 Task: Look for space in Maun, Botswana from 5th June, 2023 to 16th June, 2023 for 2 adults in price range Rs.14000 to Rs.18000. Place can be entire place with 1  bedroom having 1 bed and 1 bathroom. Property type can be house, flat, guest house, hotel. Amenities needed are: wifi, washing machine. Booking option can be shelf check-in. Required host language is English.
Action: Mouse moved to (539, 117)
Screenshot: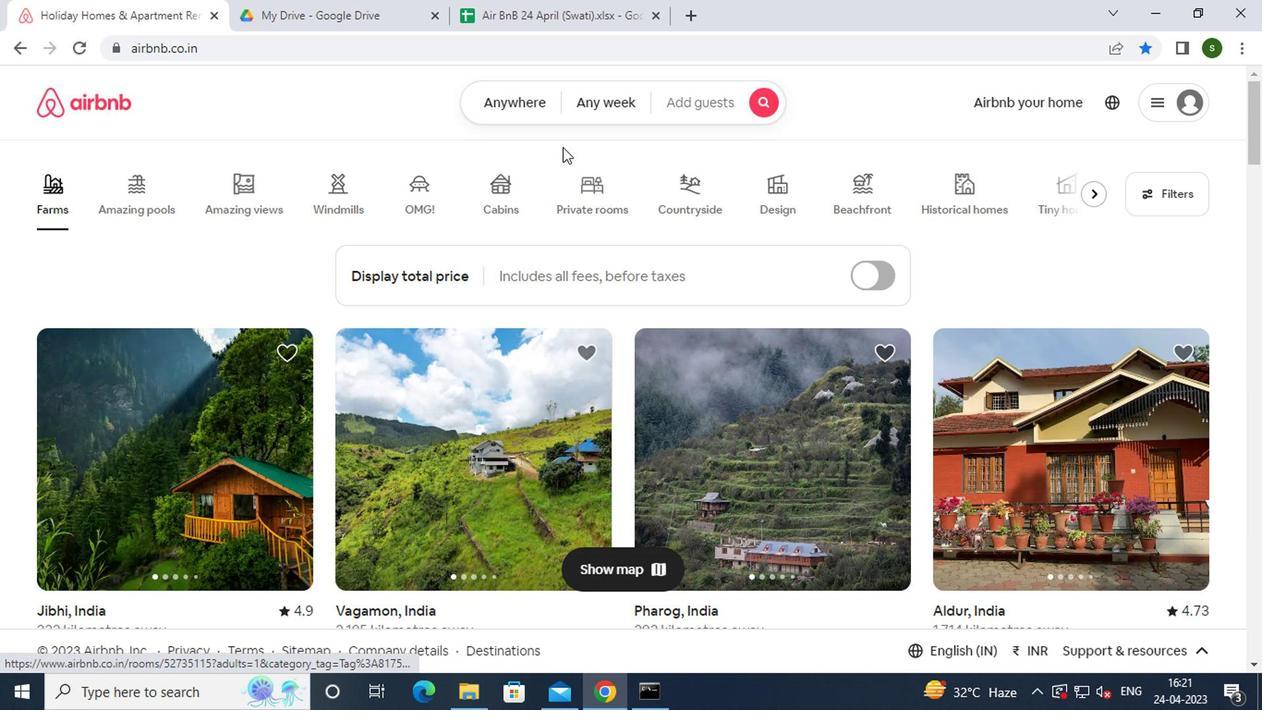 
Action: Mouse pressed left at (539, 117)
Screenshot: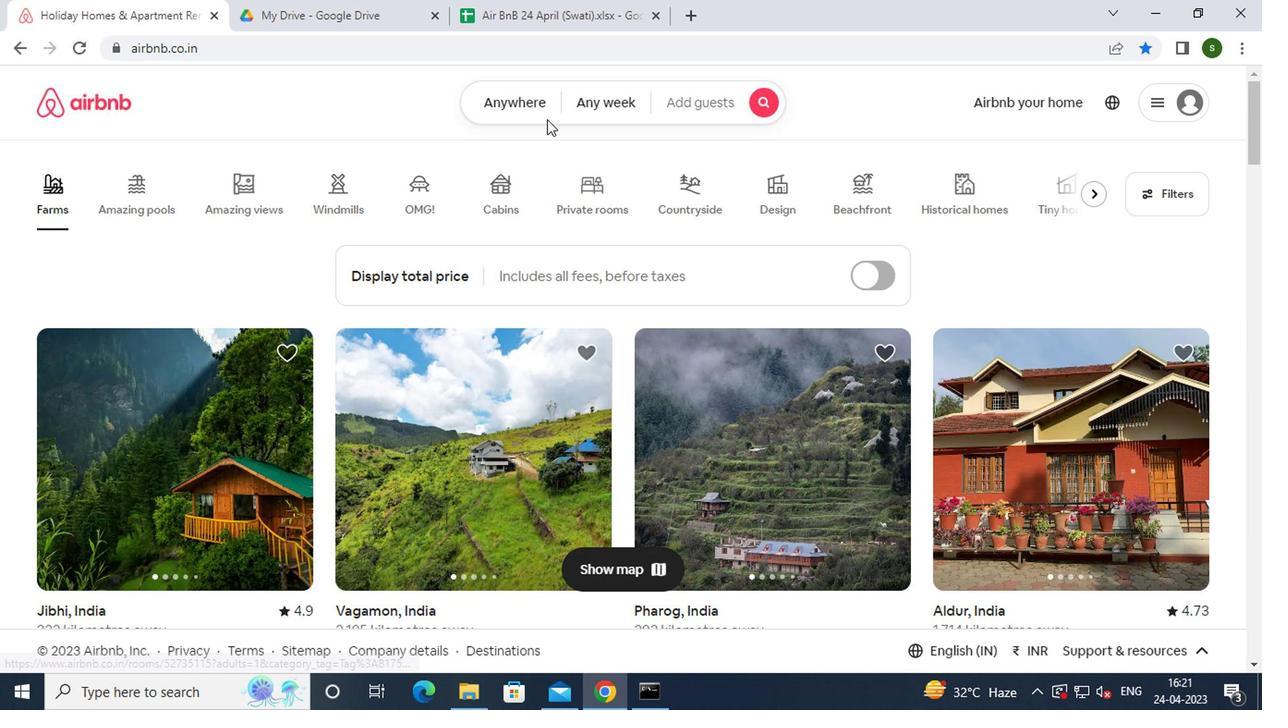 
Action: Mouse moved to (367, 187)
Screenshot: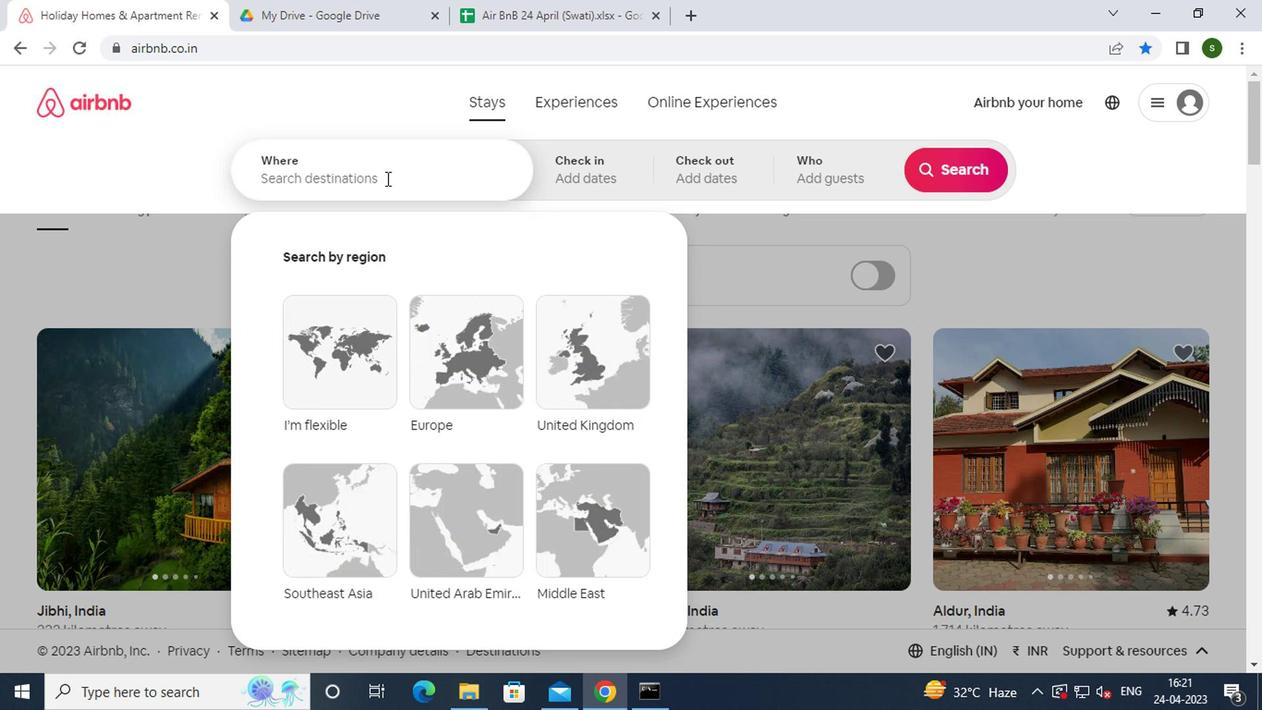 
Action: Mouse pressed left at (367, 187)
Screenshot: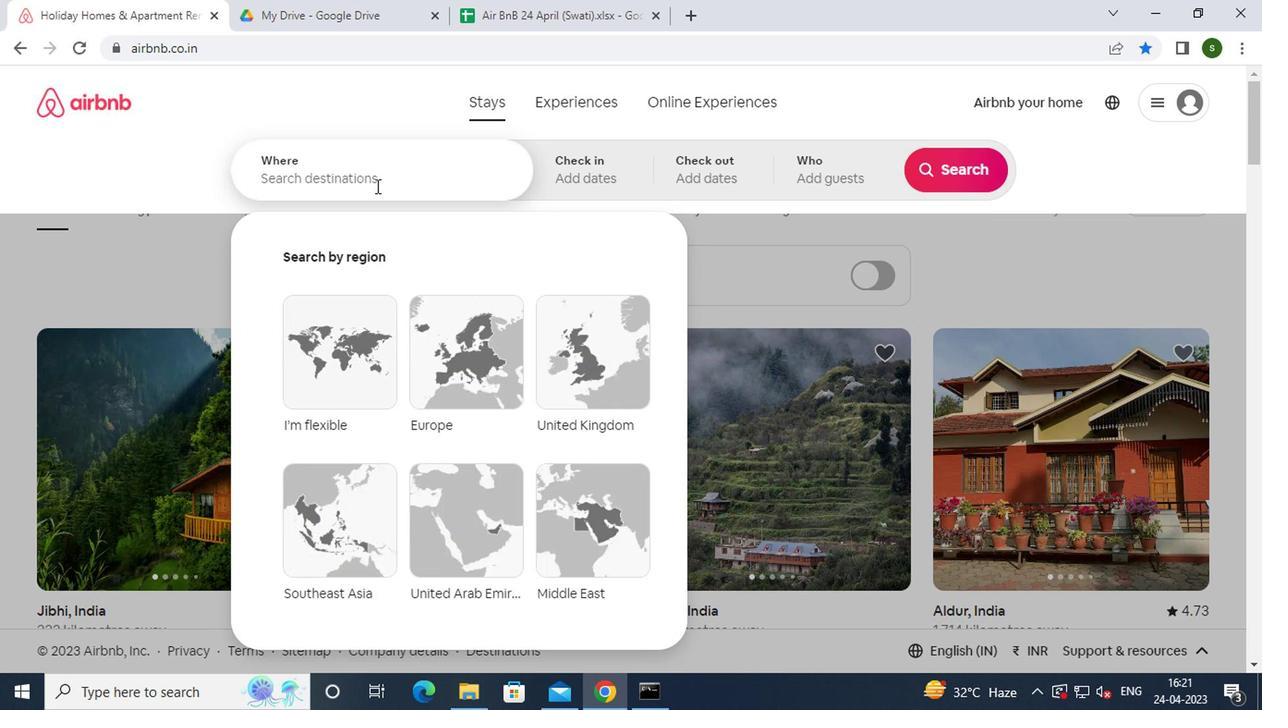 
Action: Key pressed m<Key.caps_lock>aun,
Screenshot: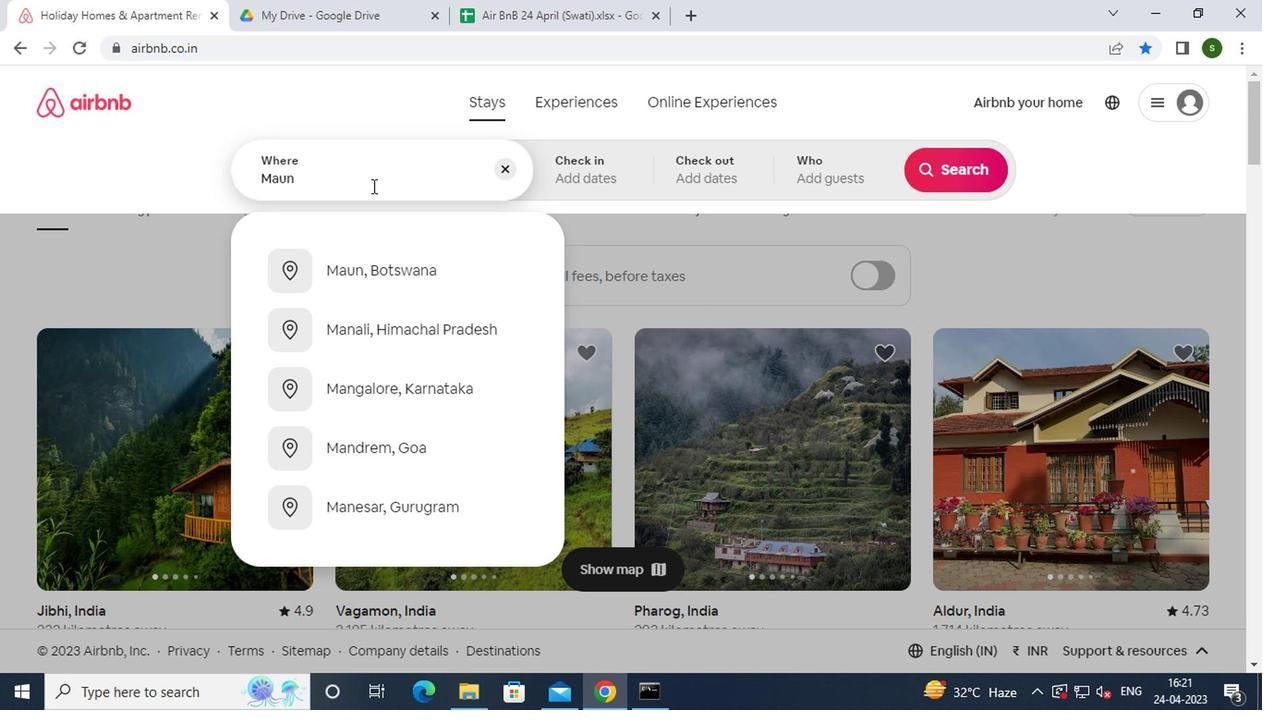 
Action: Mouse moved to (387, 328)
Screenshot: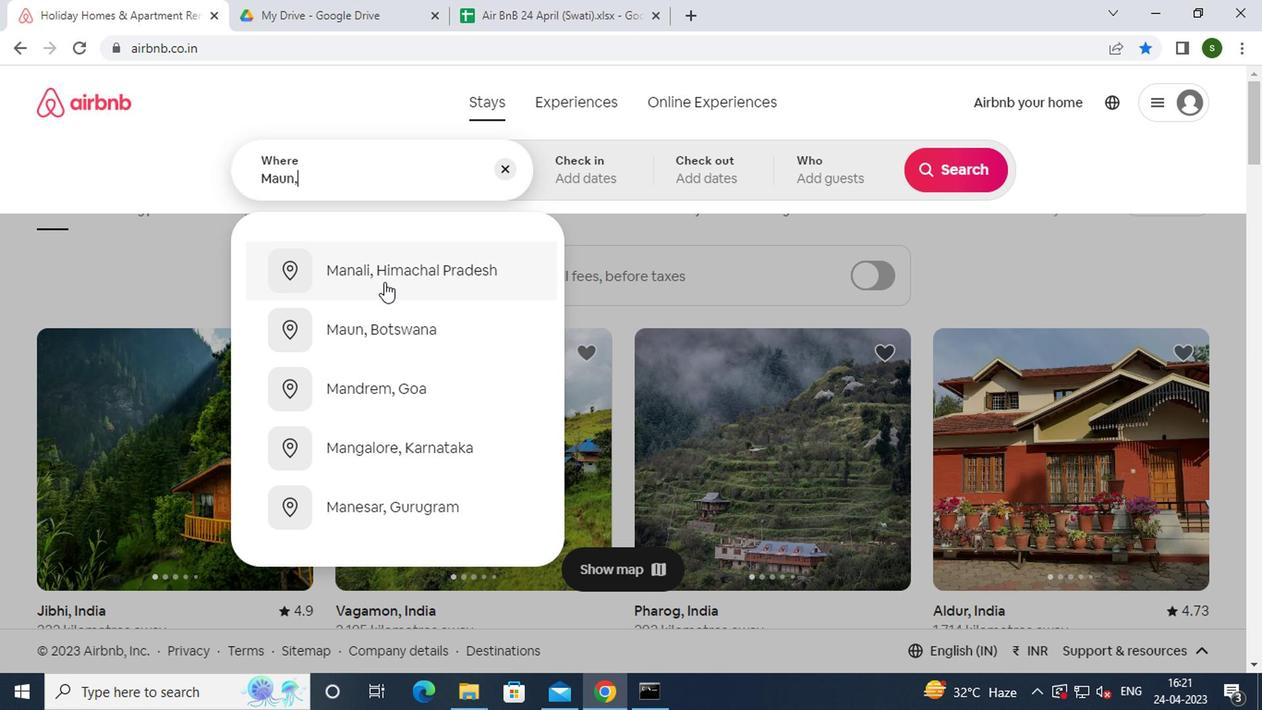 
Action: Mouse pressed left at (387, 328)
Screenshot: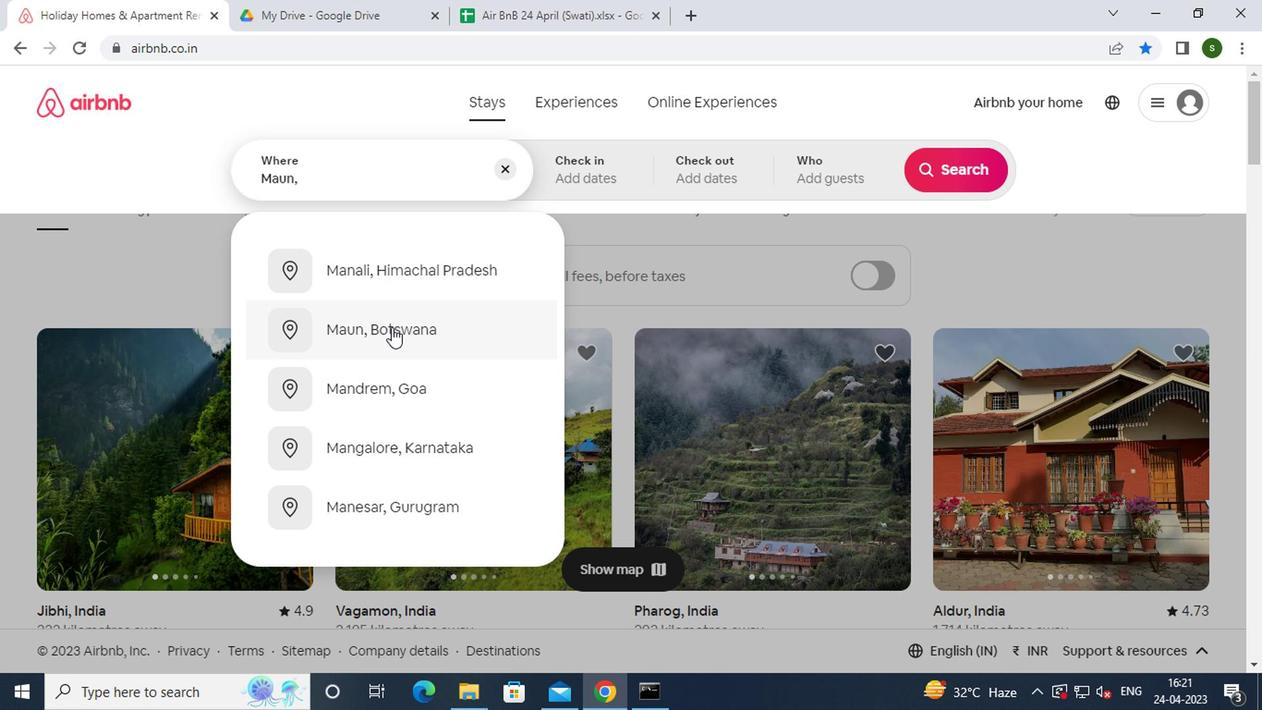
Action: Mouse moved to (935, 322)
Screenshot: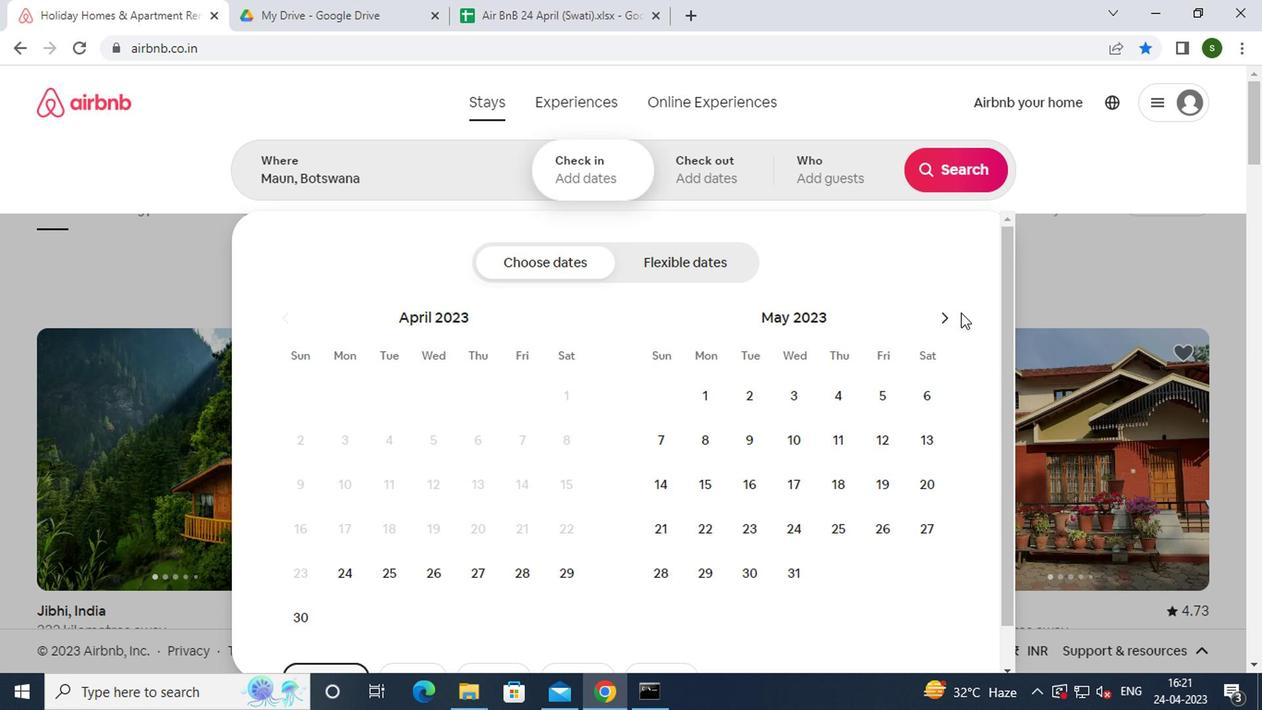 
Action: Mouse pressed left at (935, 322)
Screenshot: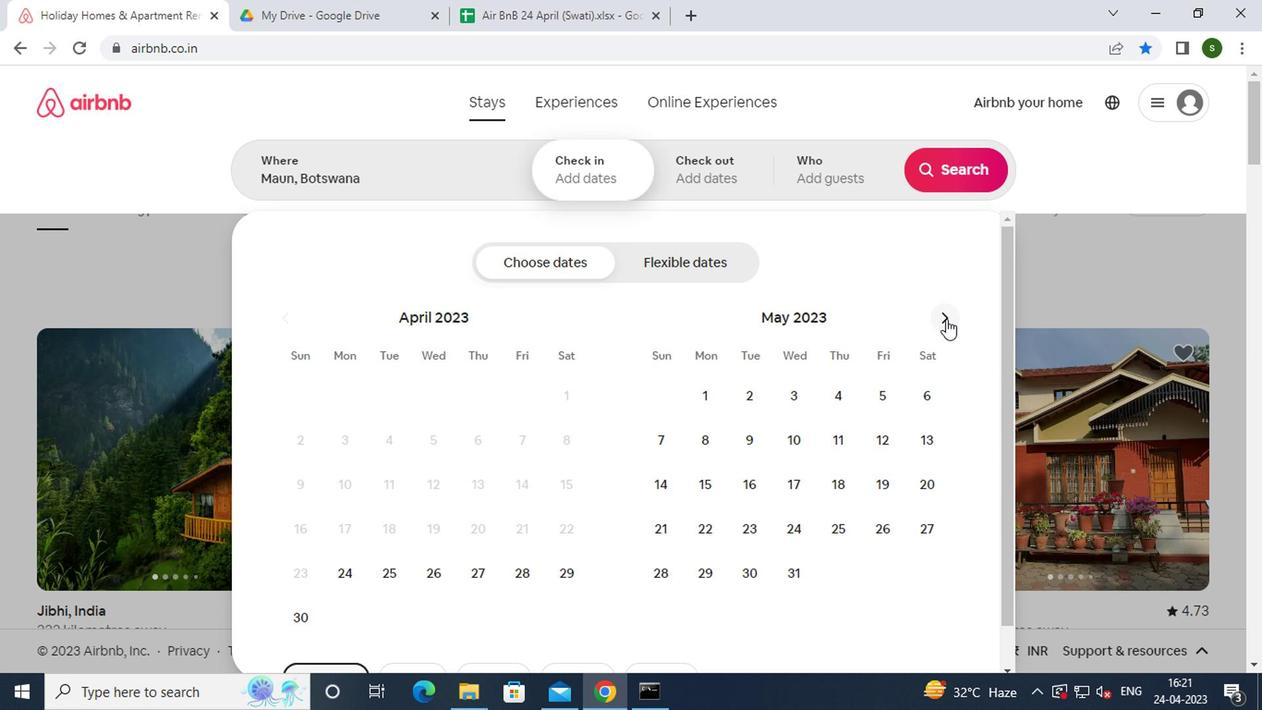 
Action: Mouse moved to (703, 444)
Screenshot: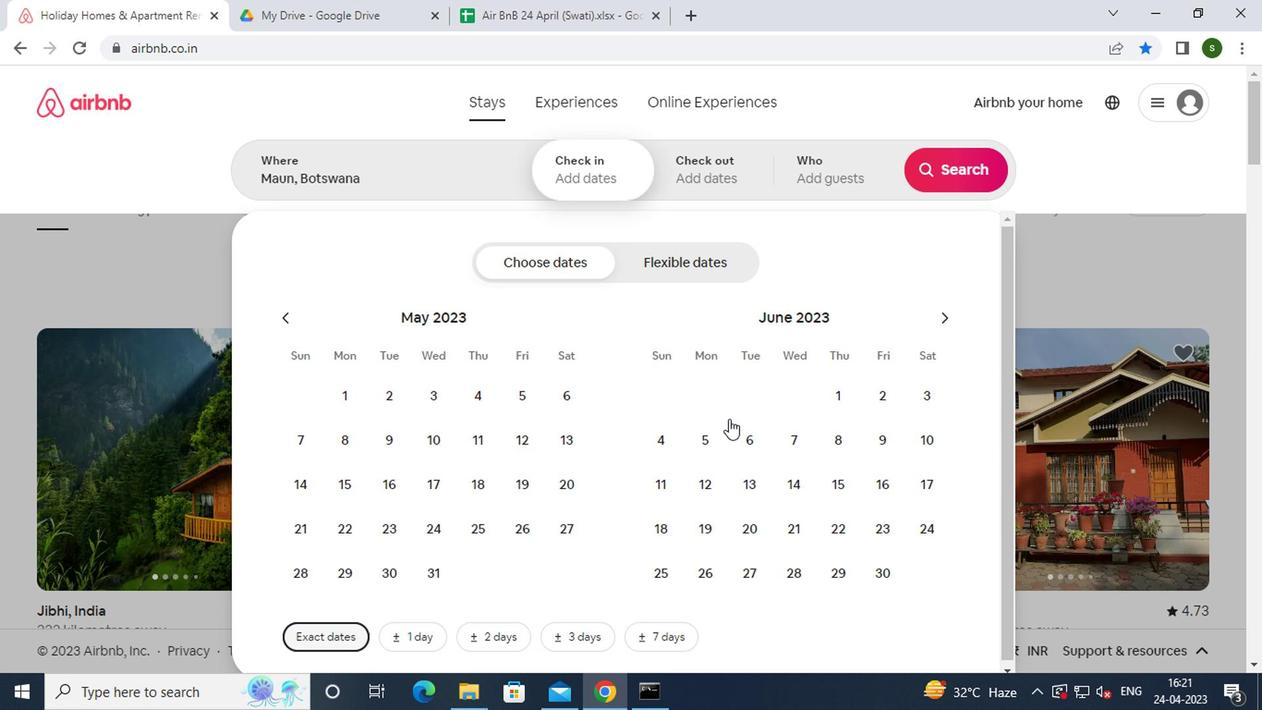 
Action: Mouse pressed left at (703, 444)
Screenshot: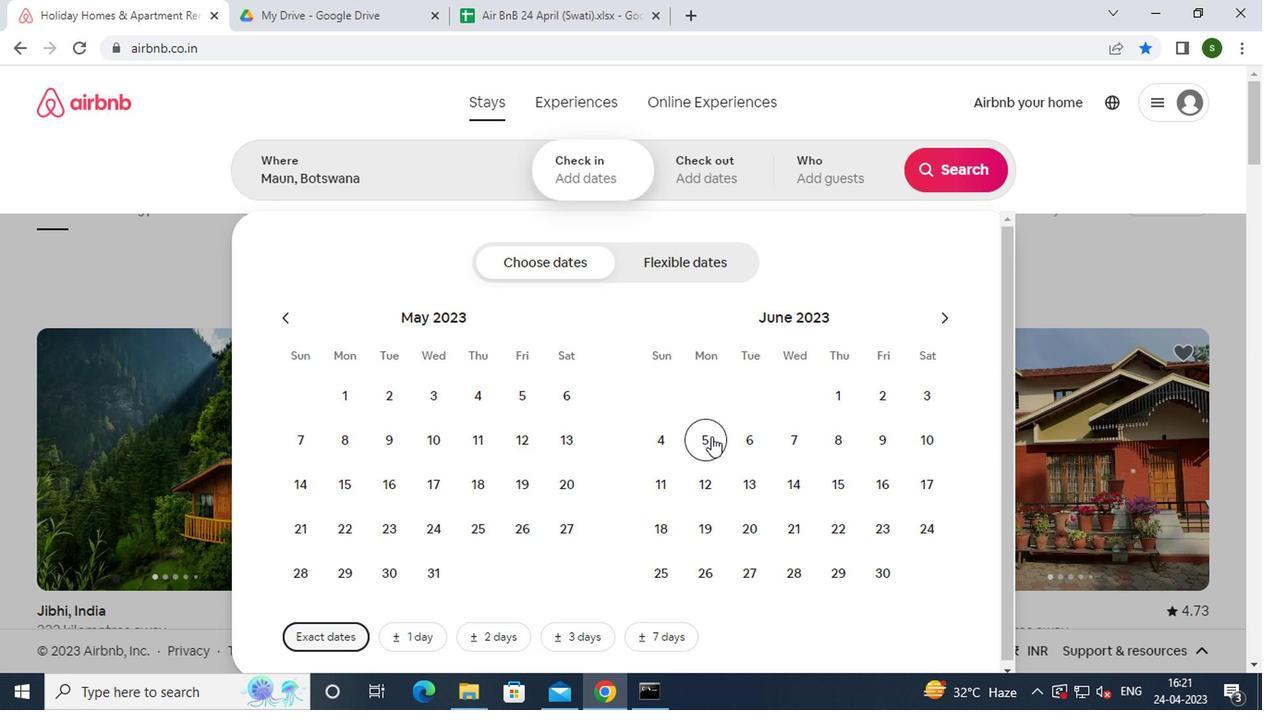 
Action: Mouse moved to (873, 495)
Screenshot: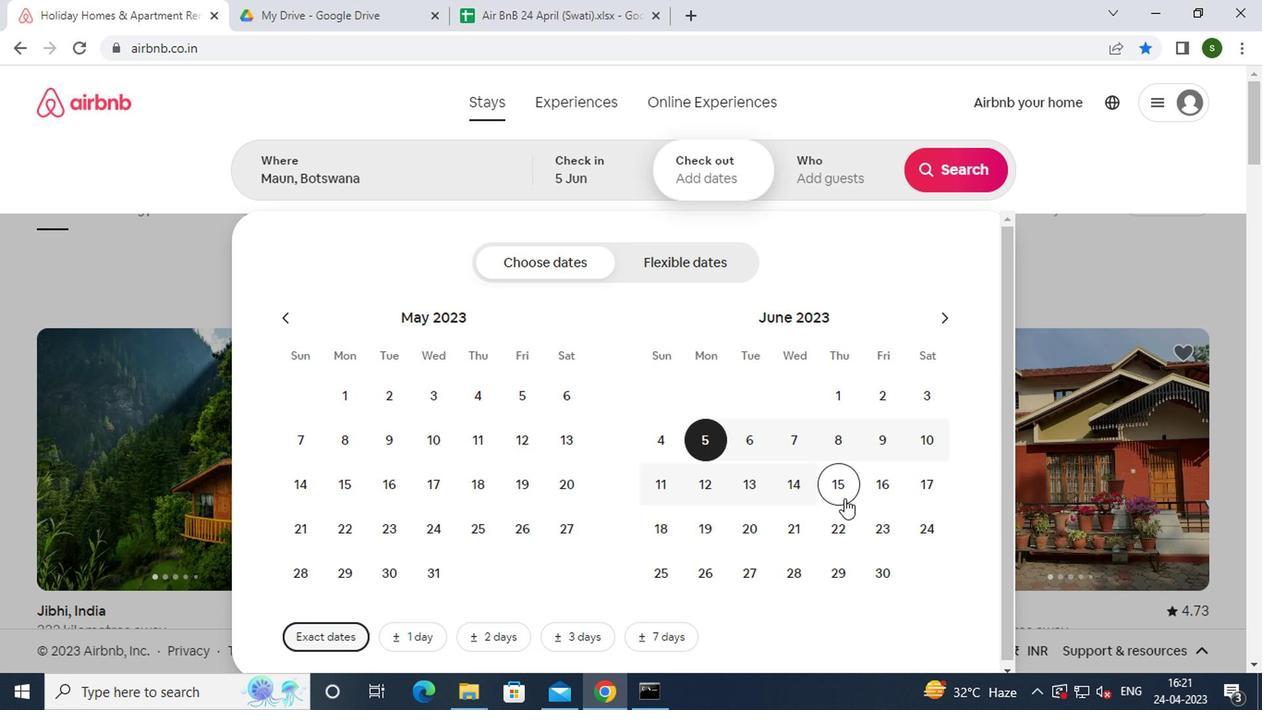 
Action: Mouse pressed left at (873, 495)
Screenshot: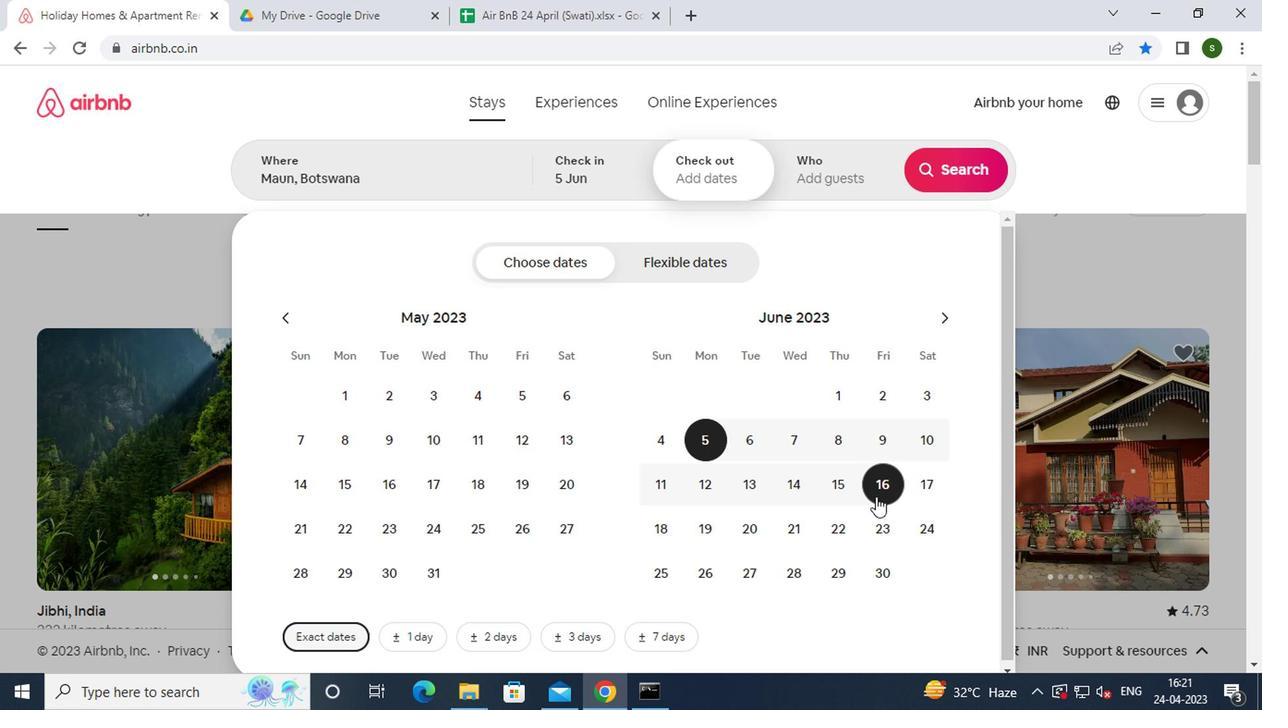 
Action: Mouse moved to (830, 178)
Screenshot: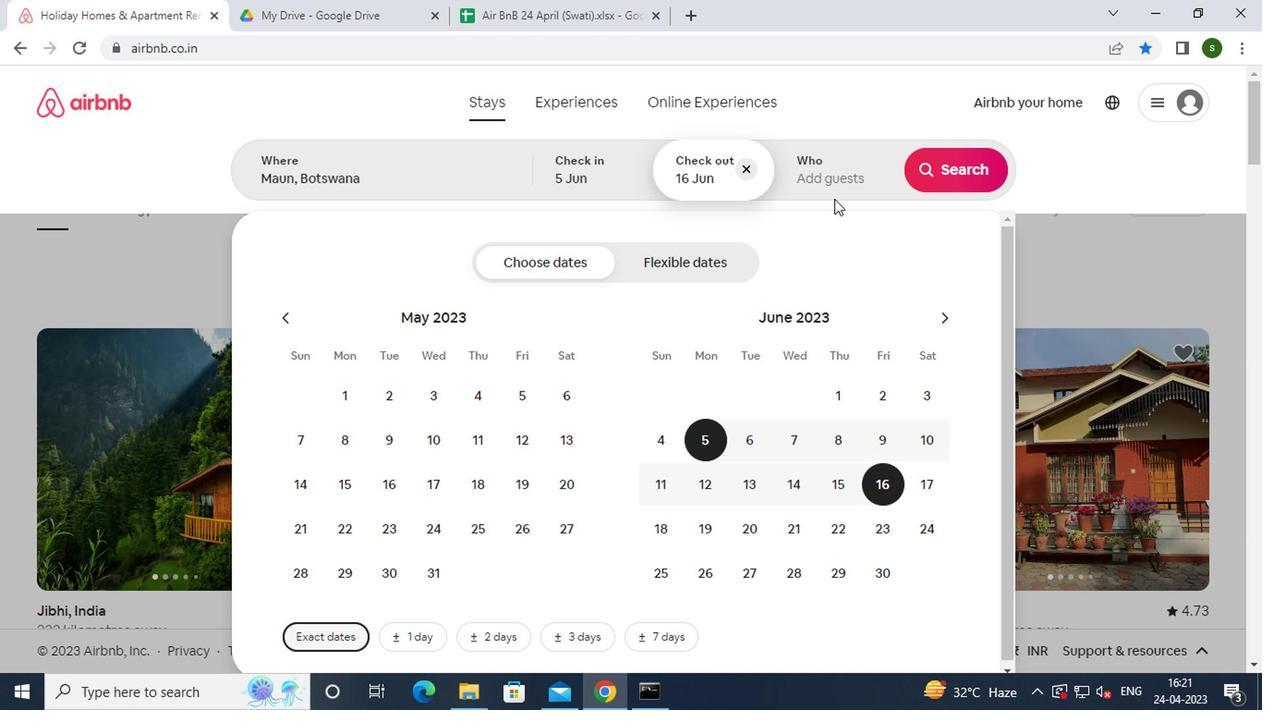 
Action: Mouse pressed left at (830, 178)
Screenshot: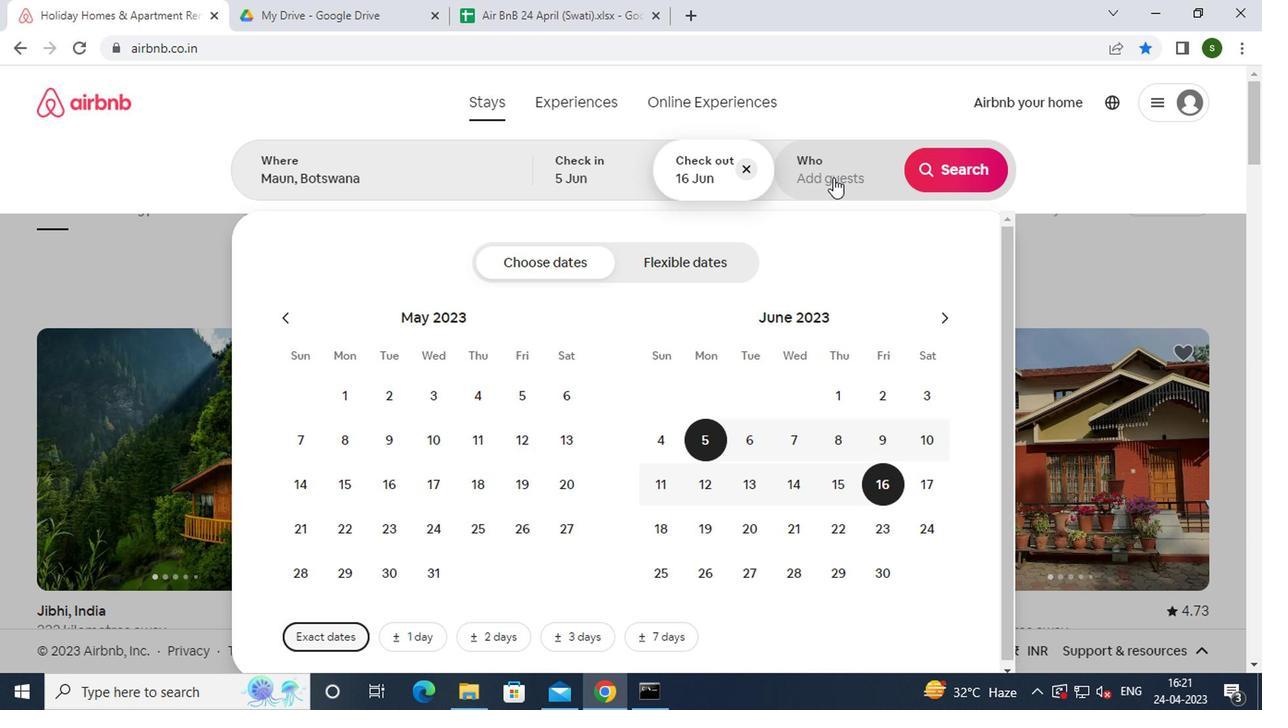 
Action: Mouse moved to (957, 271)
Screenshot: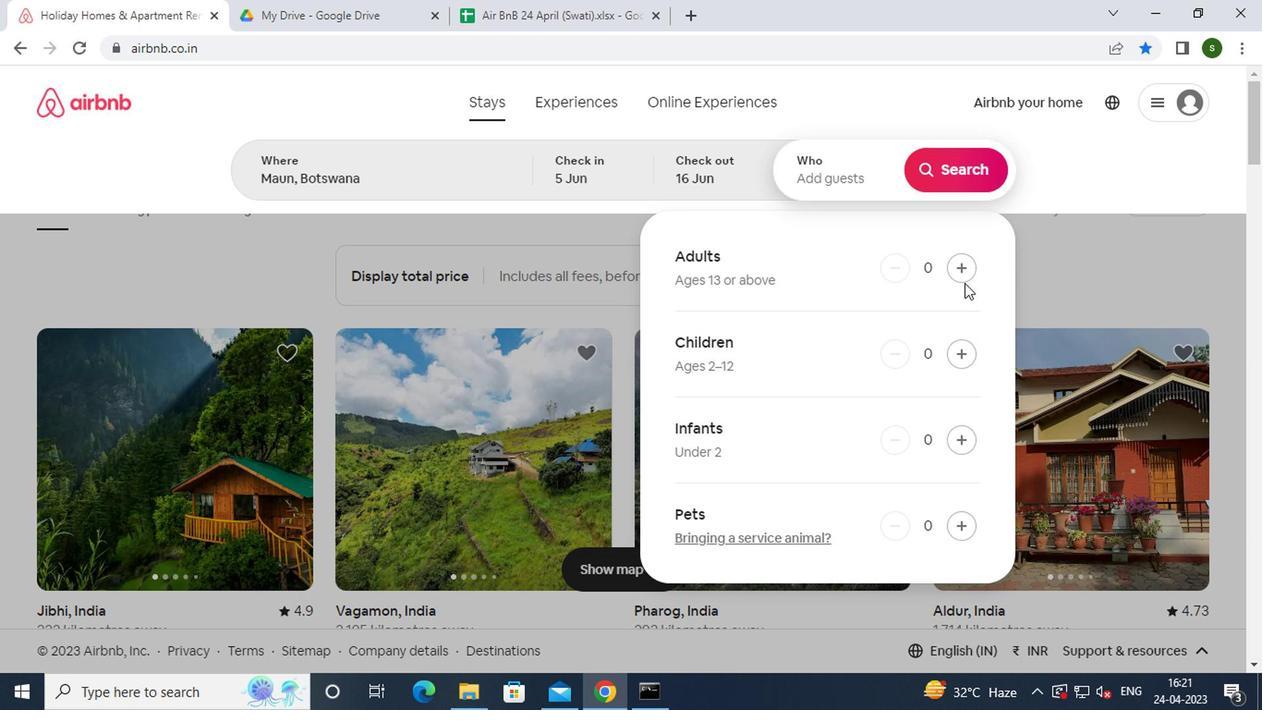 
Action: Mouse pressed left at (957, 271)
Screenshot: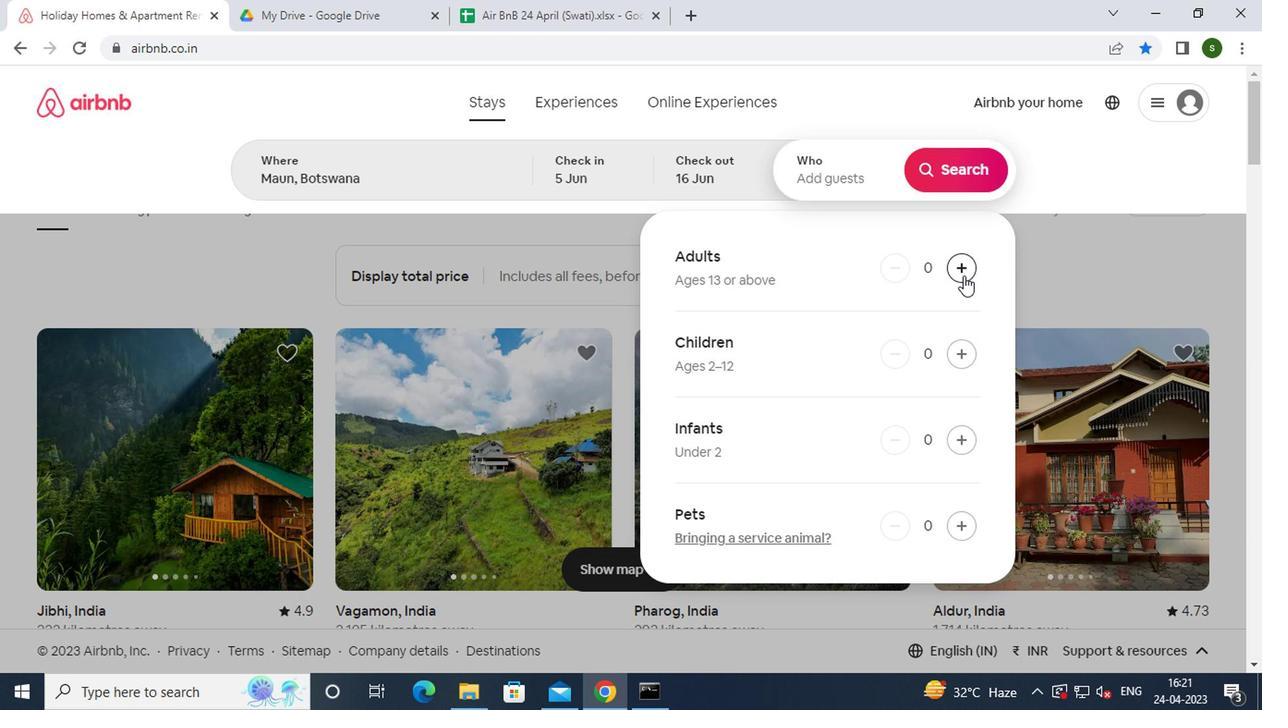 
Action: Mouse pressed left at (957, 271)
Screenshot: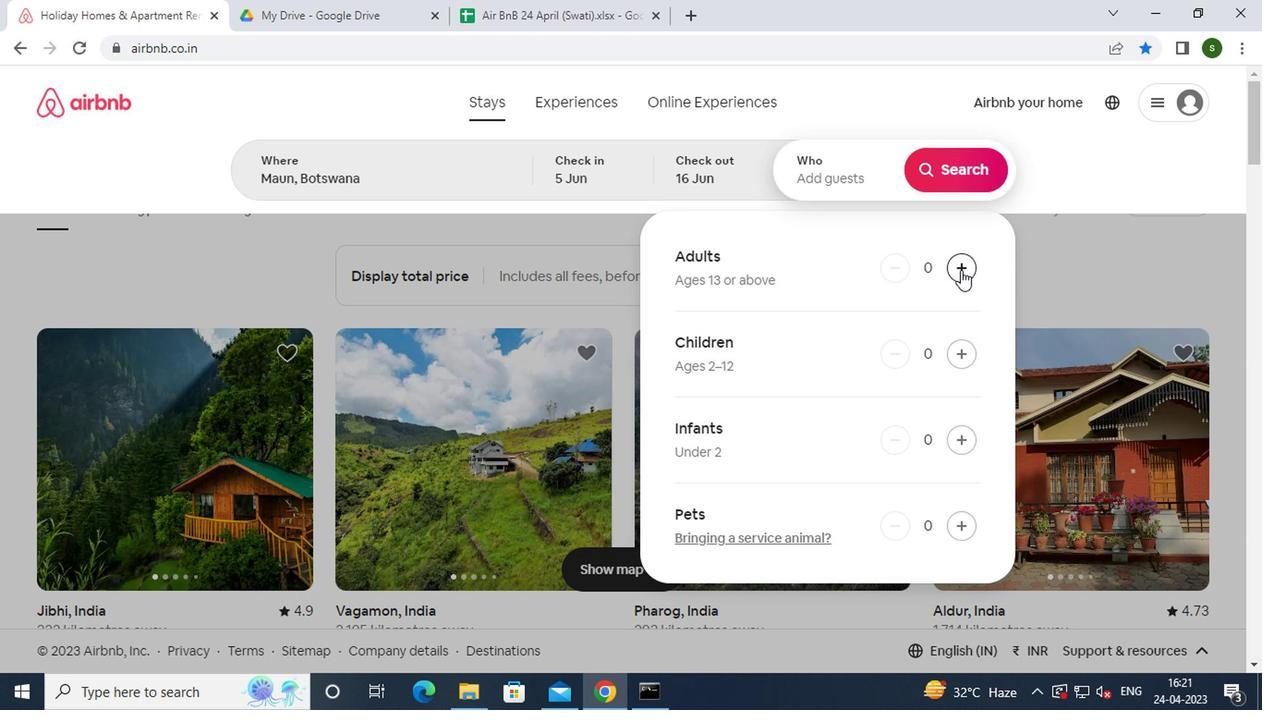 
Action: Mouse moved to (957, 178)
Screenshot: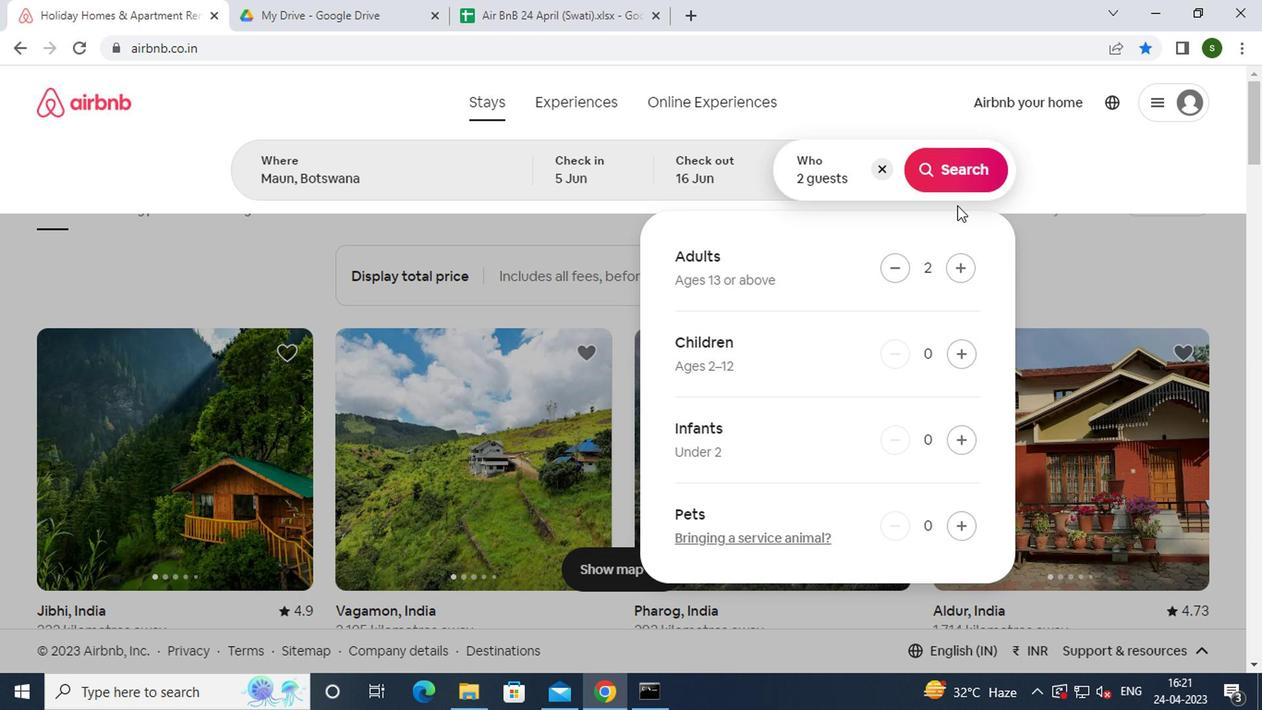 
Action: Mouse pressed left at (957, 178)
Screenshot: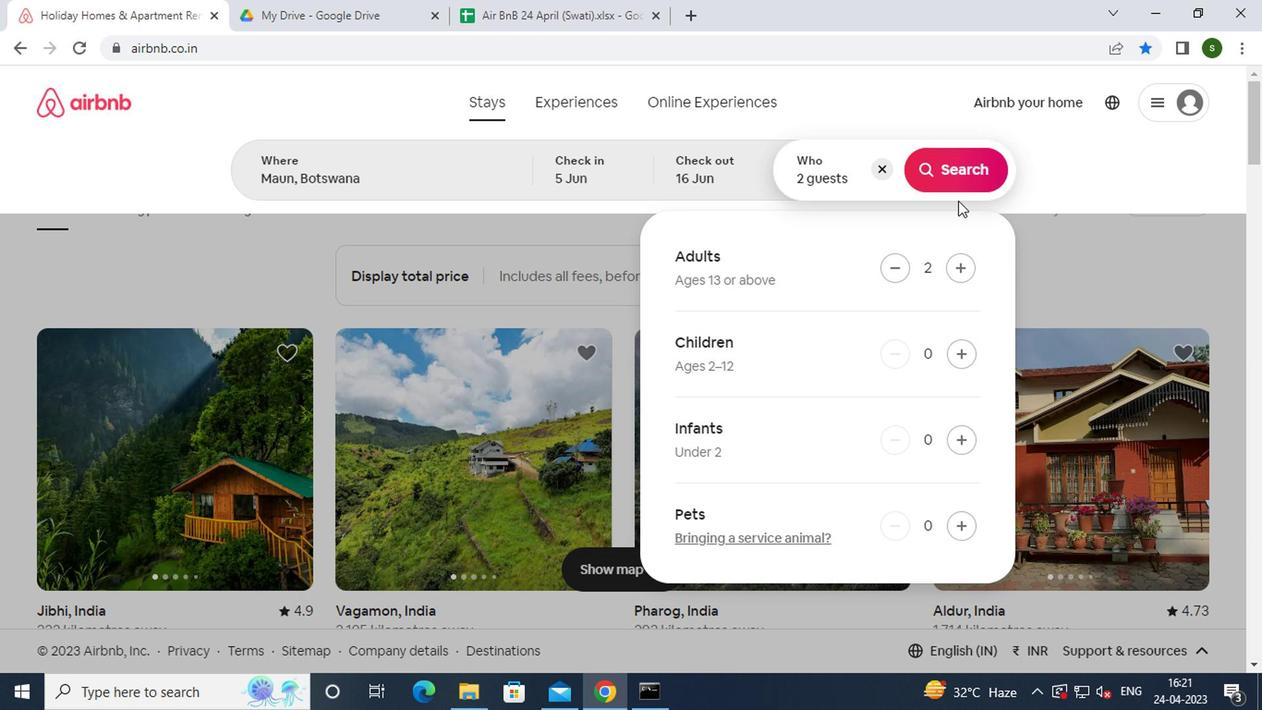 
Action: Mouse moved to (1185, 174)
Screenshot: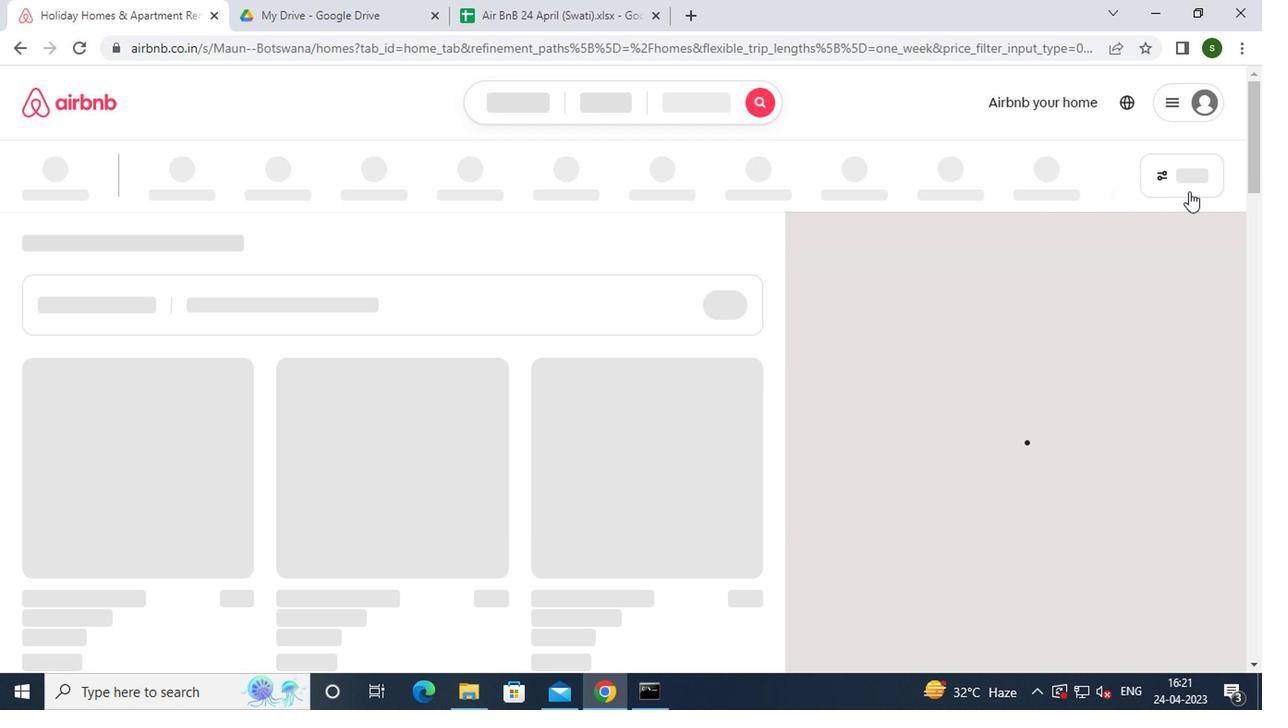 
Action: Mouse pressed left at (1185, 174)
Screenshot: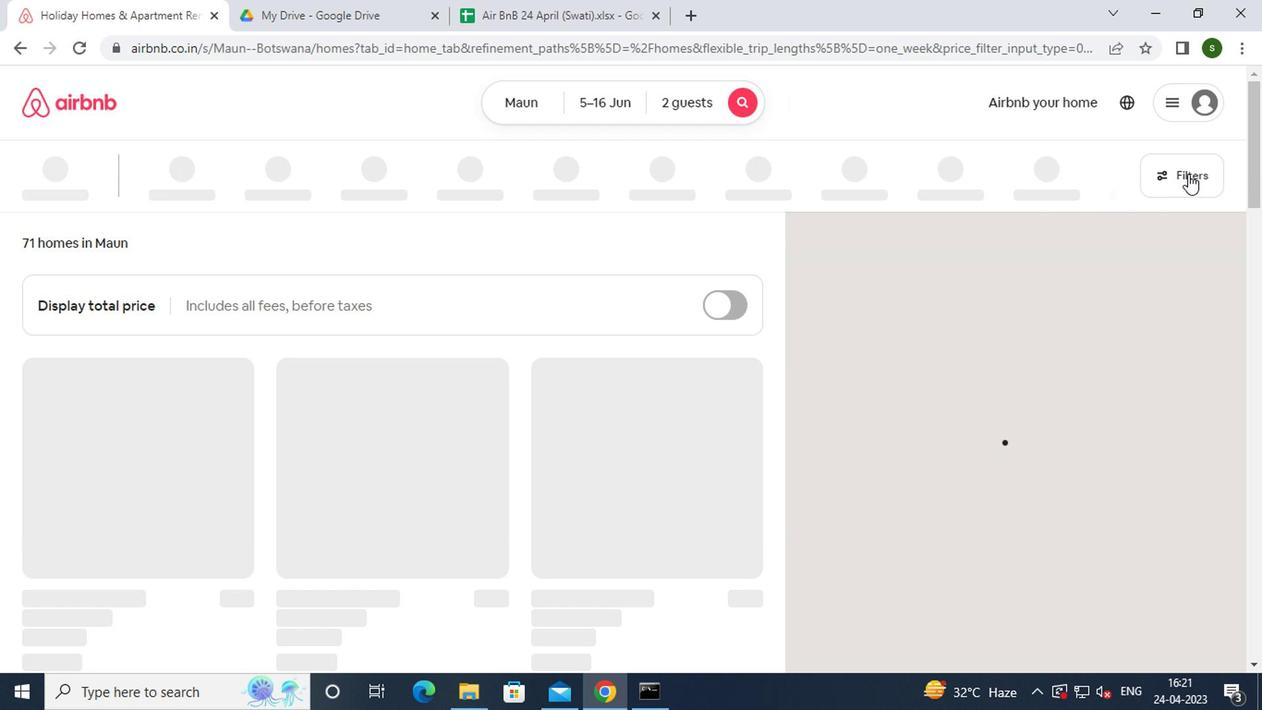 
Action: Mouse moved to (469, 405)
Screenshot: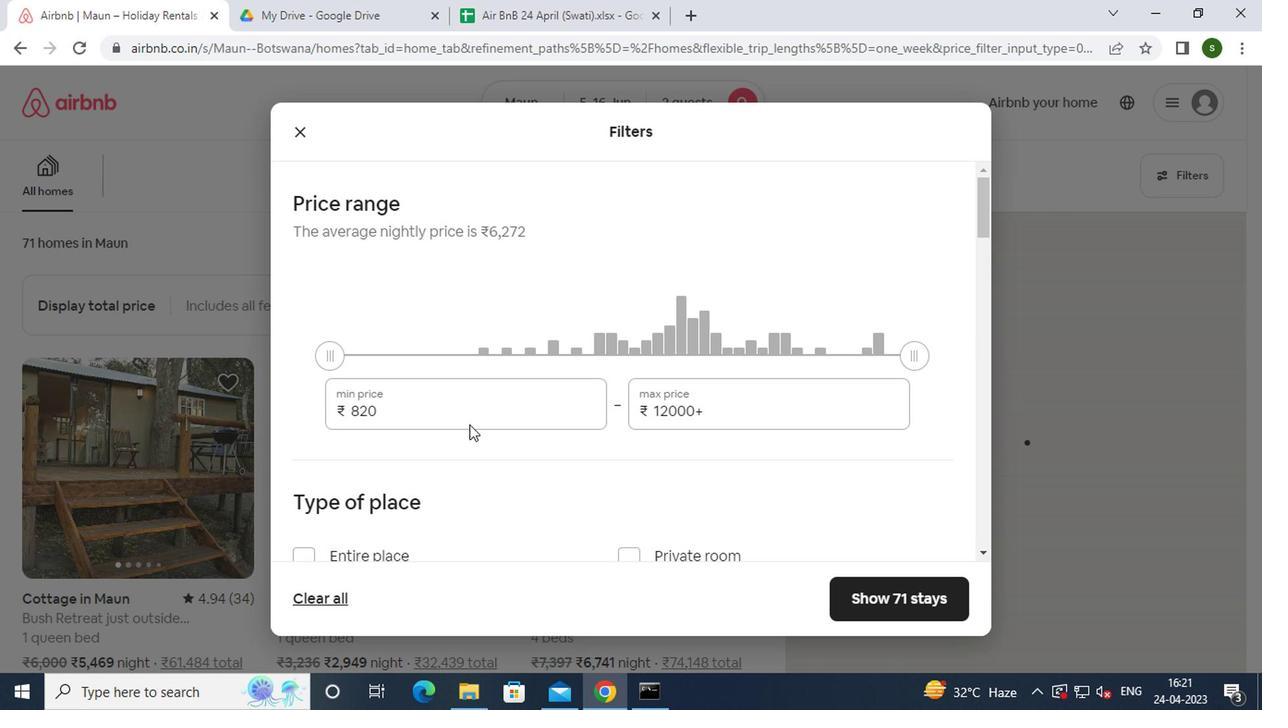 
Action: Mouse pressed left at (469, 405)
Screenshot: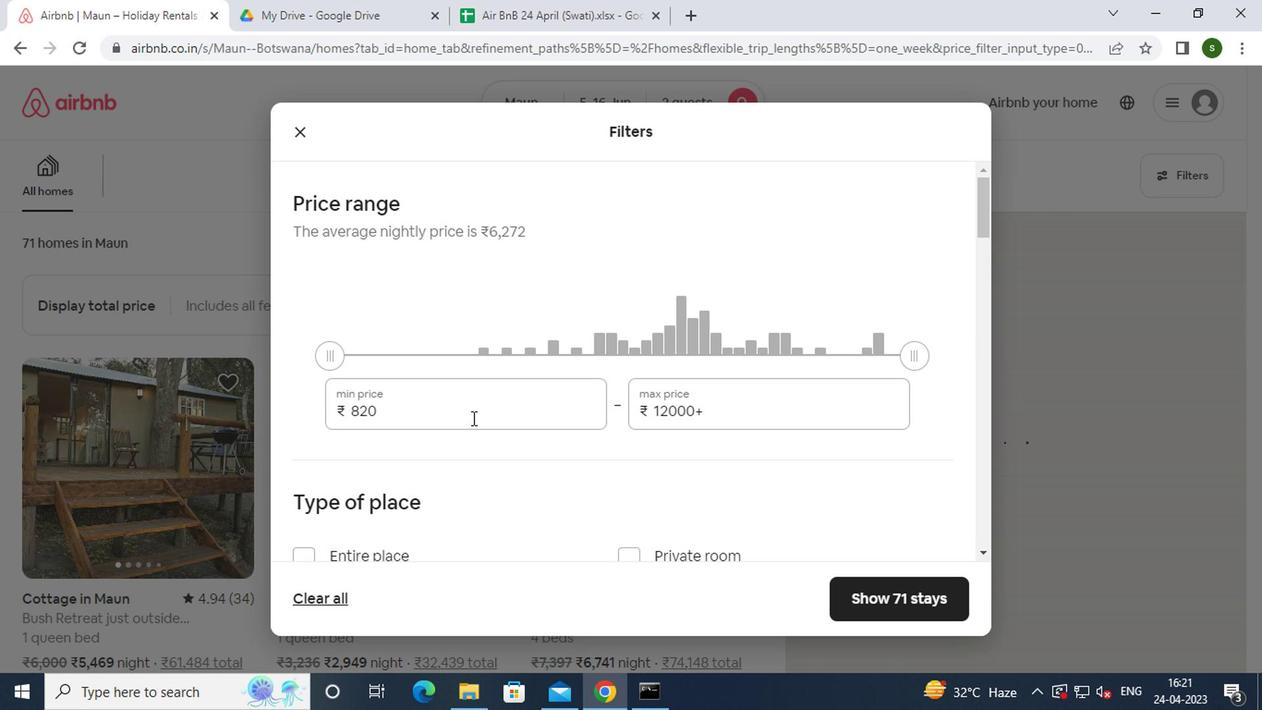 
Action: Key pressed <Key.backspace><Key.backspace><Key.backspace><Key.backspace><Key.backspace><Key.backspace><Key.backspace><Key.backspace><Key.backspace>14000
Screenshot: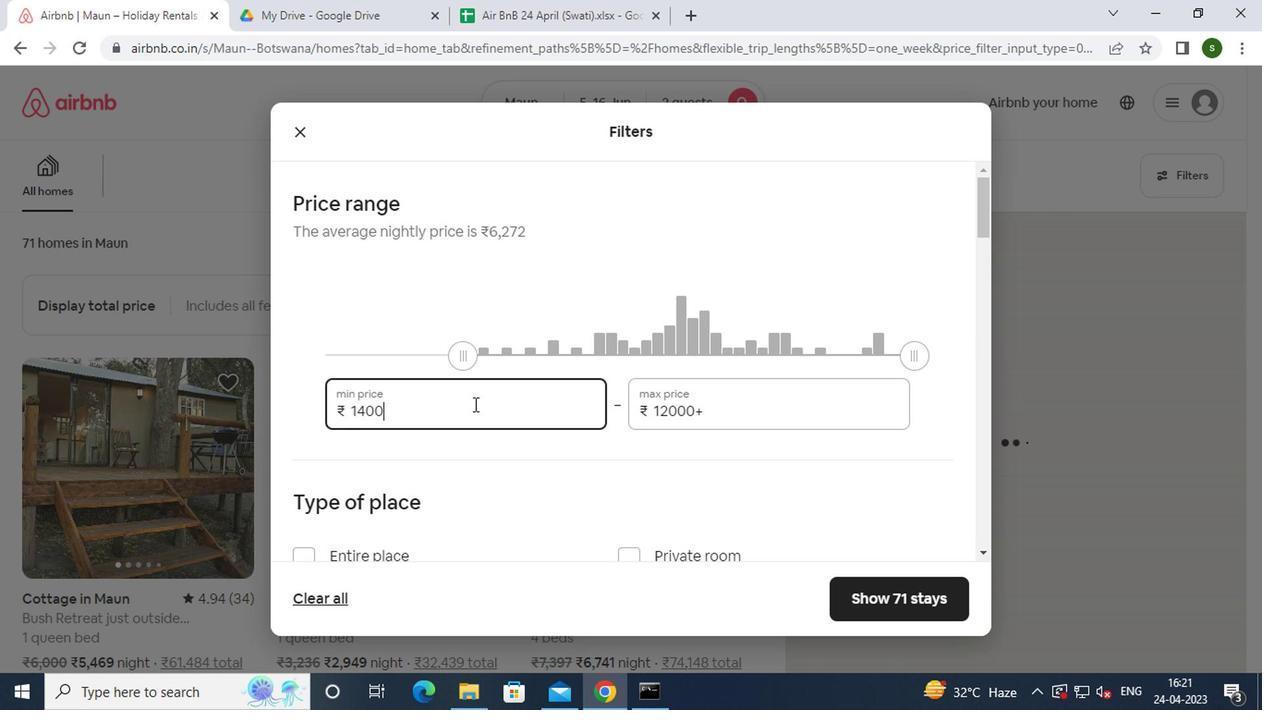 
Action: Mouse moved to (711, 405)
Screenshot: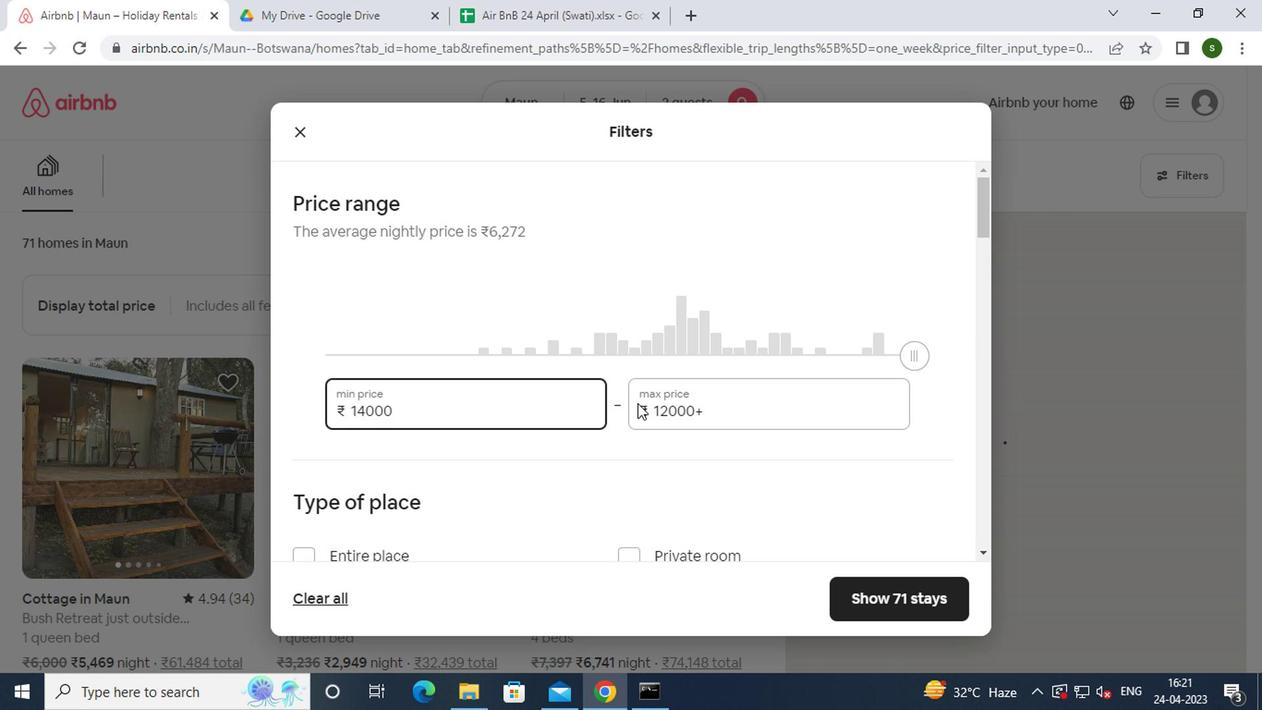 
Action: Mouse pressed left at (711, 405)
Screenshot: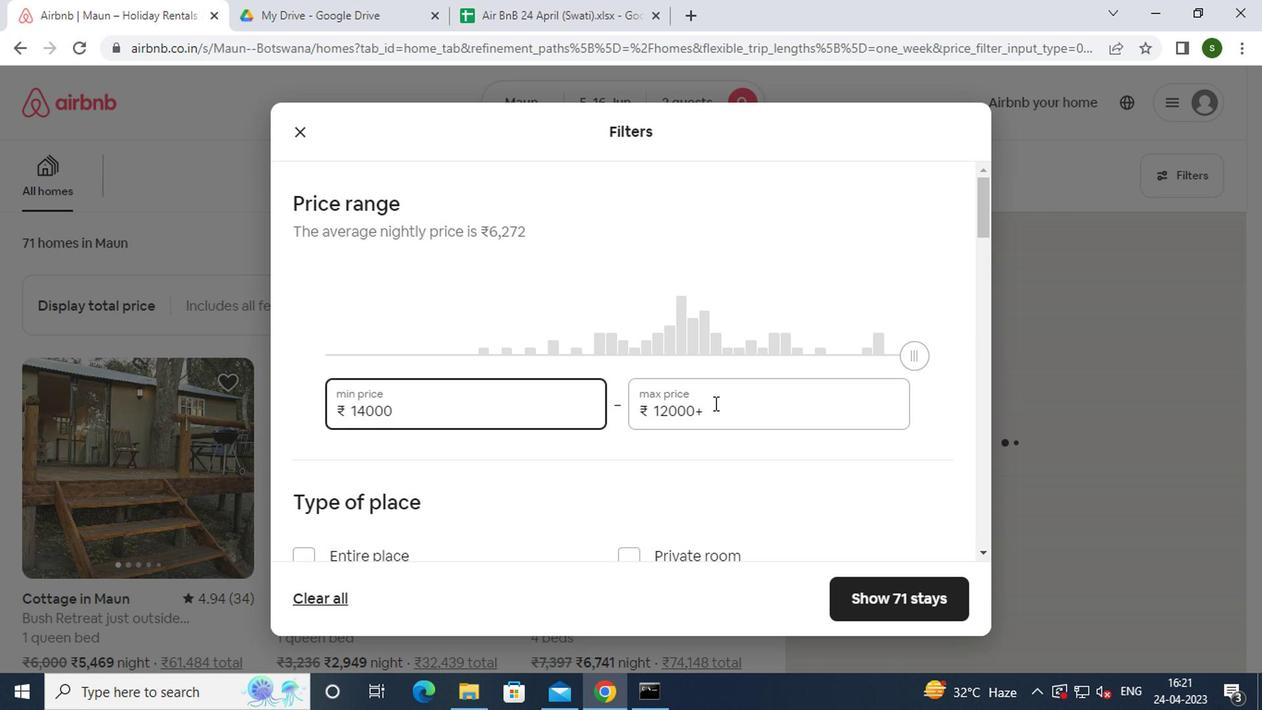 
Action: Mouse moved to (705, 407)
Screenshot: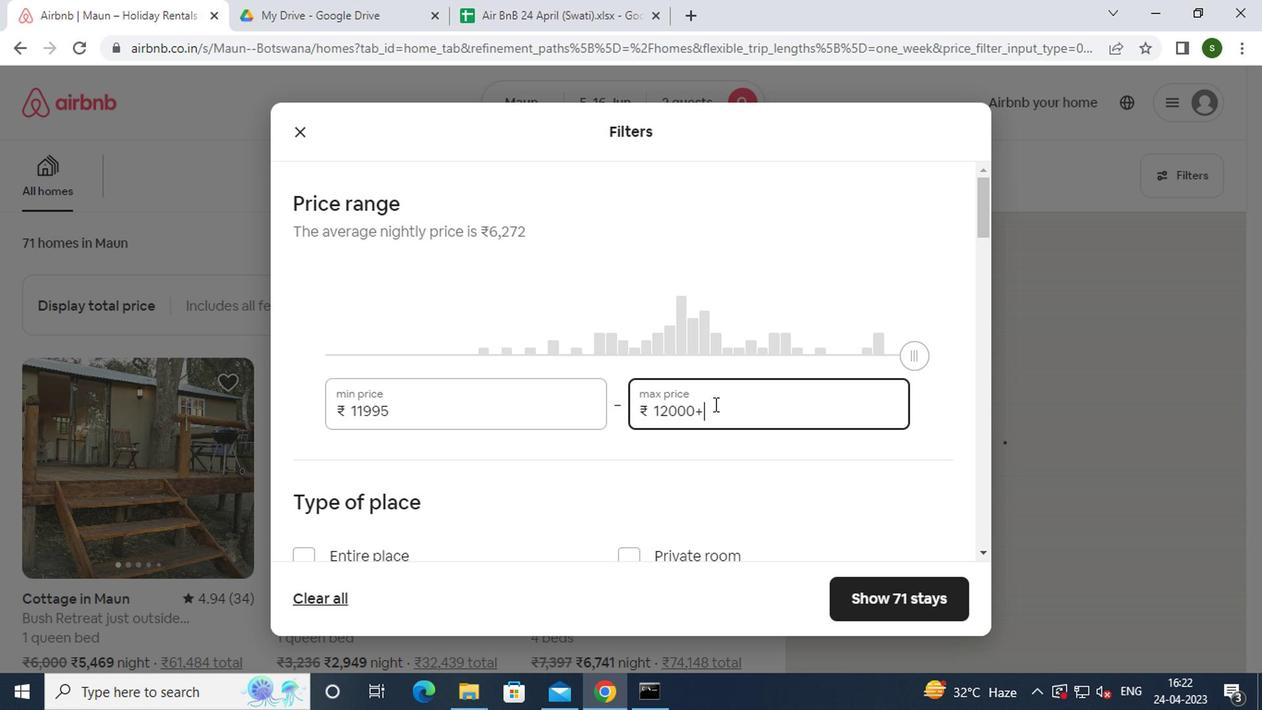 
Action: Key pressed <Key.backspace><Key.backspace><Key.backspace><Key.backspace><Key.backspace><Key.backspace><Key.backspace><Key.backspace><Key.backspace><Key.backspace><Key.backspace><Key.backspace>18000
Screenshot: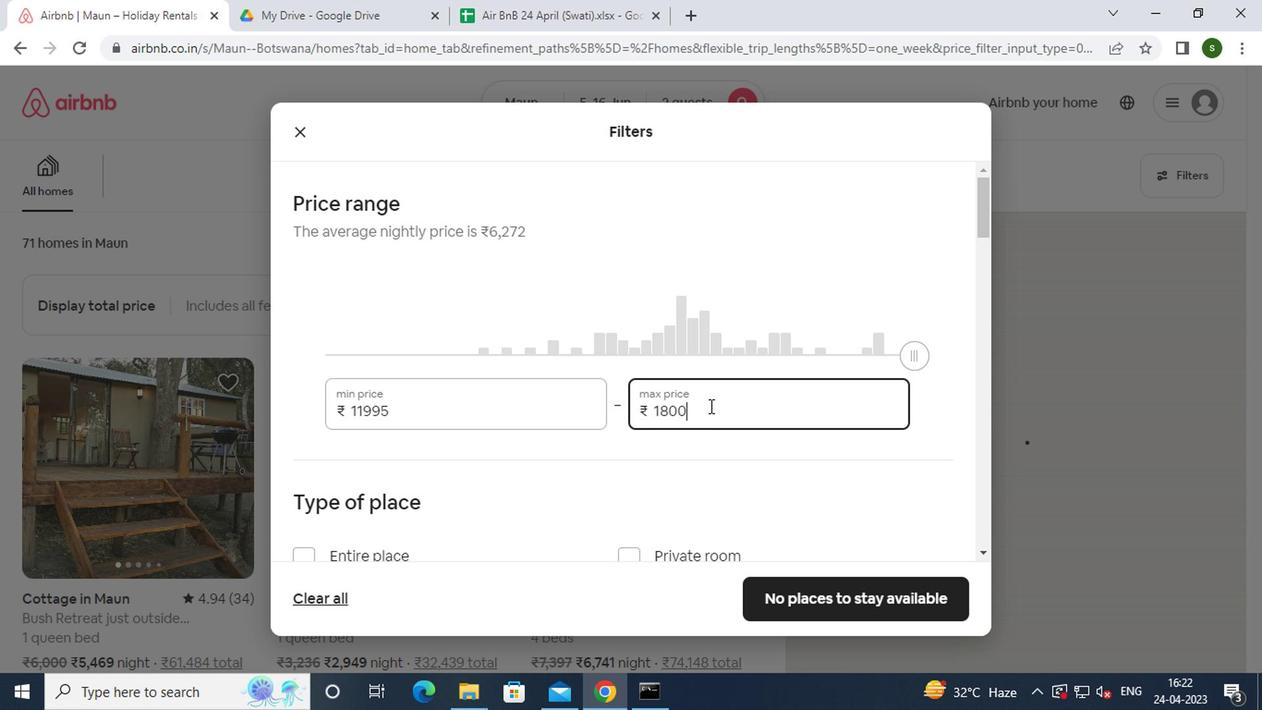 
Action: Mouse moved to (642, 450)
Screenshot: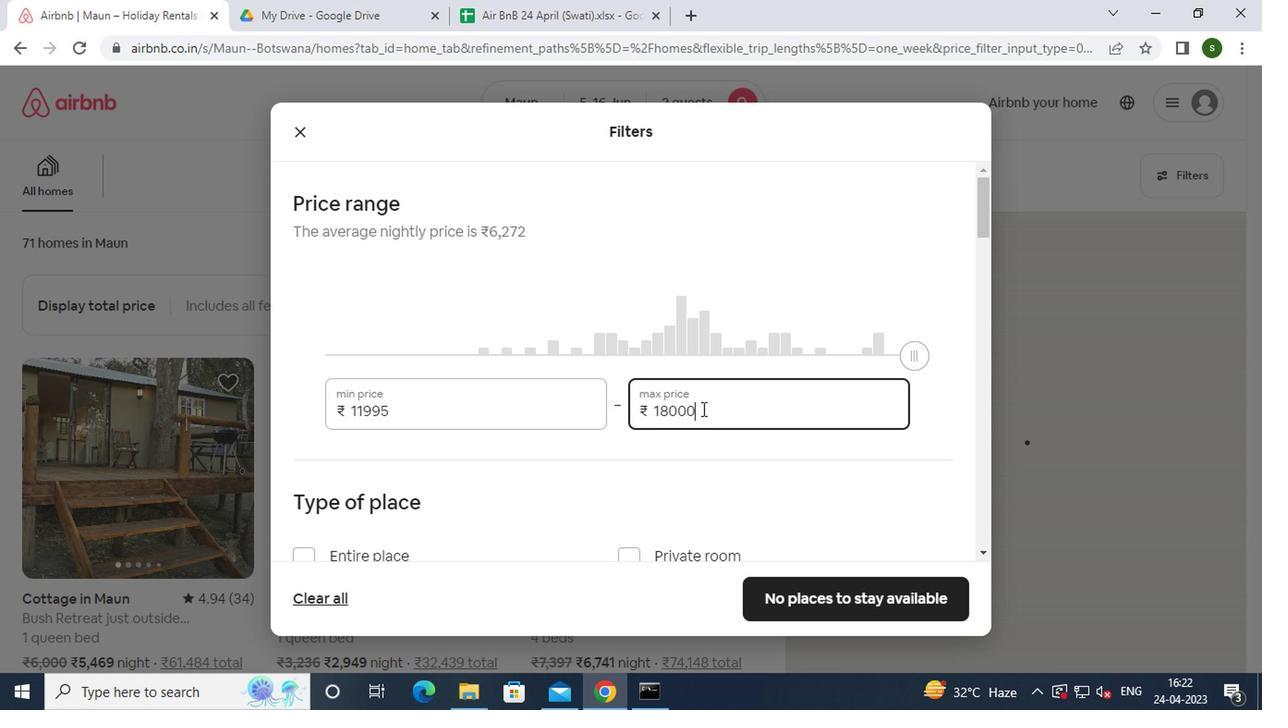 
Action: Mouse scrolled (642, 449) with delta (0, -1)
Screenshot: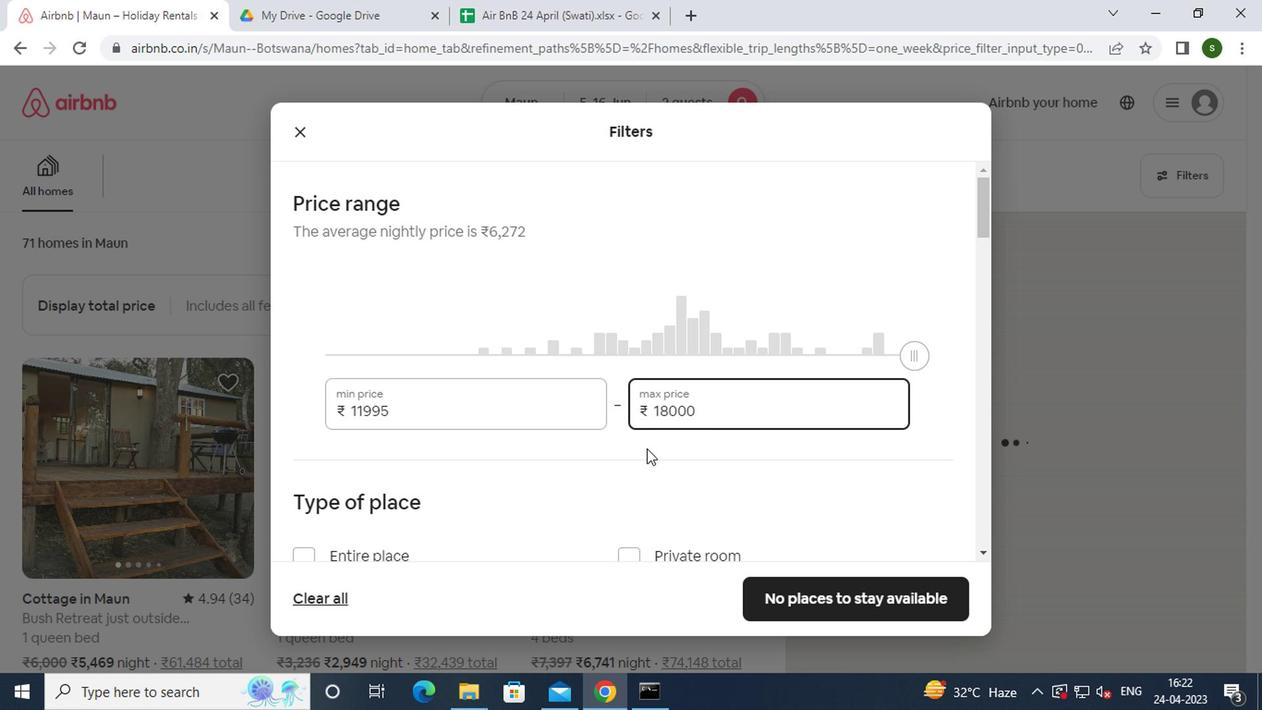 
Action: Mouse scrolled (642, 449) with delta (0, -1)
Screenshot: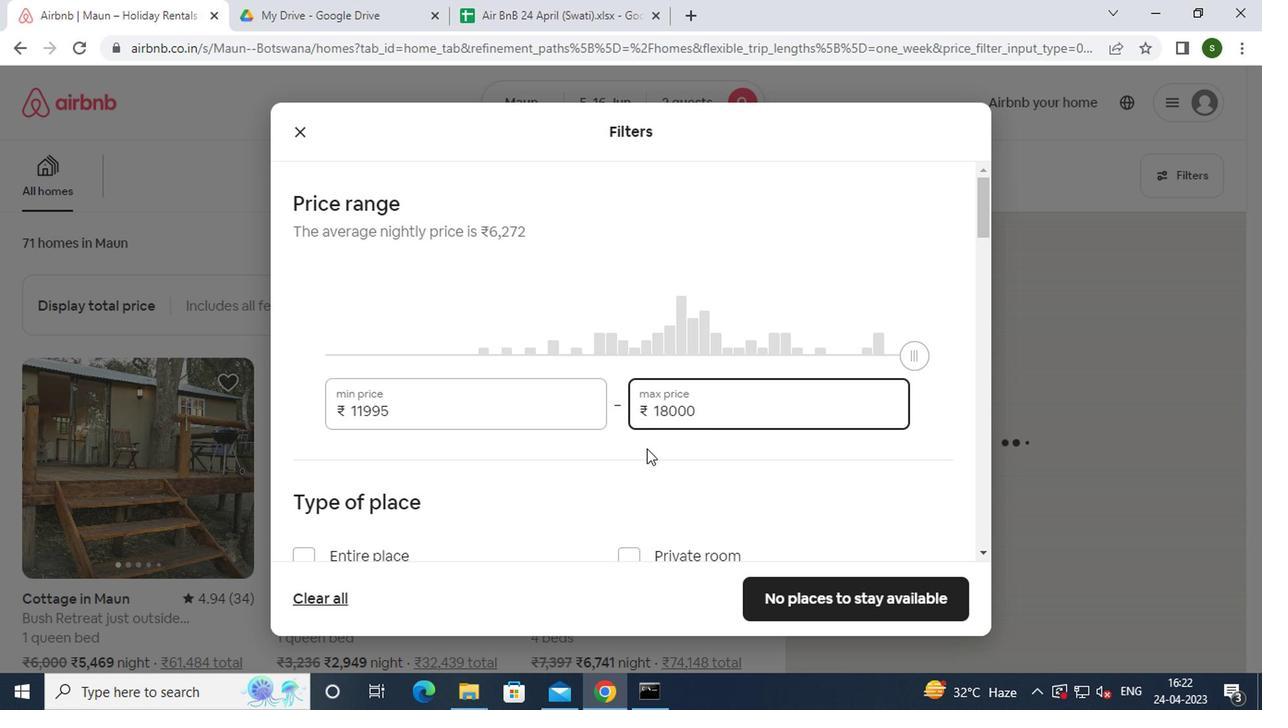
Action: Mouse moved to (394, 373)
Screenshot: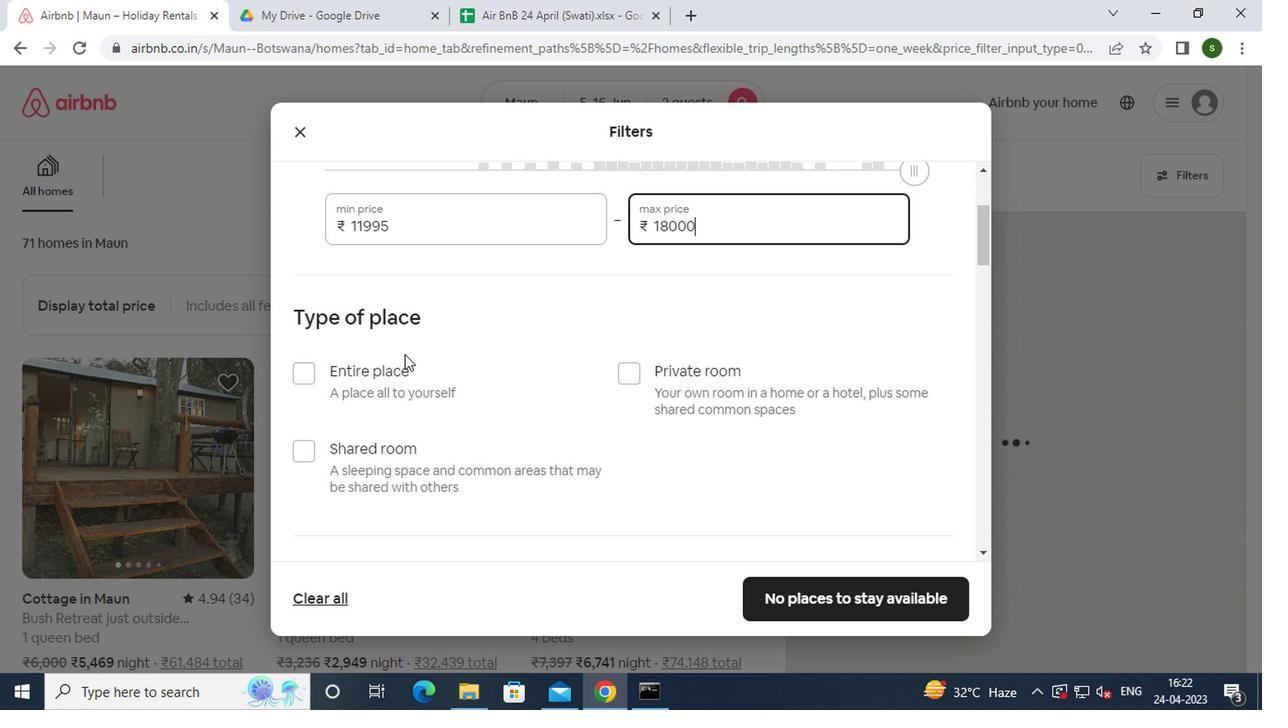 
Action: Mouse pressed left at (394, 373)
Screenshot: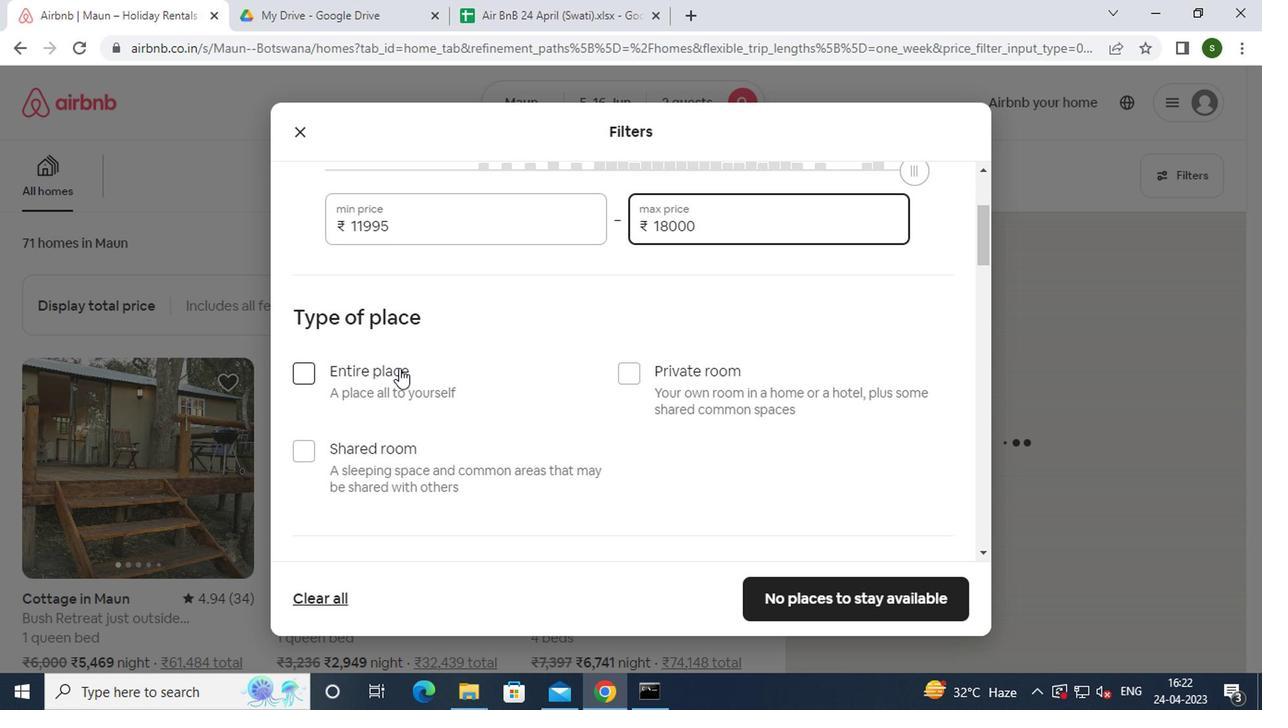 
Action: Mouse moved to (428, 375)
Screenshot: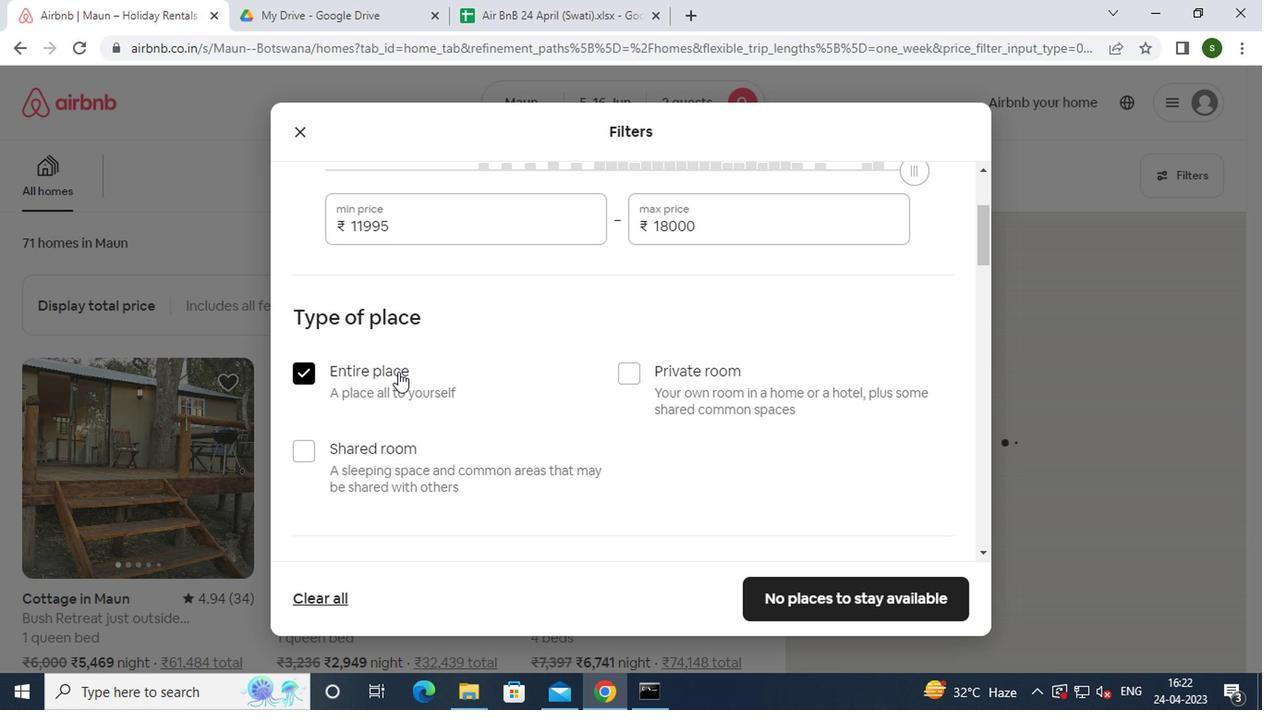 
Action: Mouse scrolled (428, 374) with delta (0, -1)
Screenshot: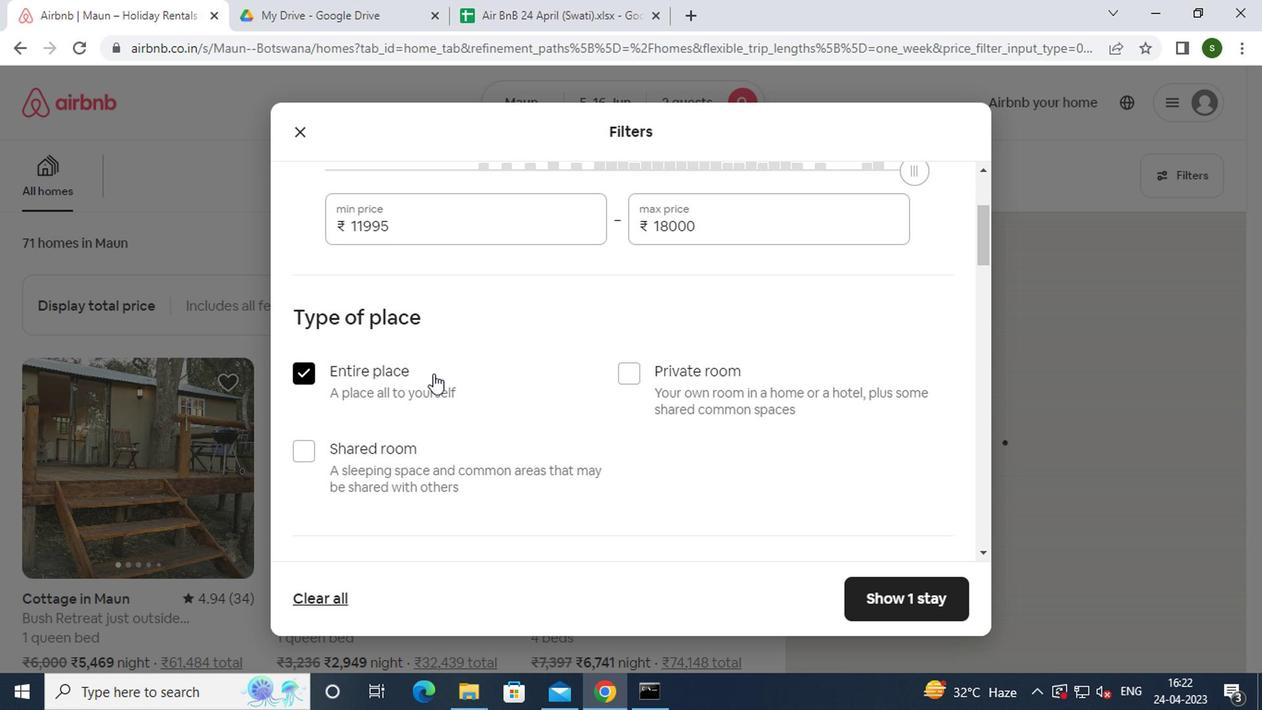 
Action: Mouse scrolled (428, 374) with delta (0, -1)
Screenshot: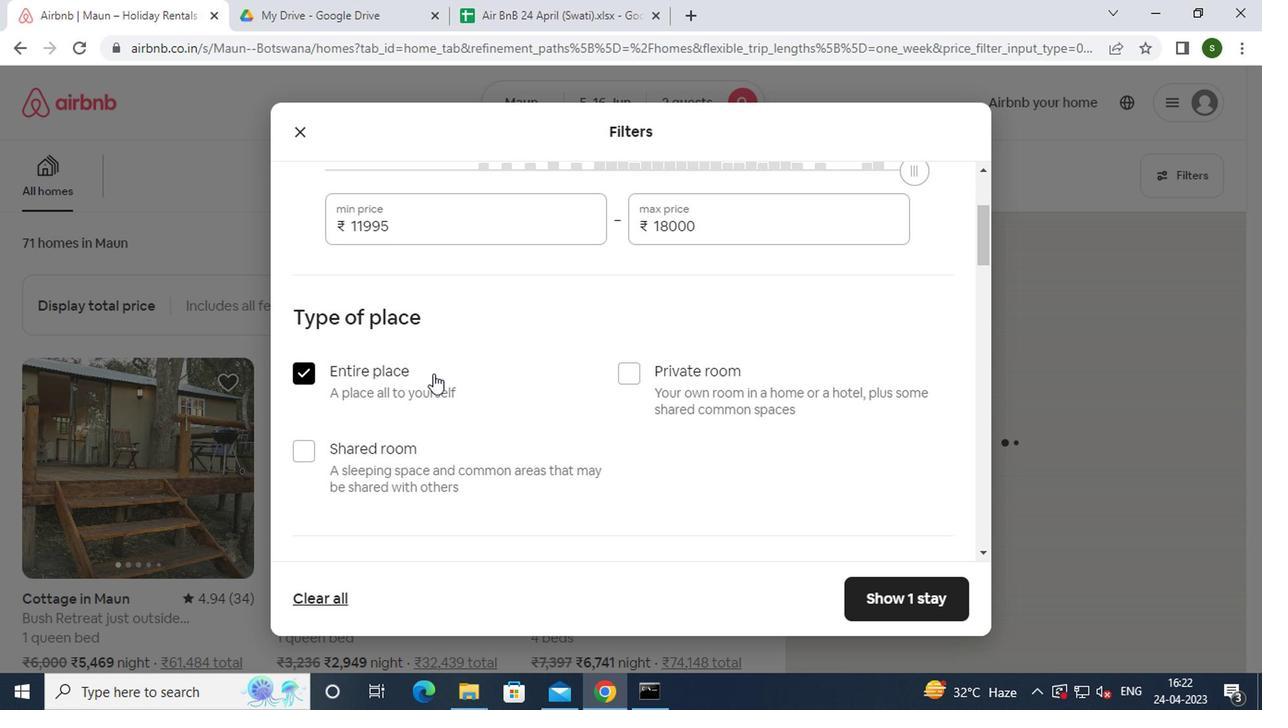 
Action: Mouse moved to (414, 484)
Screenshot: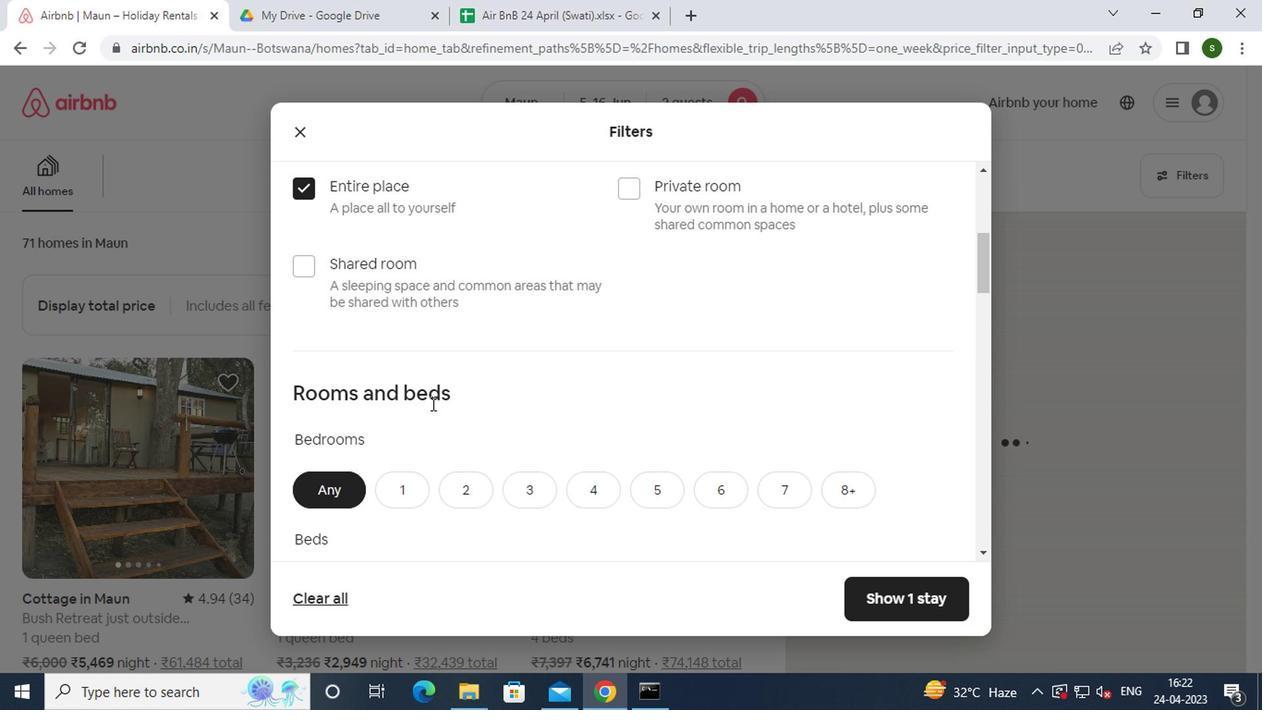 
Action: Mouse pressed left at (414, 484)
Screenshot: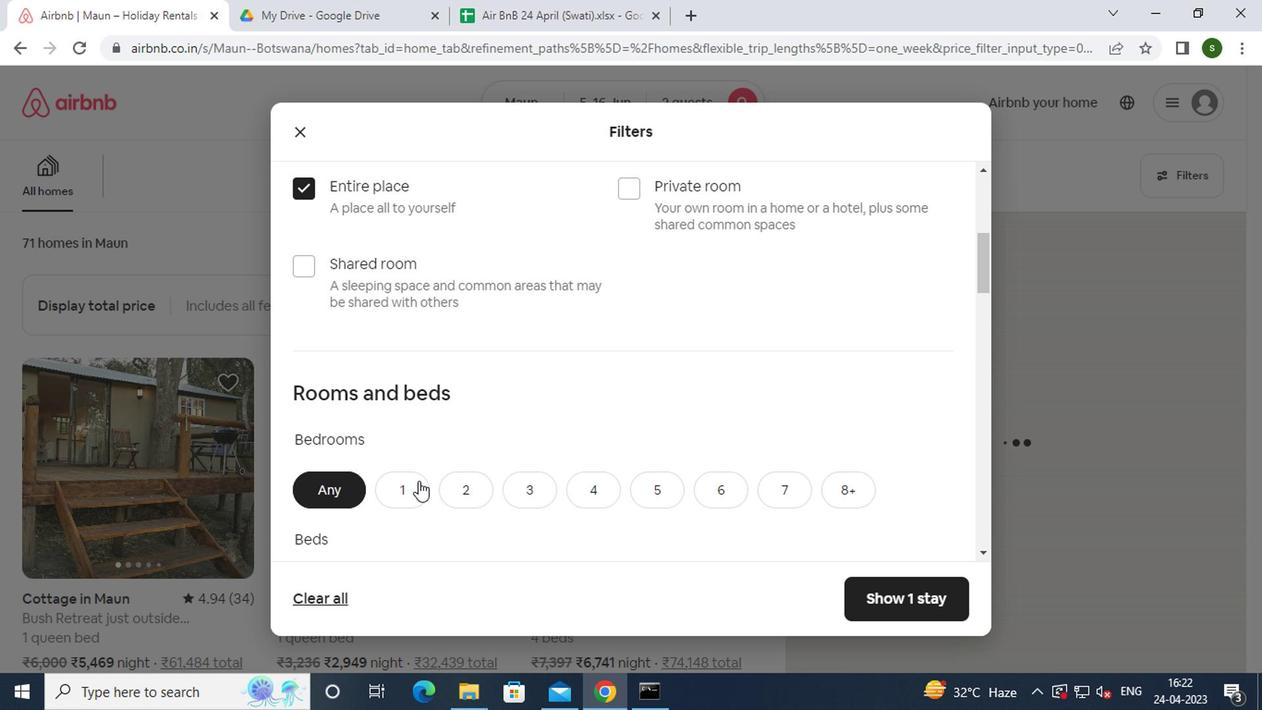 
Action: Mouse moved to (430, 459)
Screenshot: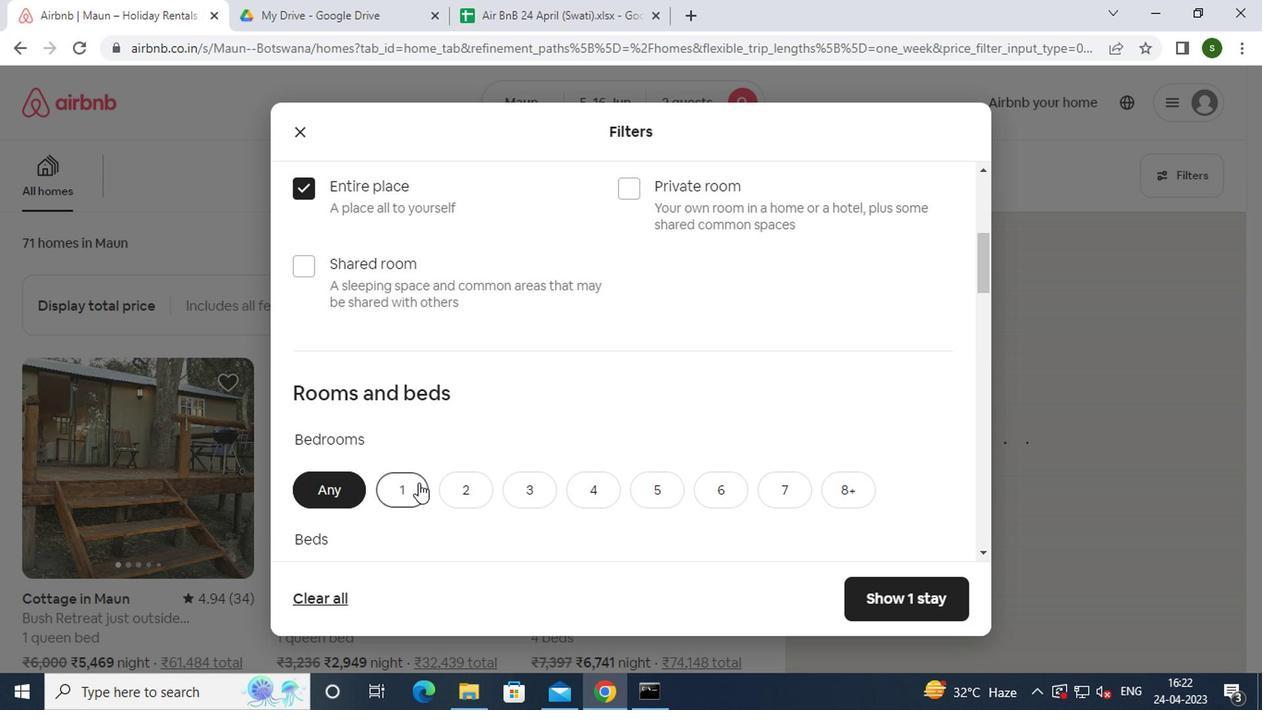 
Action: Mouse scrolled (430, 459) with delta (0, 0)
Screenshot: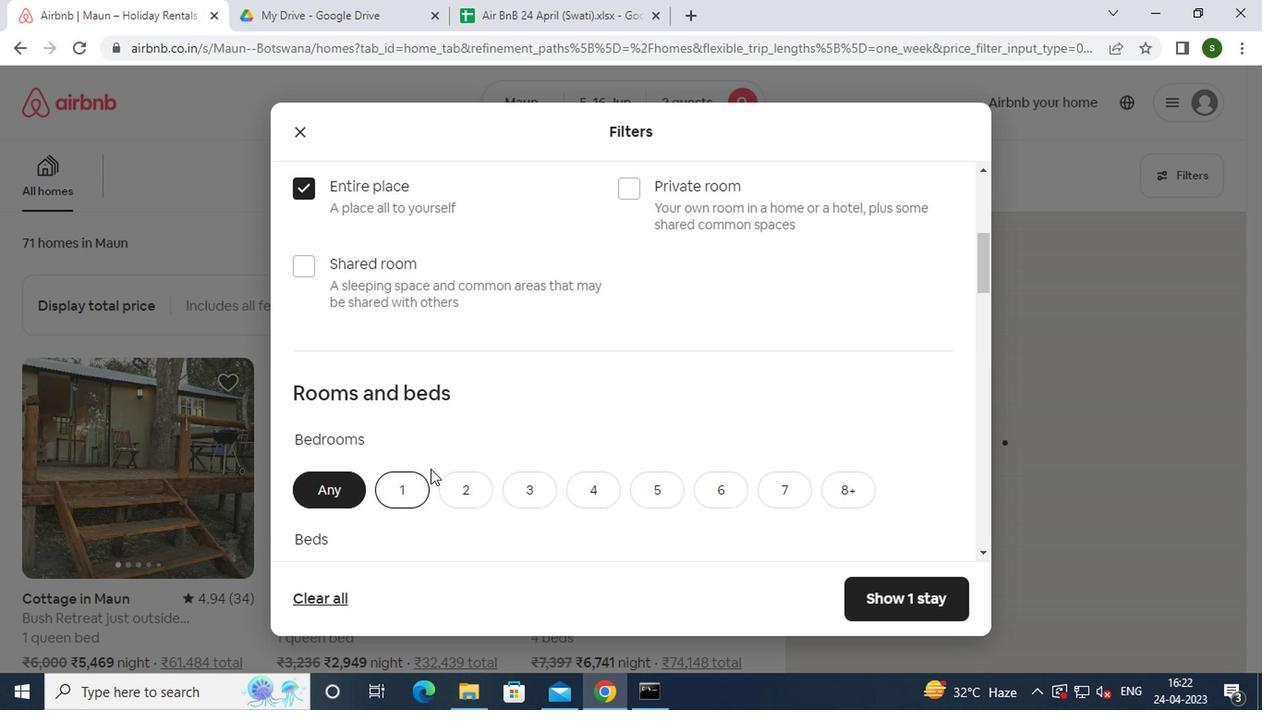 
Action: Mouse scrolled (430, 459) with delta (0, 0)
Screenshot: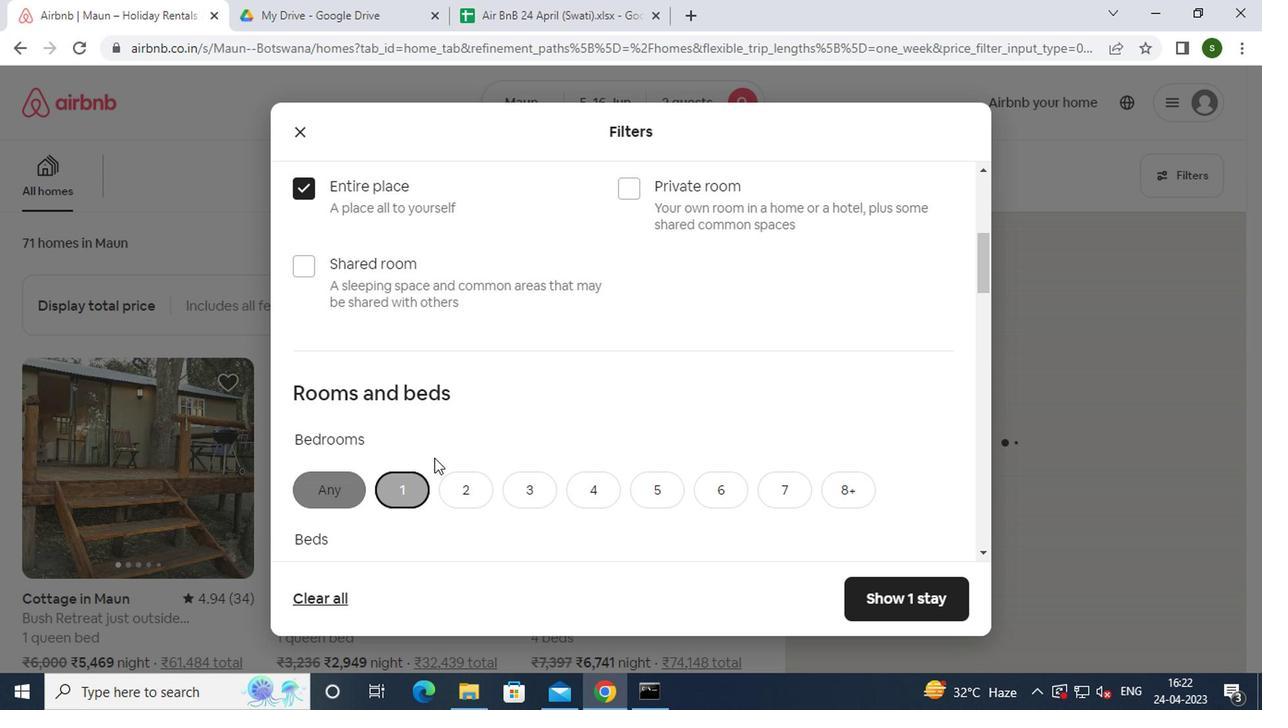 
Action: Mouse moved to (407, 407)
Screenshot: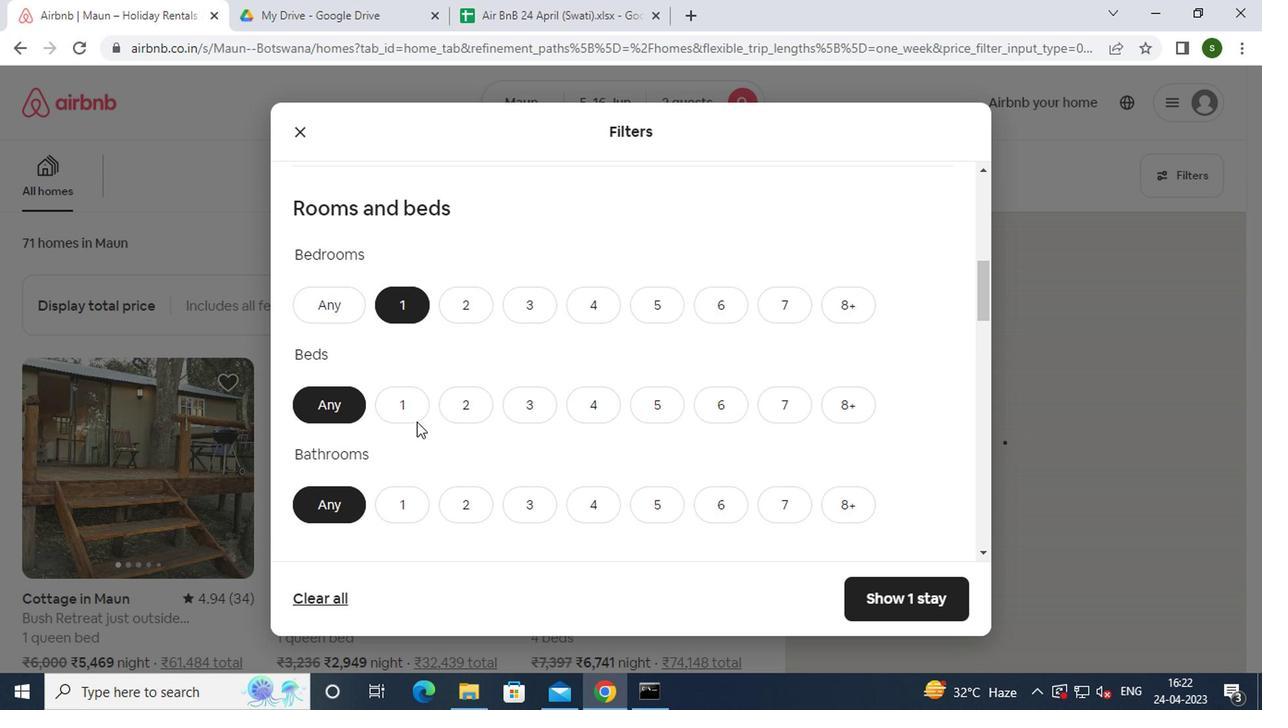 
Action: Mouse pressed left at (407, 407)
Screenshot: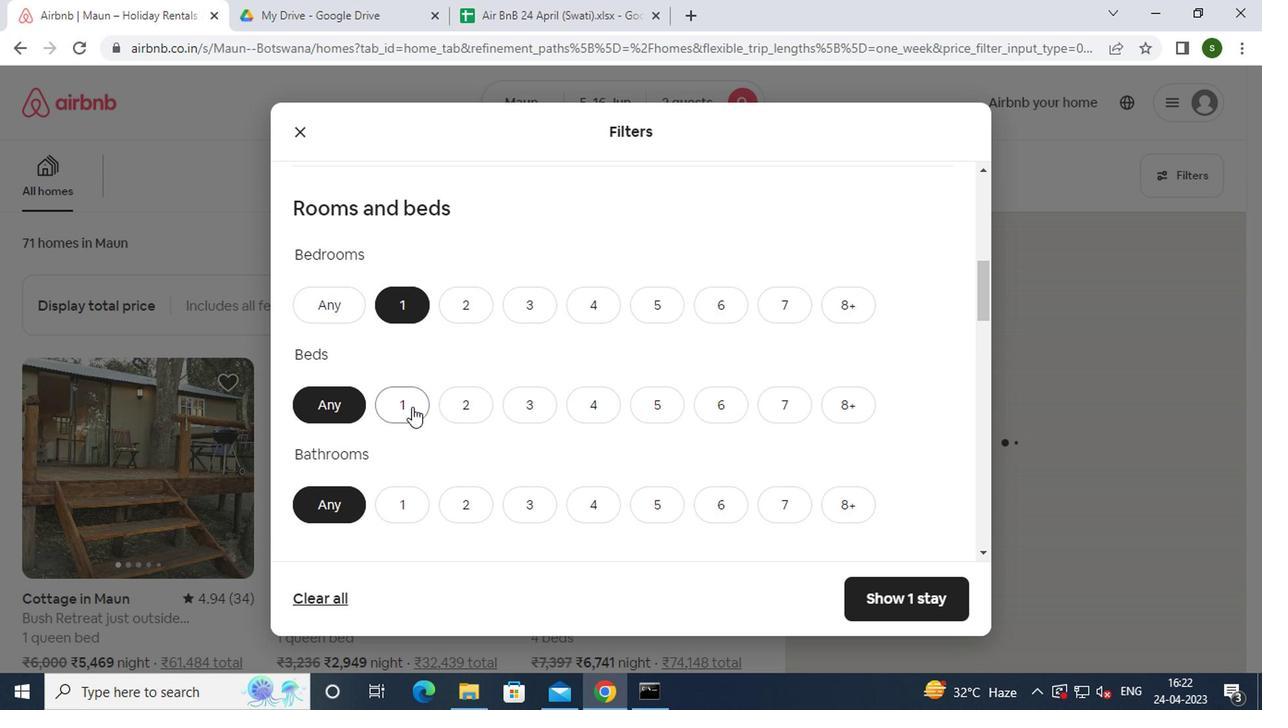 
Action: Mouse moved to (411, 503)
Screenshot: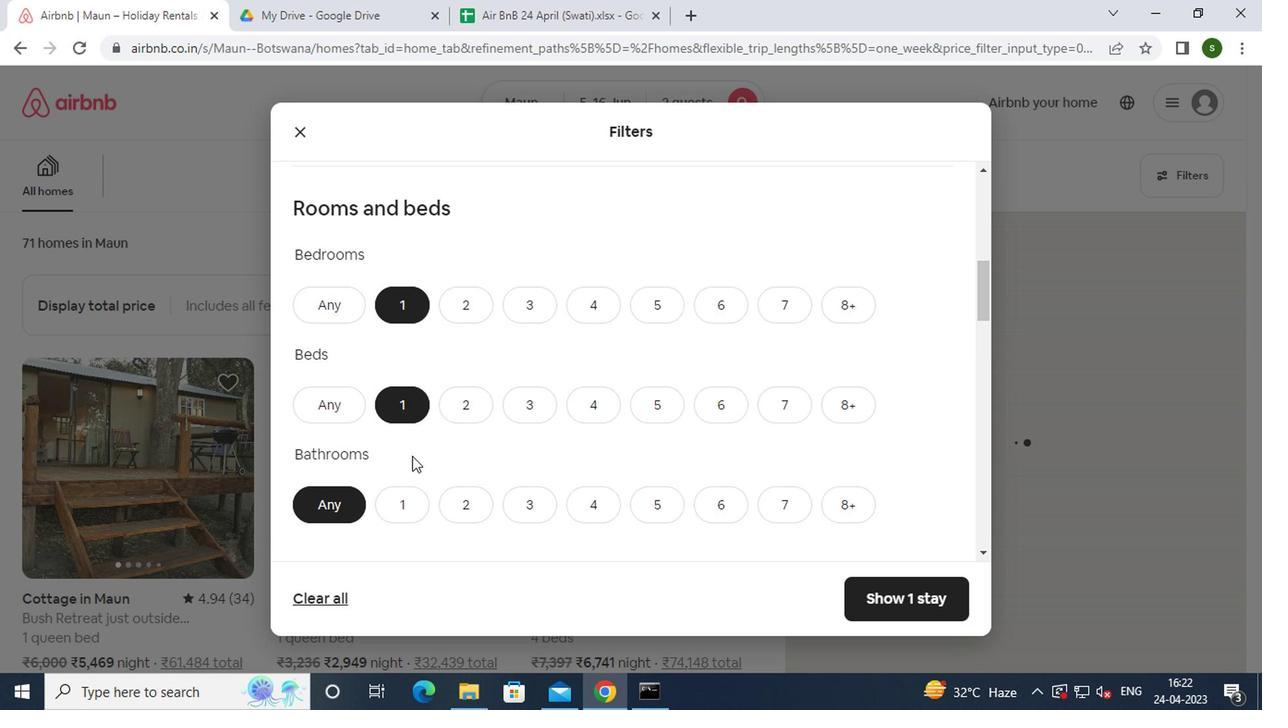 
Action: Mouse pressed left at (411, 503)
Screenshot: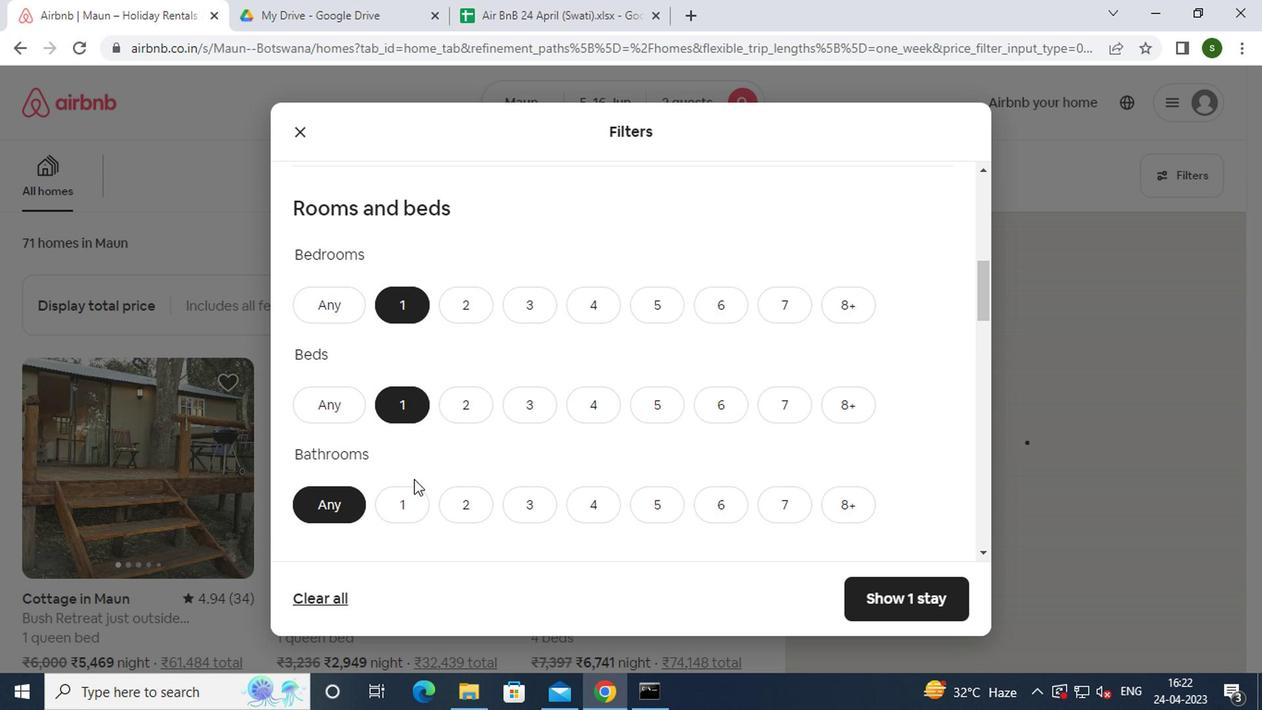 
Action: Mouse moved to (517, 442)
Screenshot: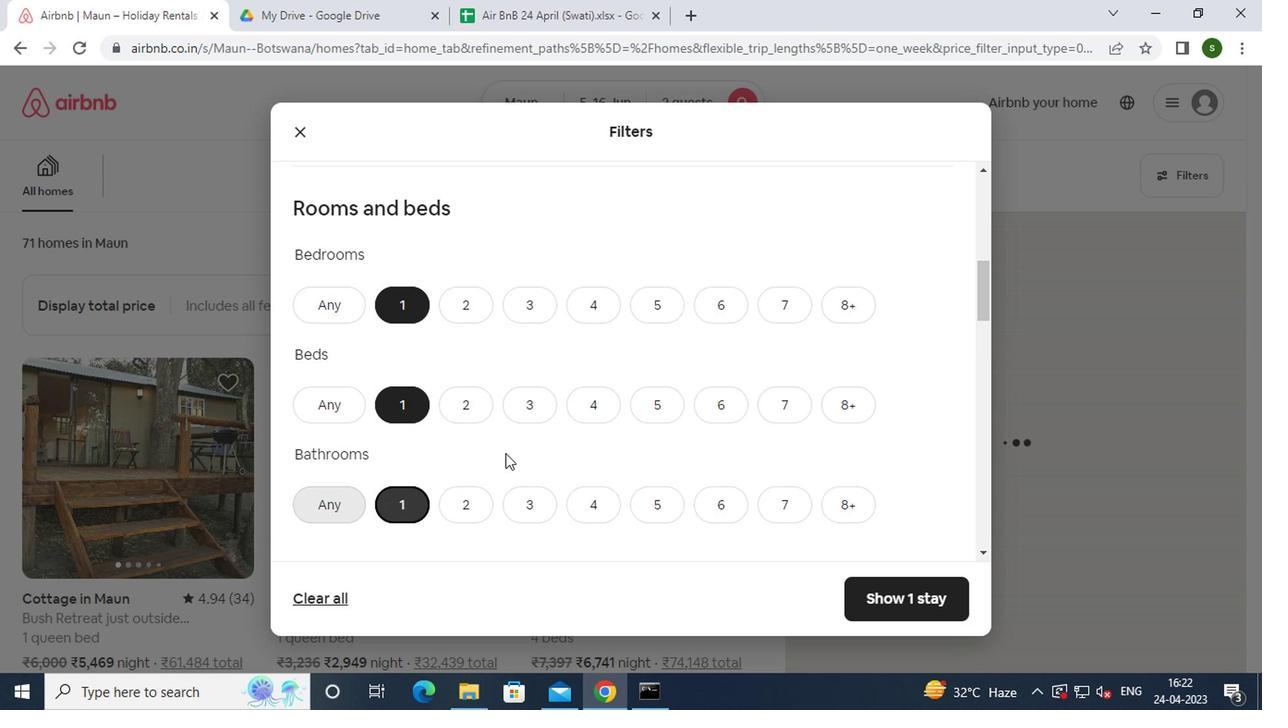 
Action: Mouse scrolled (517, 441) with delta (0, 0)
Screenshot: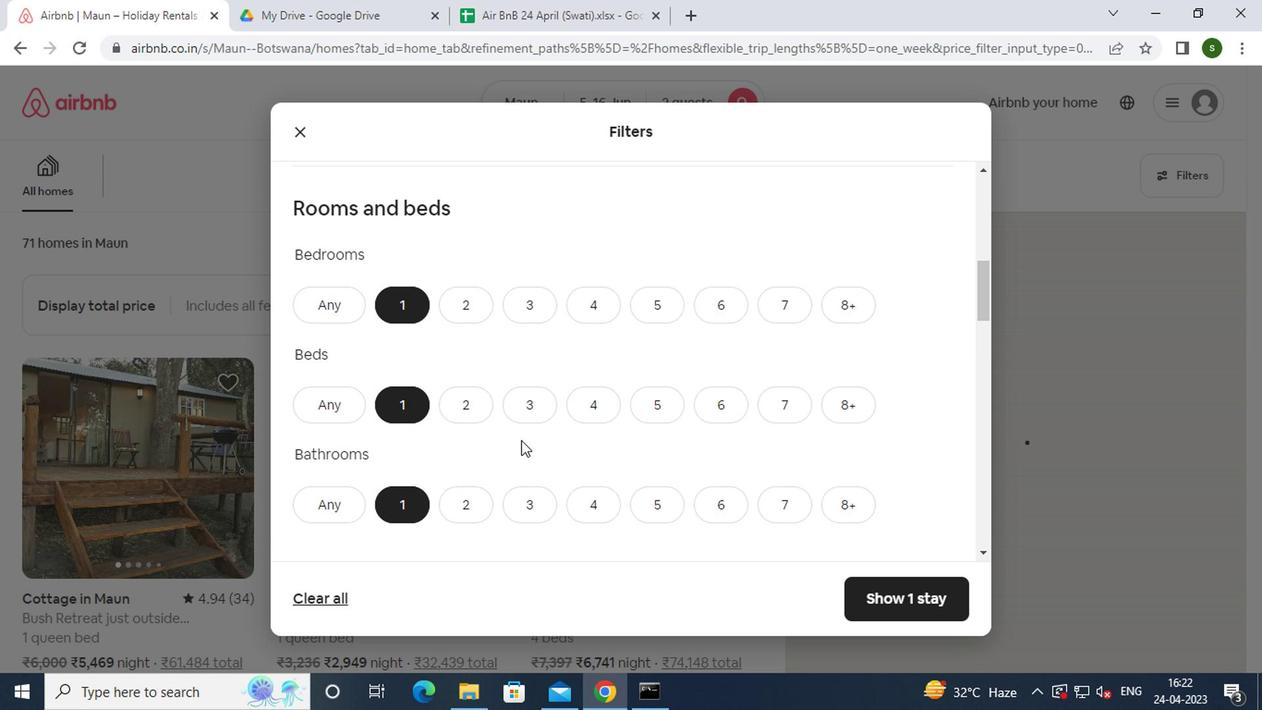
Action: Mouse scrolled (517, 441) with delta (0, 0)
Screenshot: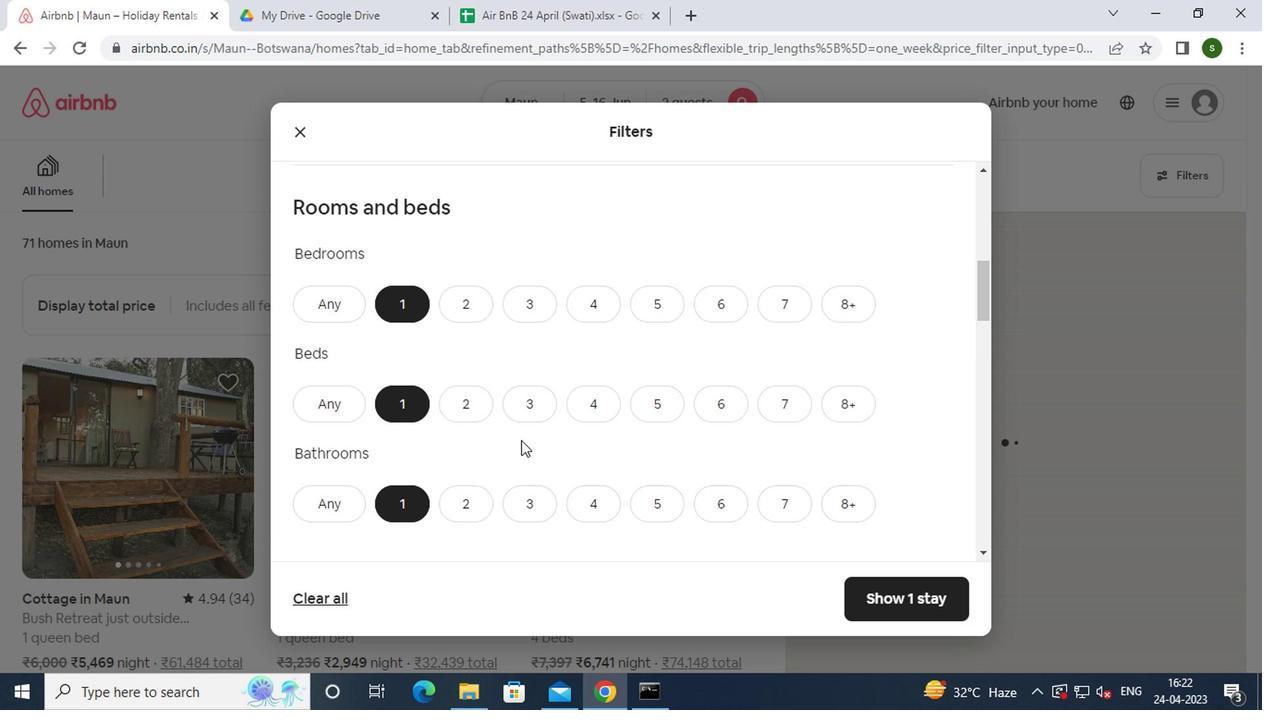 
Action: Mouse scrolled (517, 441) with delta (0, 0)
Screenshot: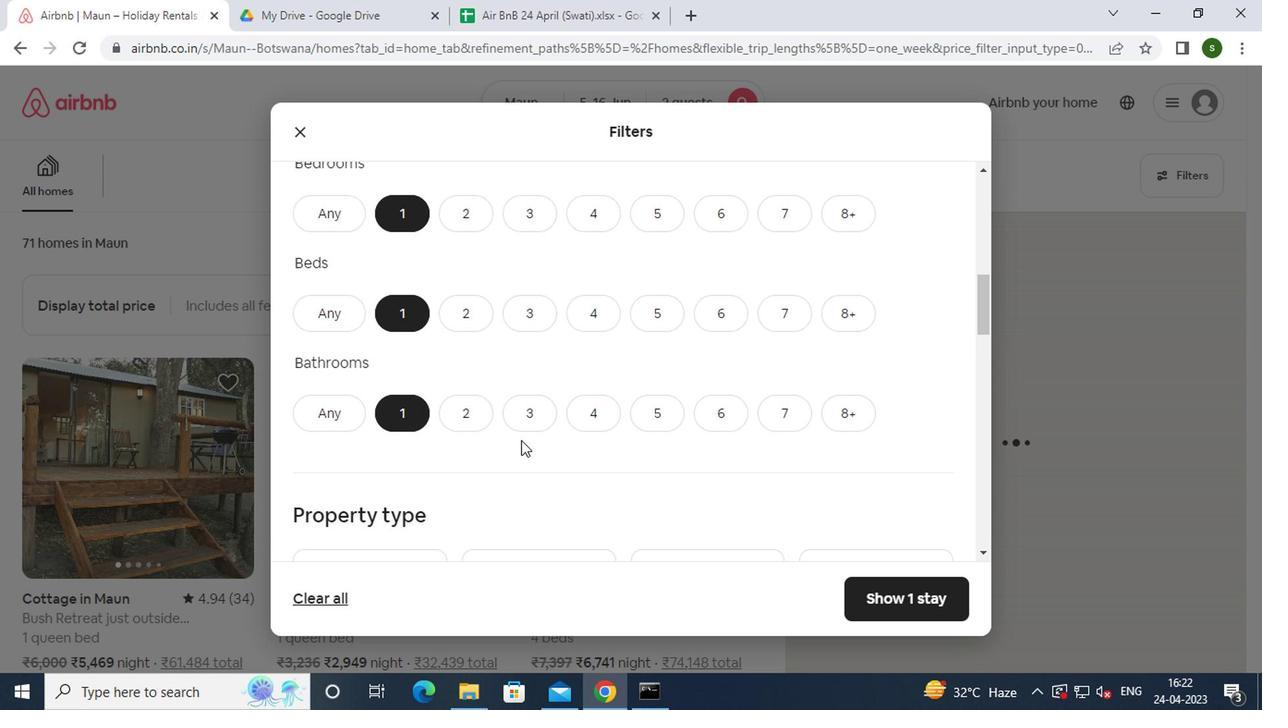 
Action: Mouse moved to (350, 394)
Screenshot: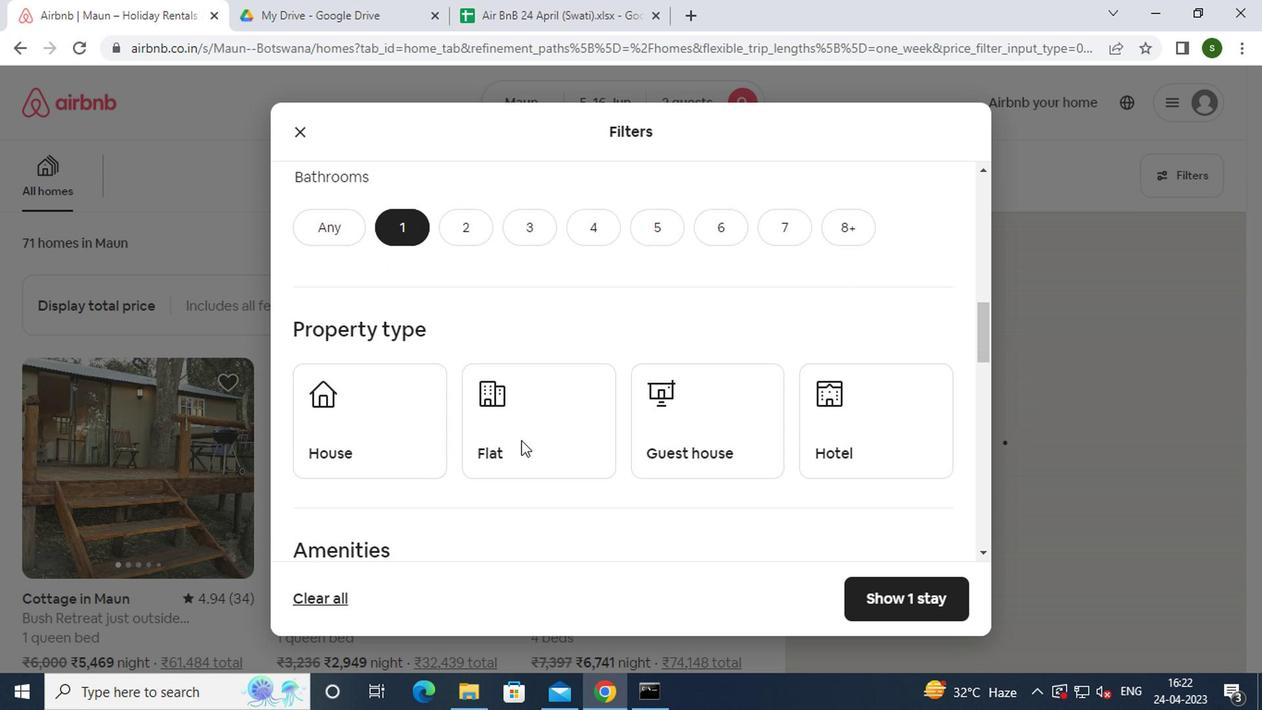 
Action: Mouse pressed left at (350, 394)
Screenshot: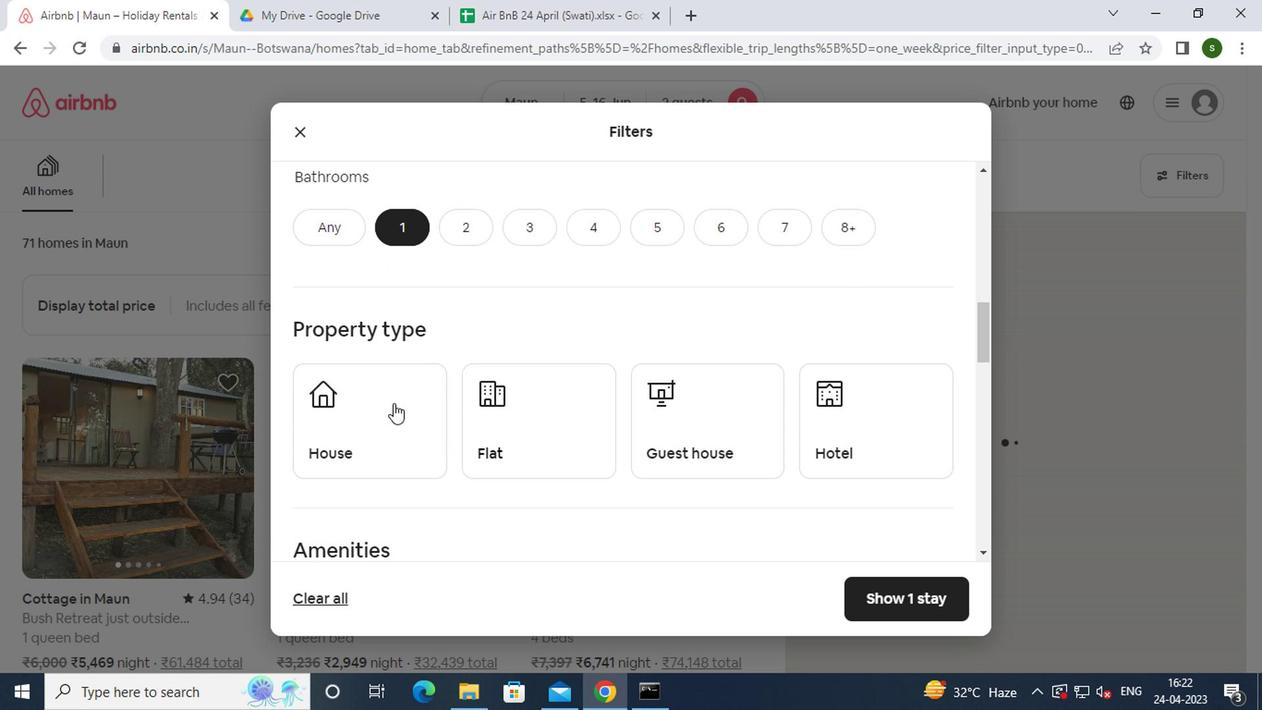 
Action: Mouse moved to (513, 434)
Screenshot: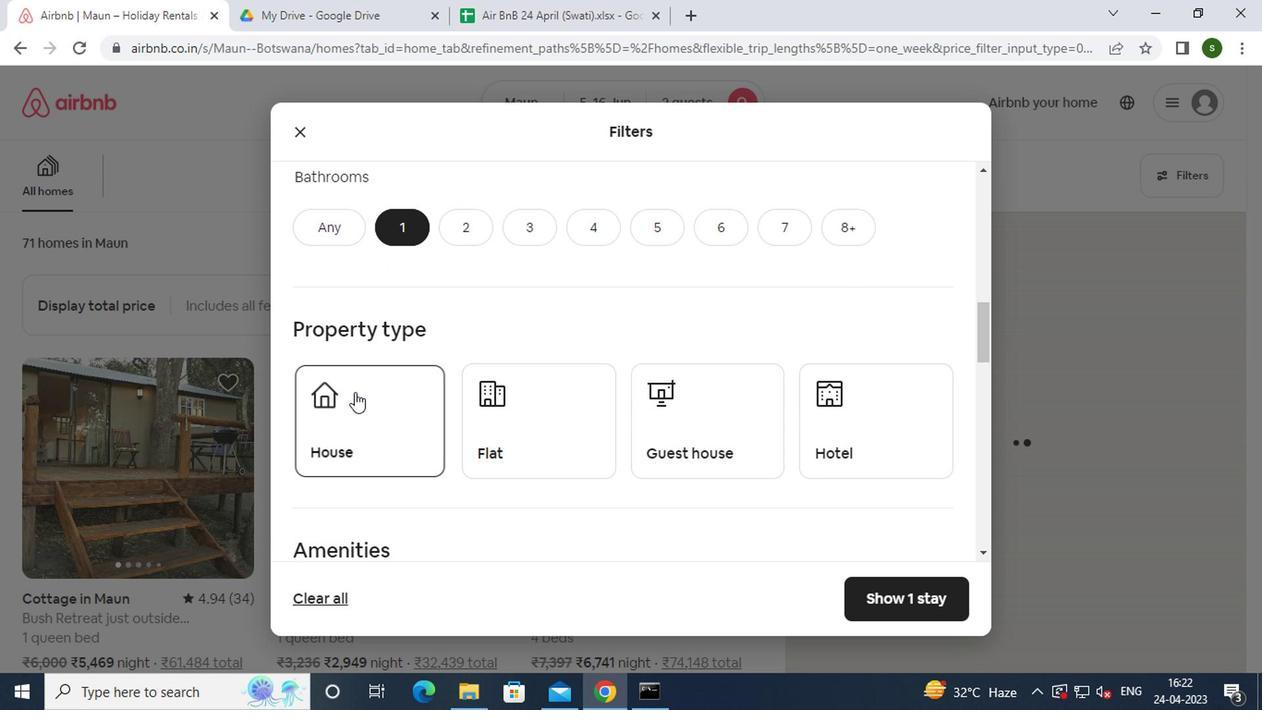
Action: Mouse pressed left at (513, 434)
Screenshot: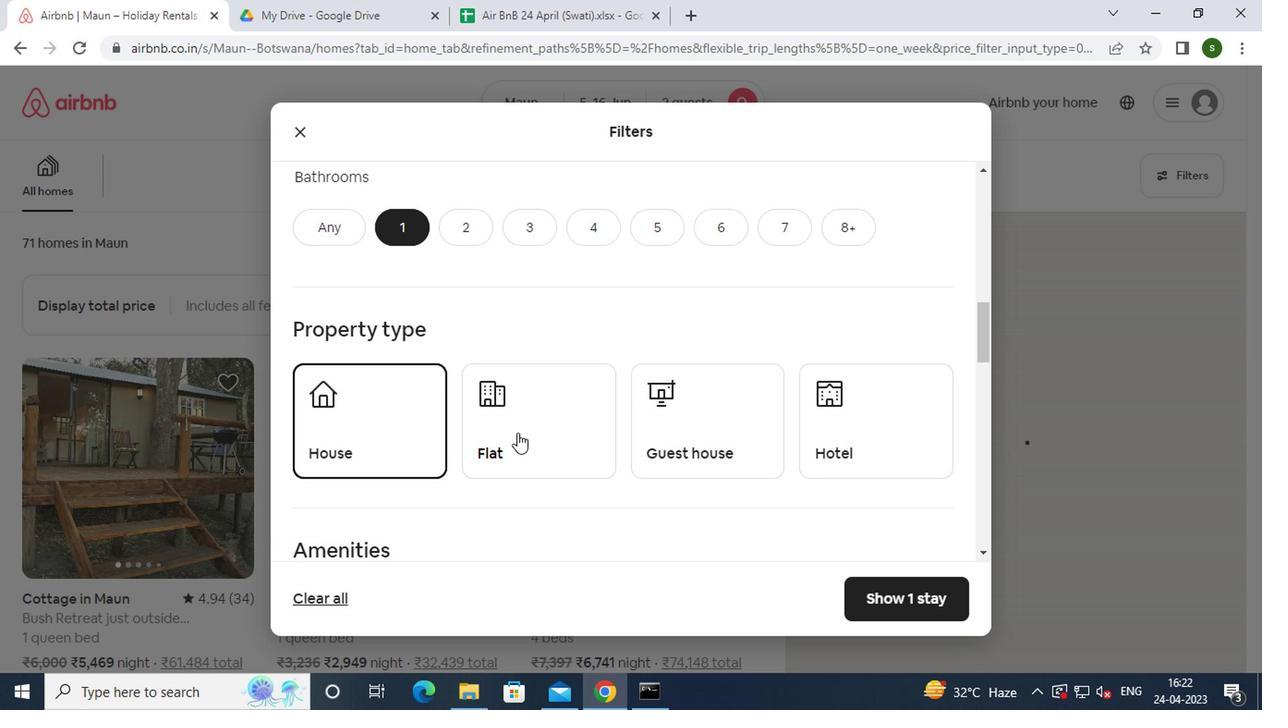 
Action: Mouse moved to (675, 420)
Screenshot: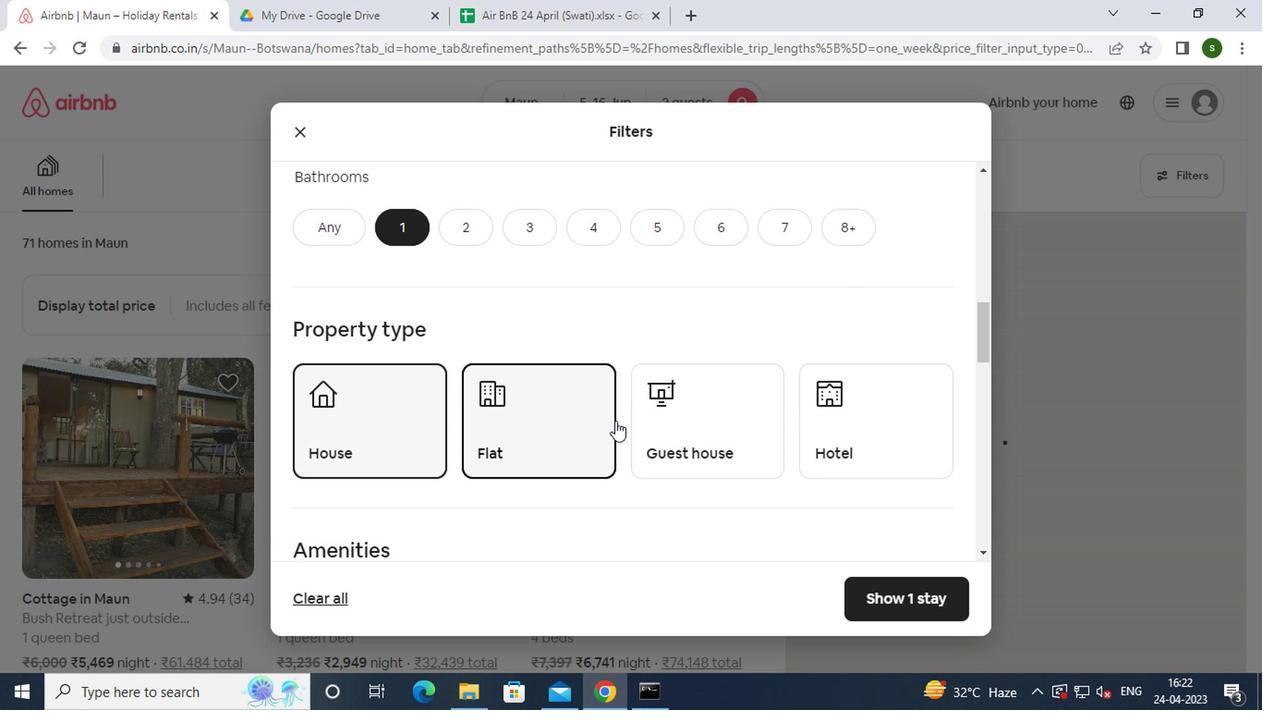 
Action: Mouse pressed left at (675, 420)
Screenshot: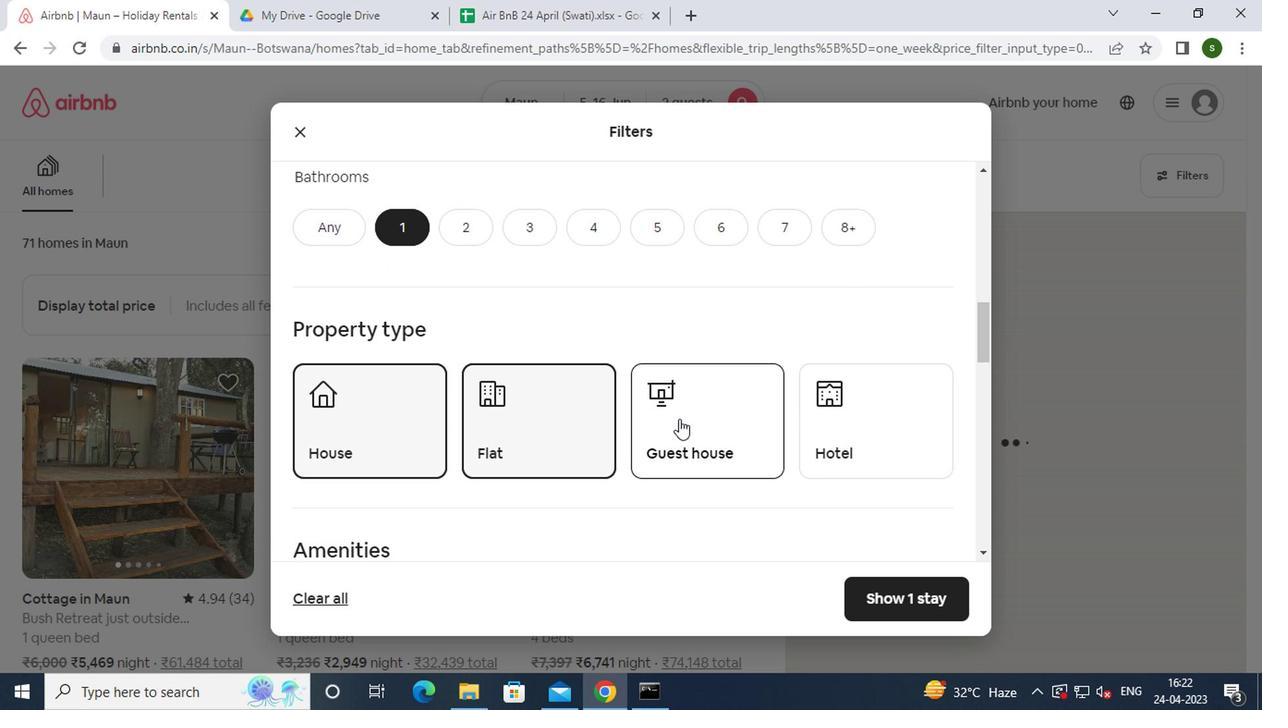 
Action: Mouse moved to (853, 428)
Screenshot: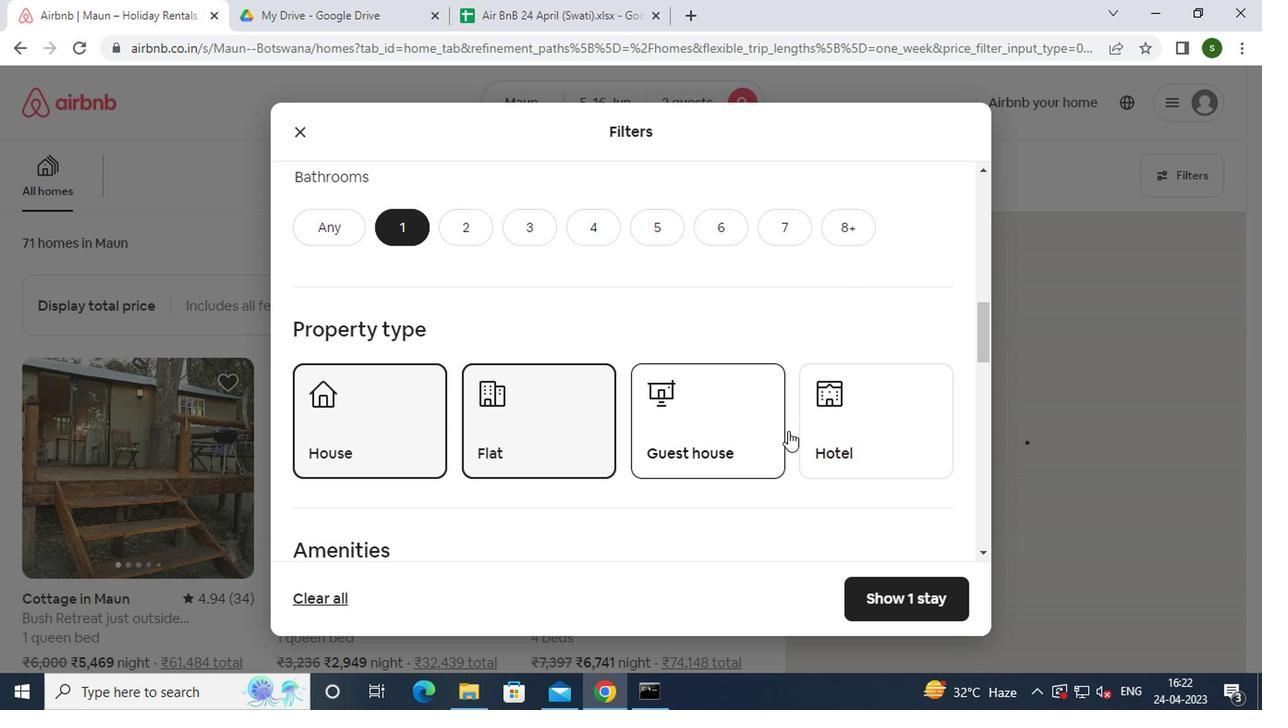 
Action: Mouse pressed left at (853, 428)
Screenshot: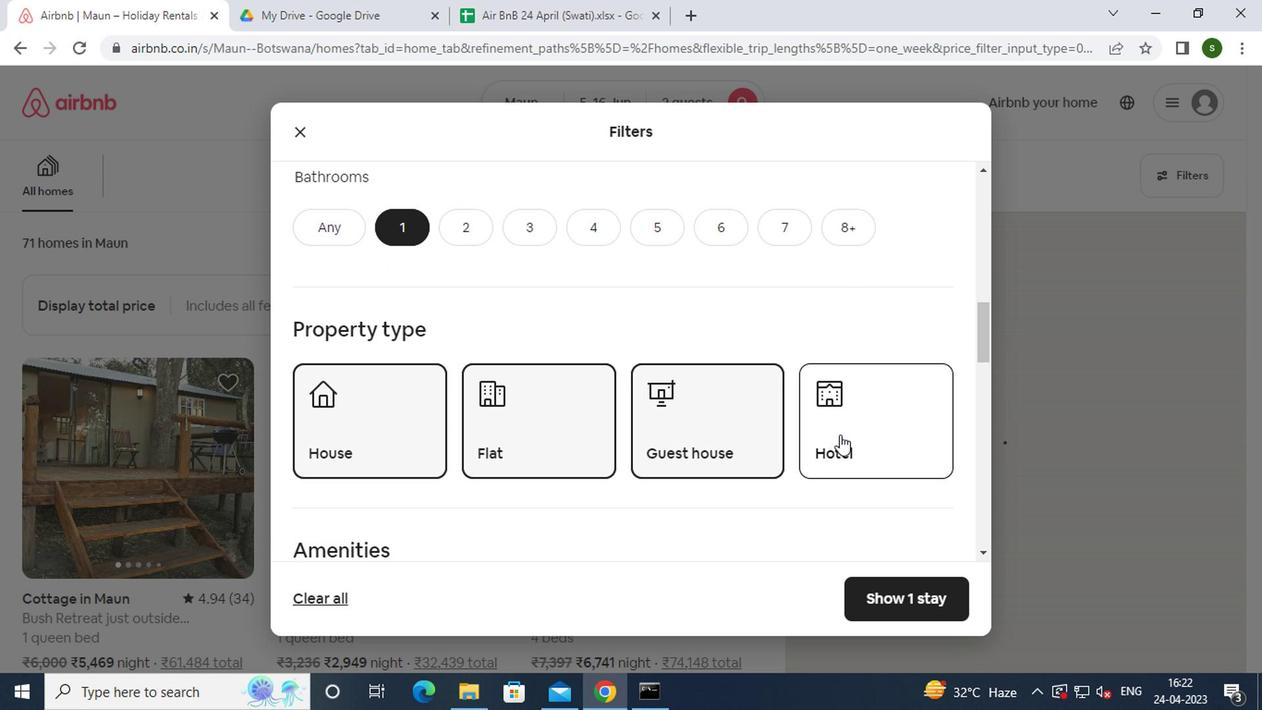 
Action: Mouse moved to (658, 410)
Screenshot: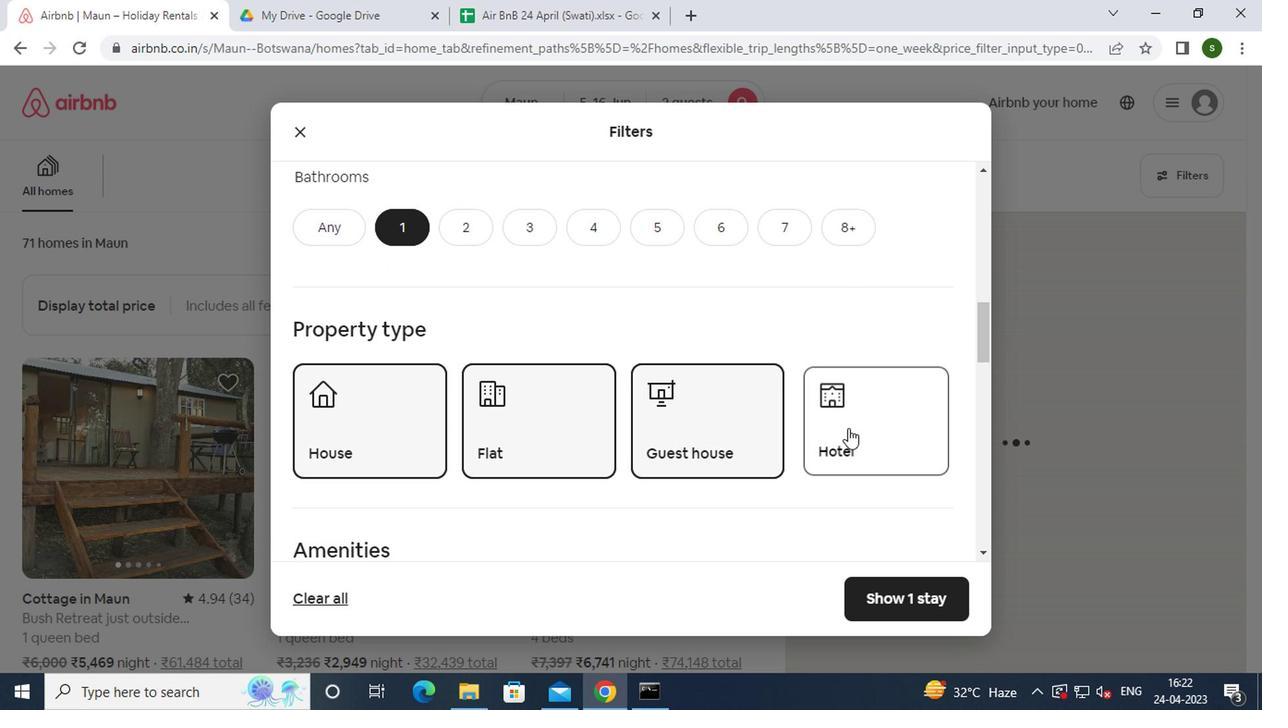 
Action: Mouse scrolled (658, 409) with delta (0, 0)
Screenshot: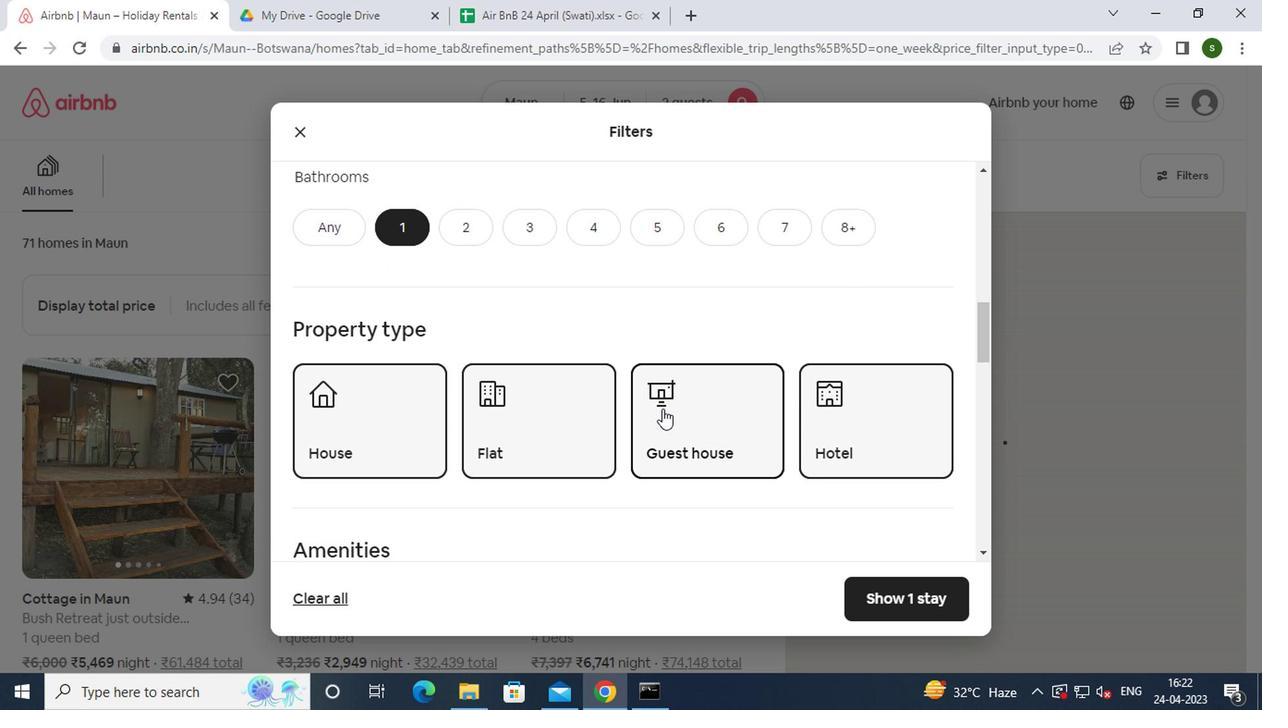 
Action: Mouse scrolled (658, 409) with delta (0, 0)
Screenshot: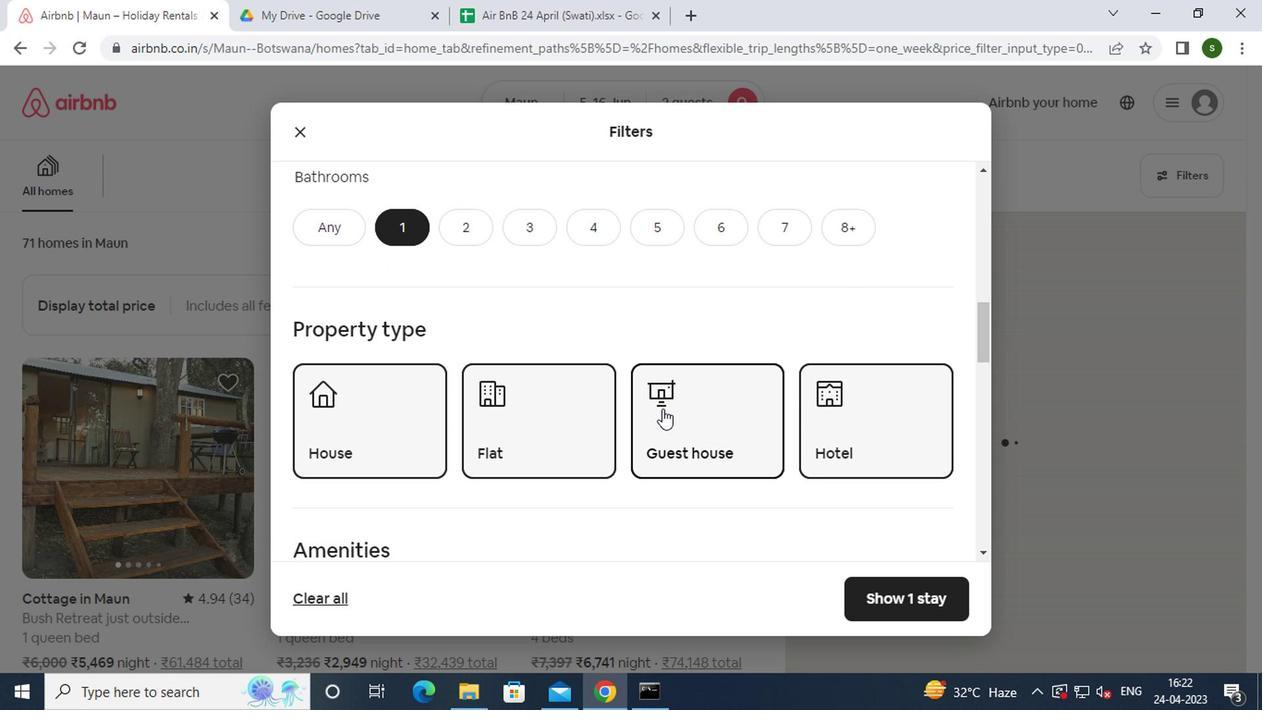 
Action: Mouse scrolled (658, 409) with delta (0, 0)
Screenshot: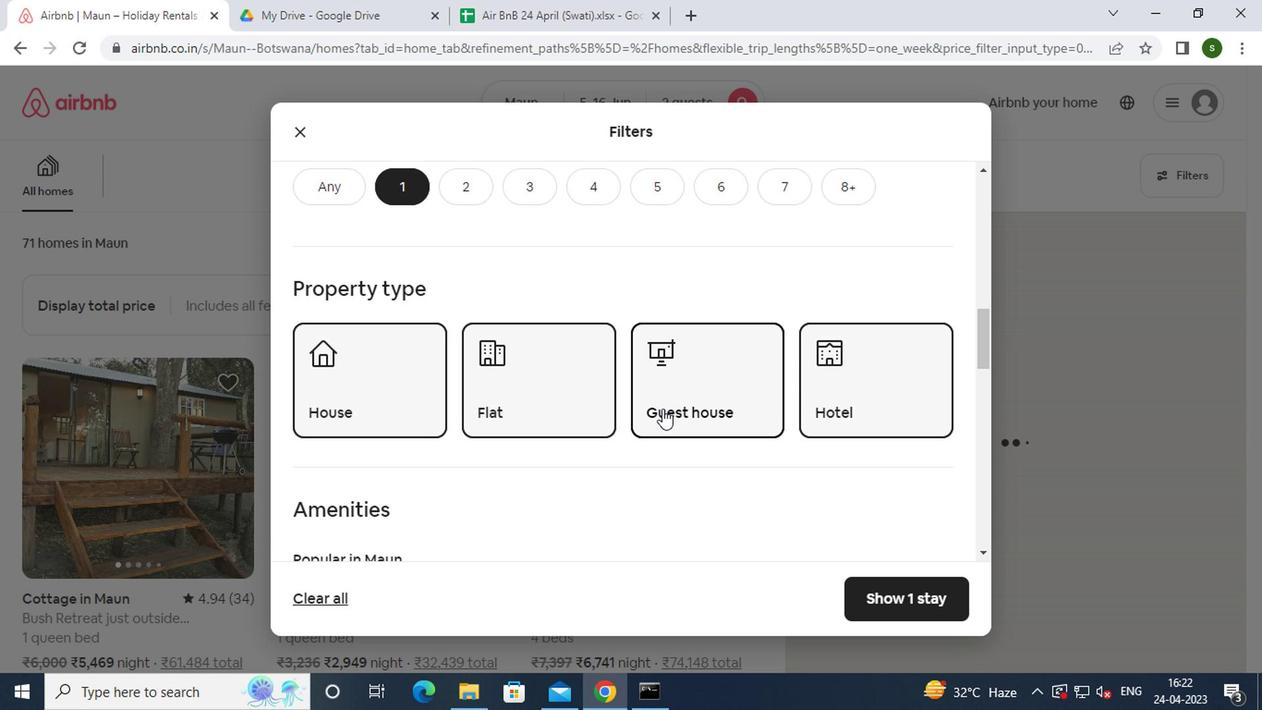 
Action: Mouse moved to (334, 370)
Screenshot: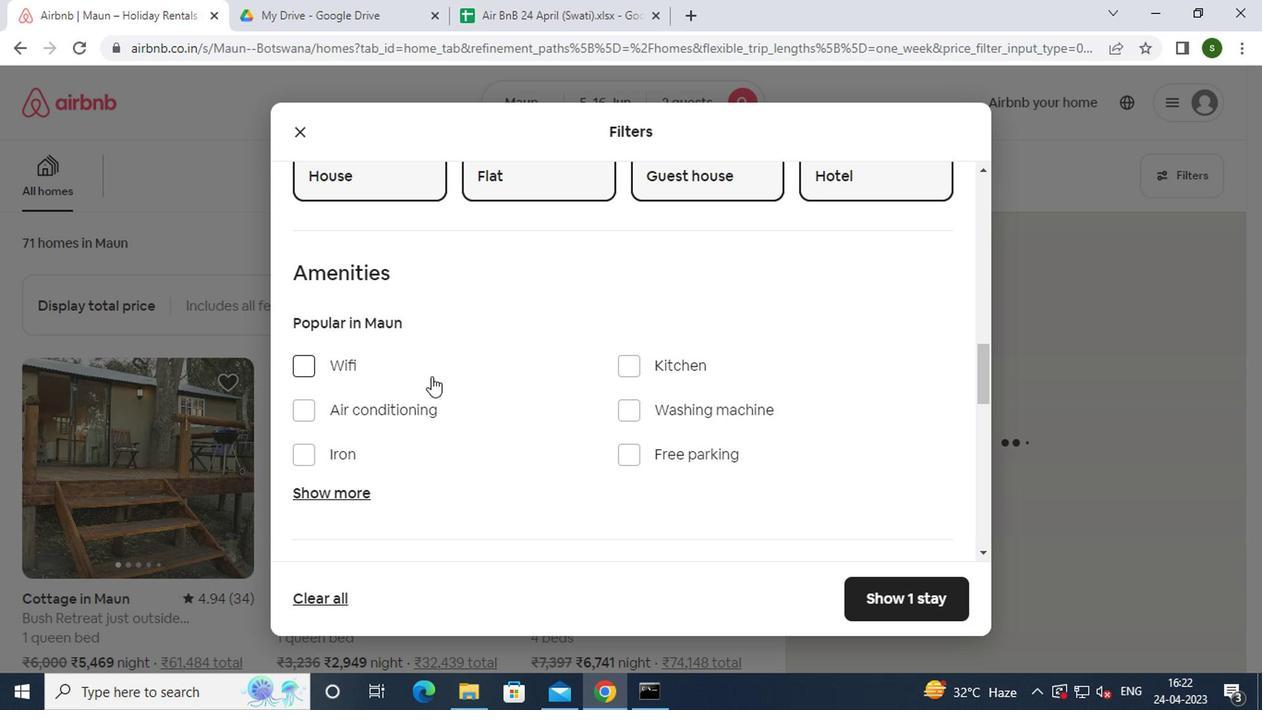 
Action: Mouse pressed left at (334, 370)
Screenshot: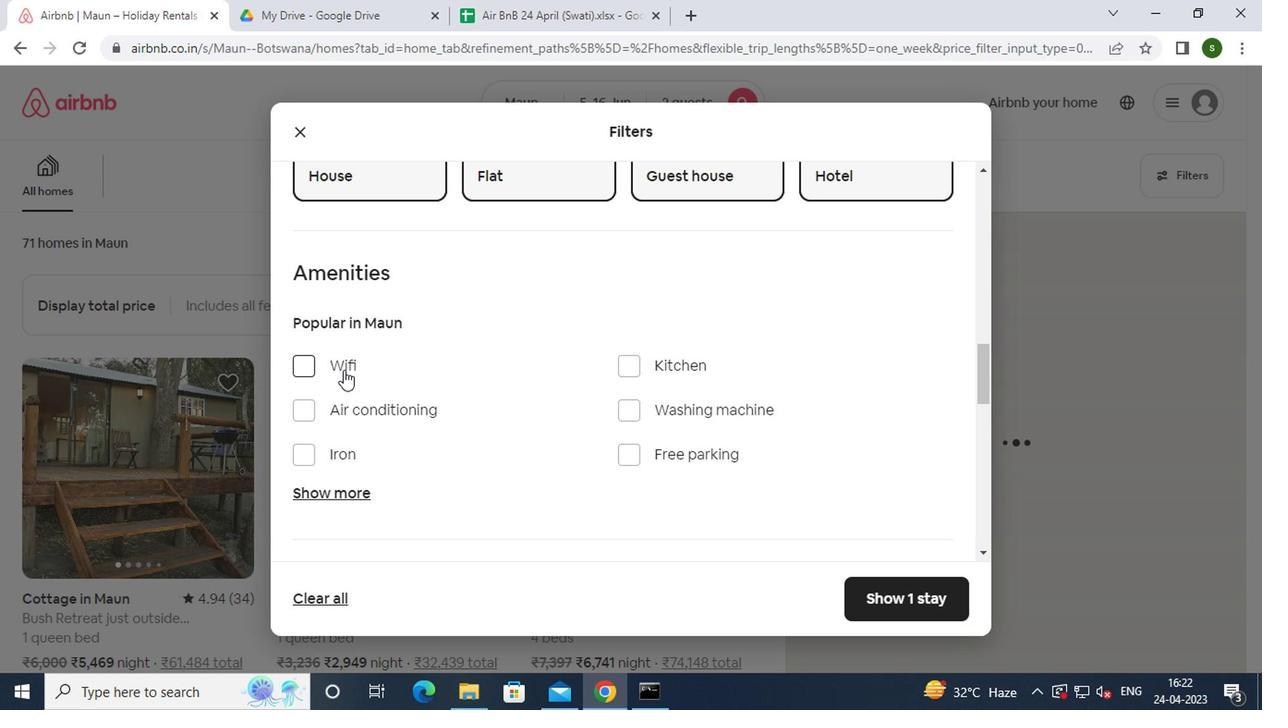 
Action: Mouse moved to (638, 408)
Screenshot: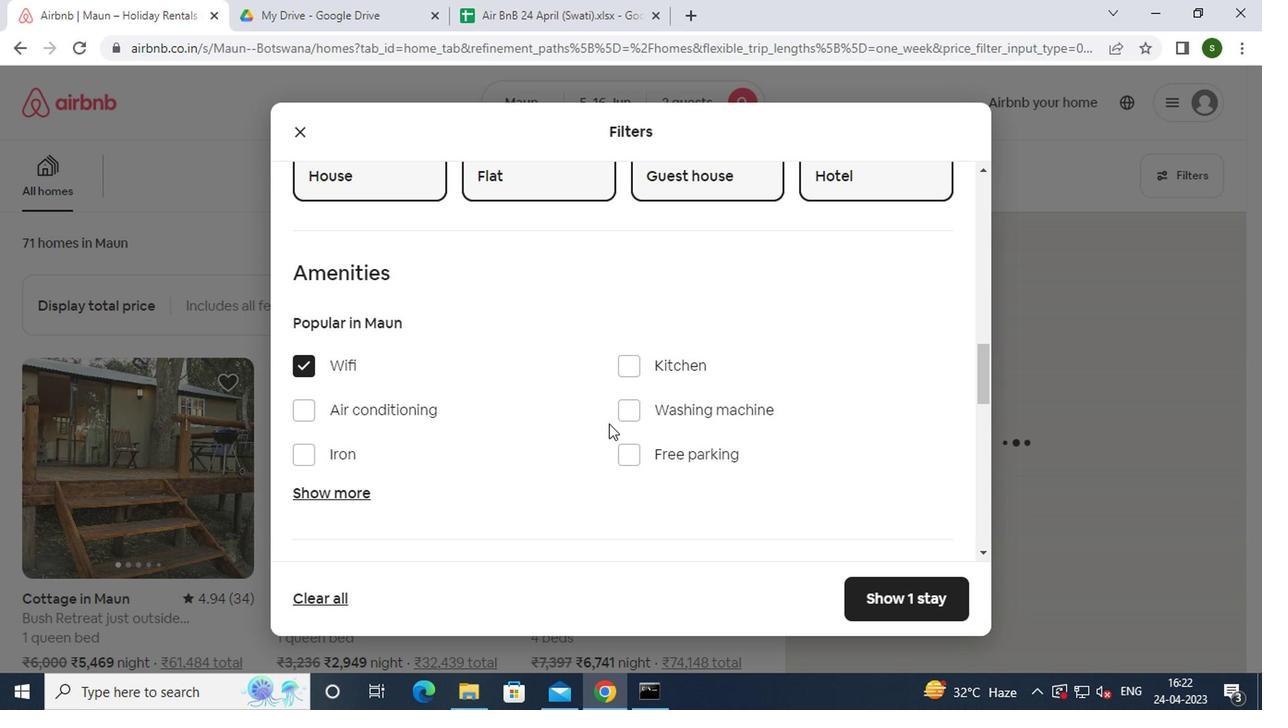 
Action: Mouse pressed left at (638, 408)
Screenshot: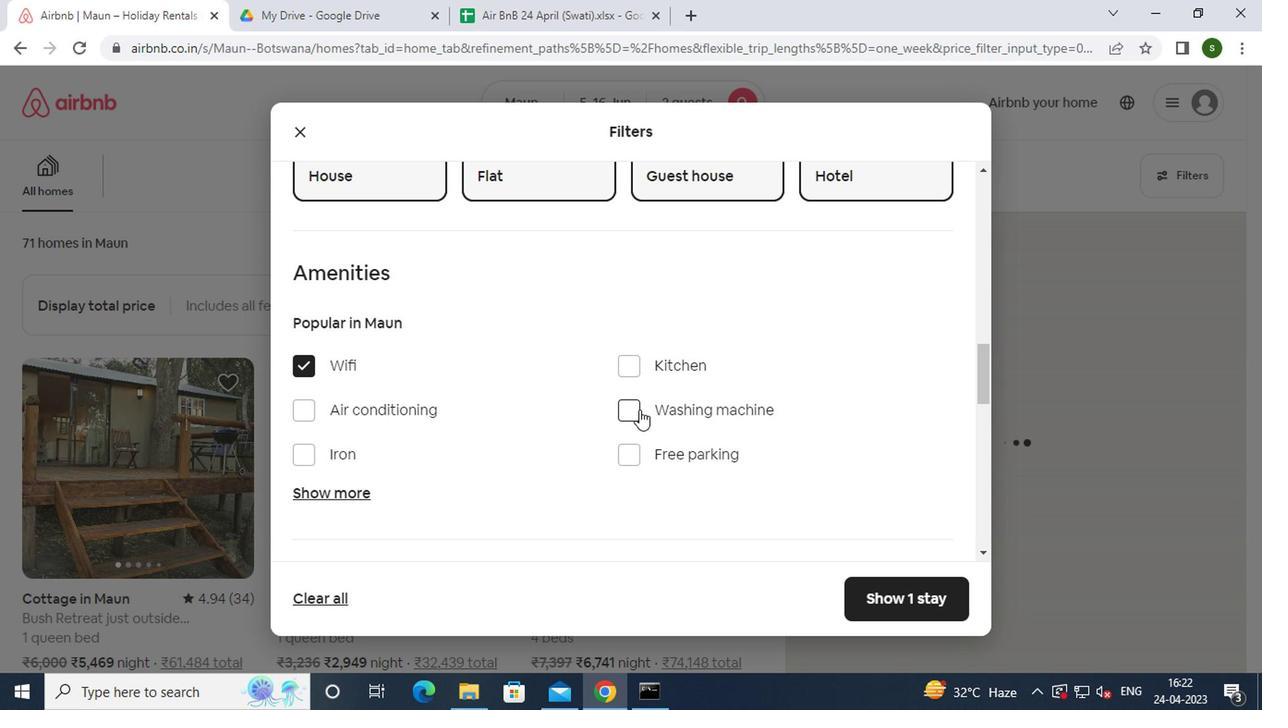 
Action: Mouse moved to (643, 405)
Screenshot: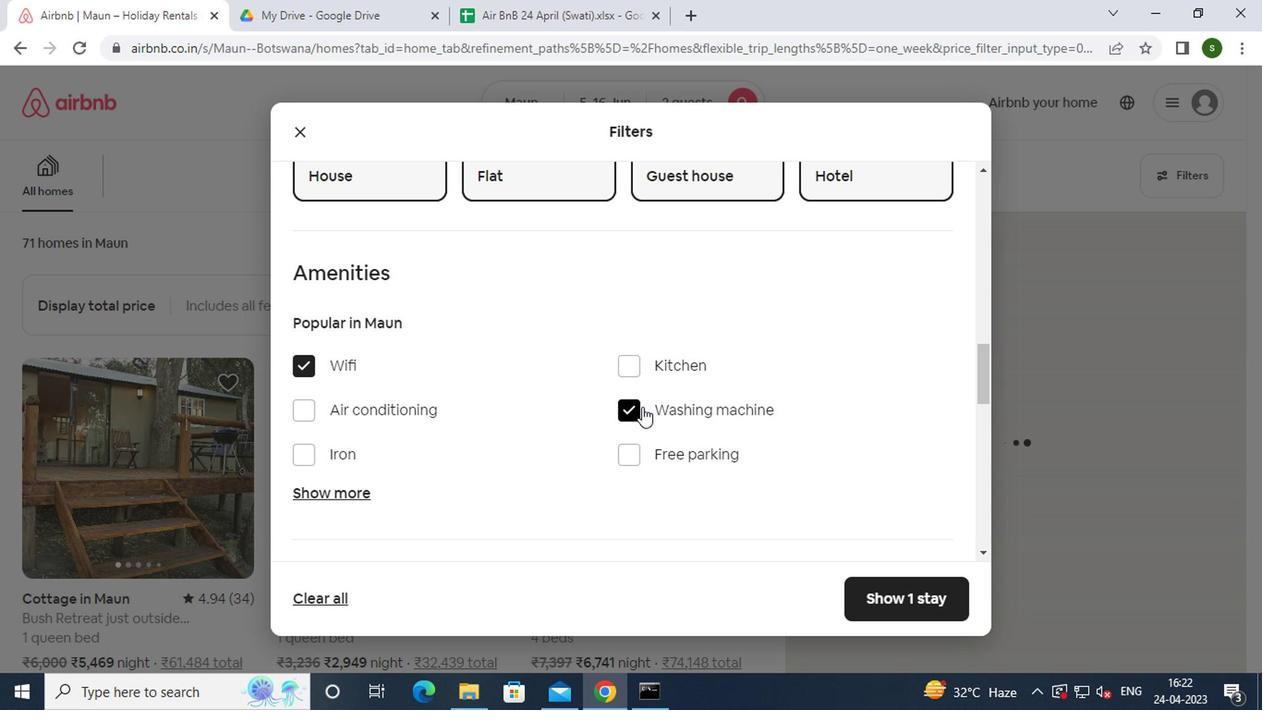 
Action: Mouse scrolled (643, 405) with delta (0, 0)
Screenshot: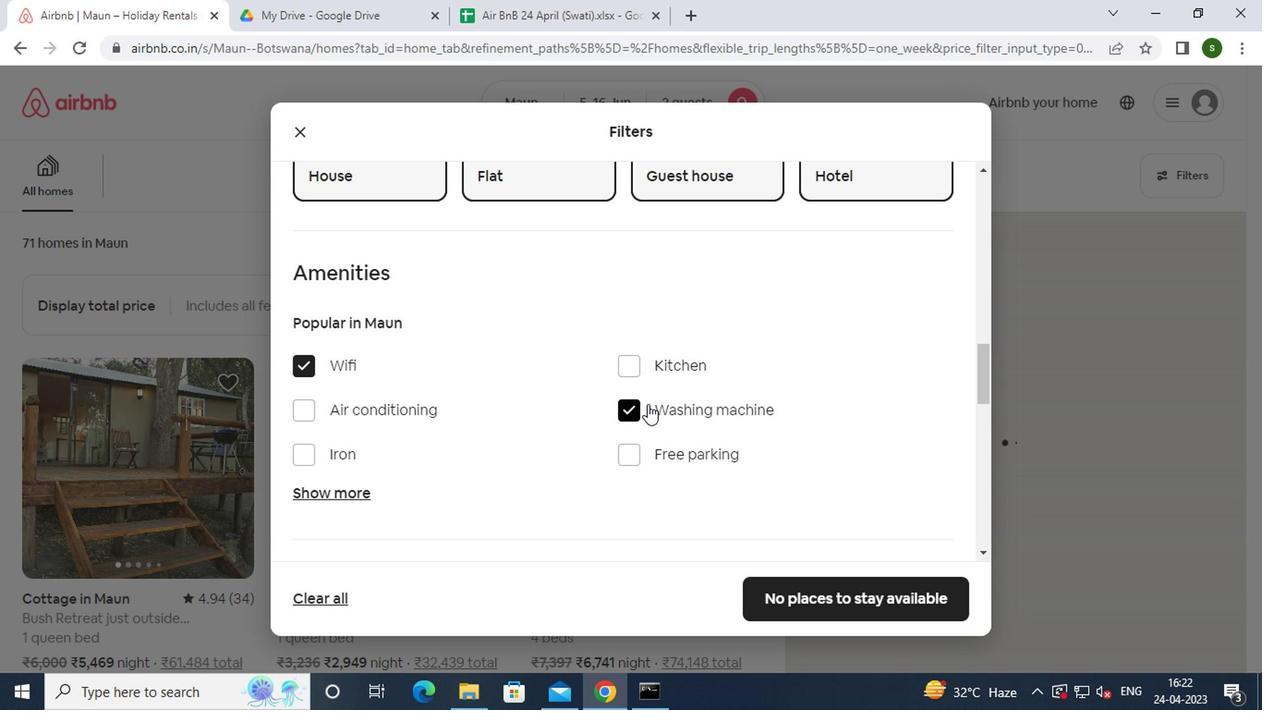 
Action: Mouse scrolled (643, 405) with delta (0, 0)
Screenshot: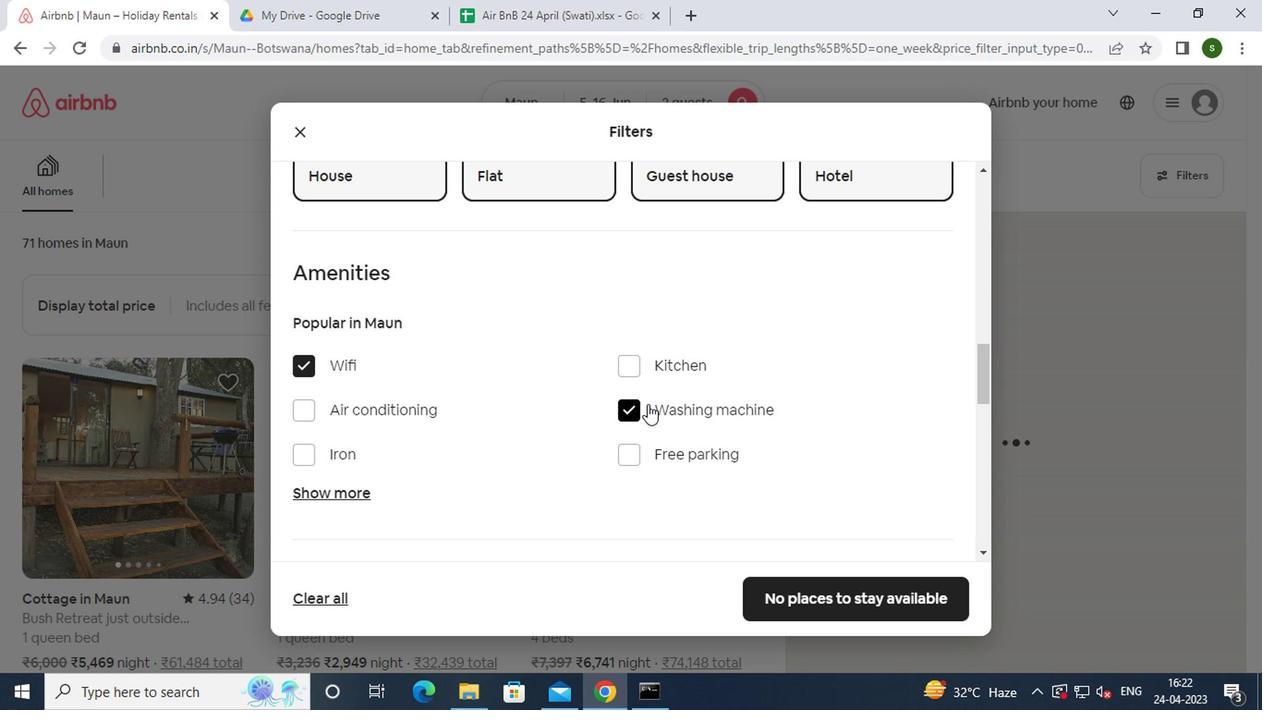 
Action: Mouse scrolled (643, 405) with delta (0, 0)
Screenshot: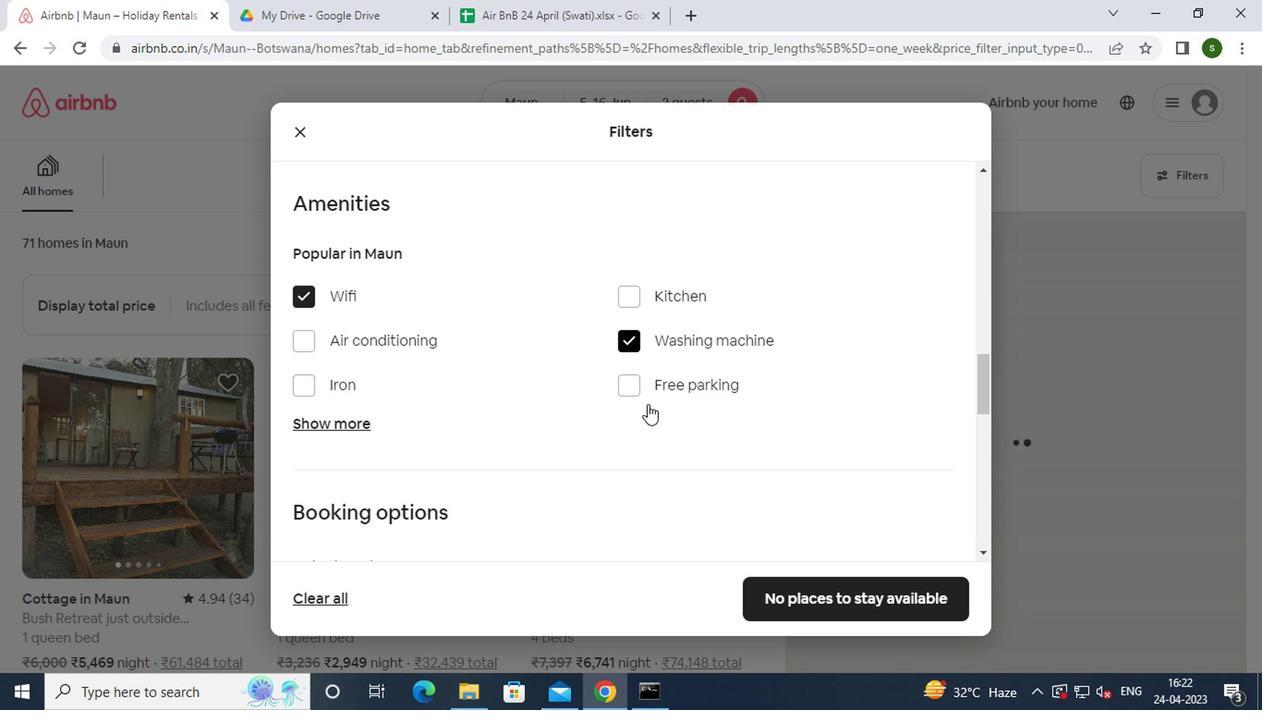 
Action: Mouse scrolled (643, 405) with delta (0, 0)
Screenshot: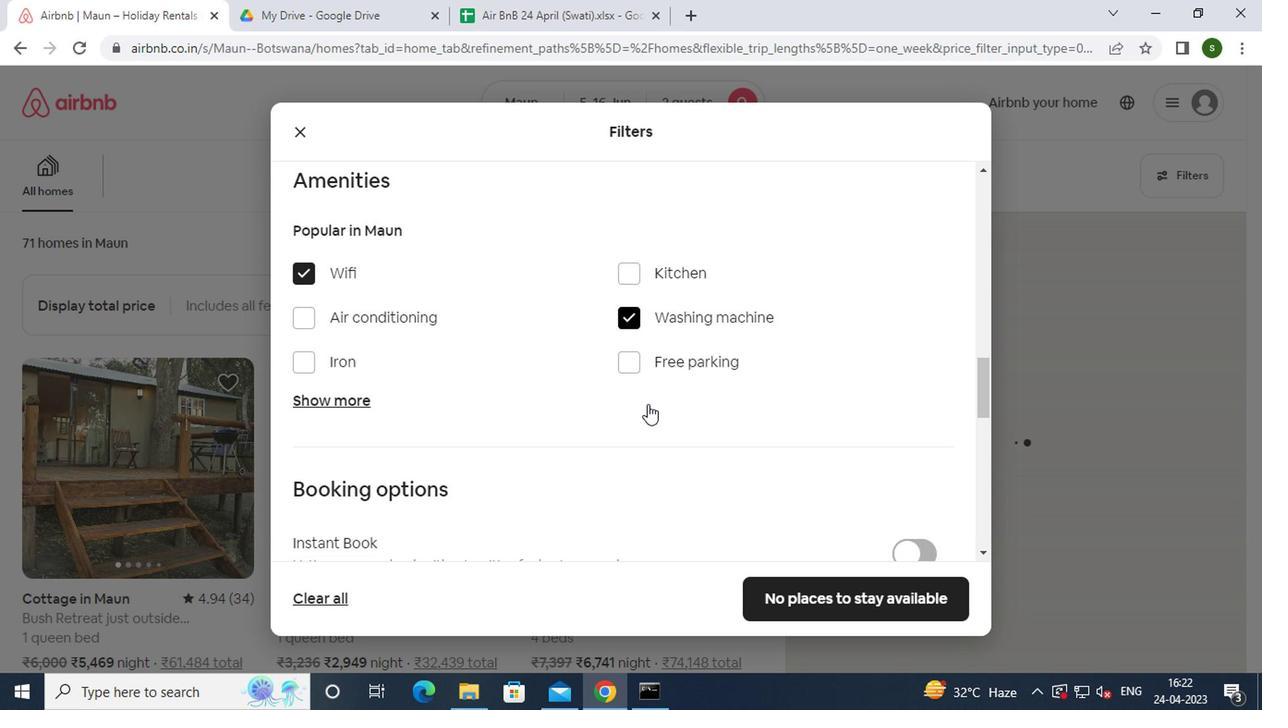 
Action: Mouse moved to (894, 337)
Screenshot: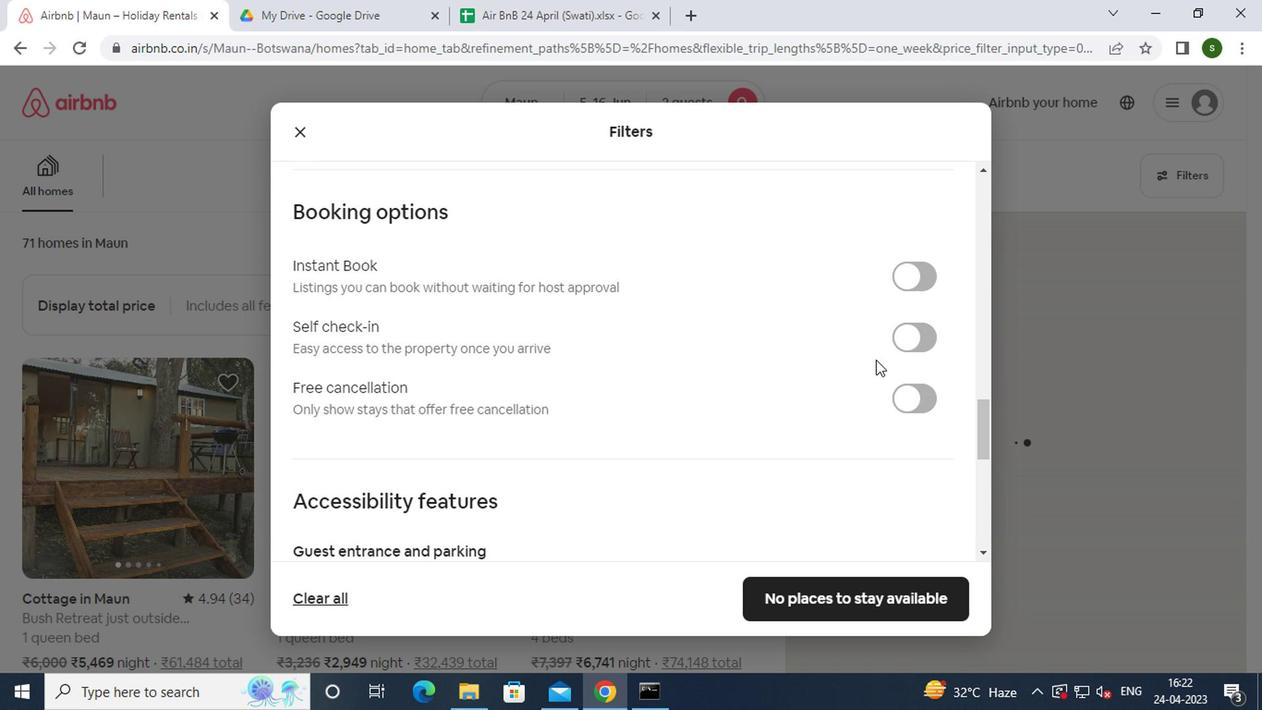 
Action: Mouse pressed left at (894, 337)
Screenshot: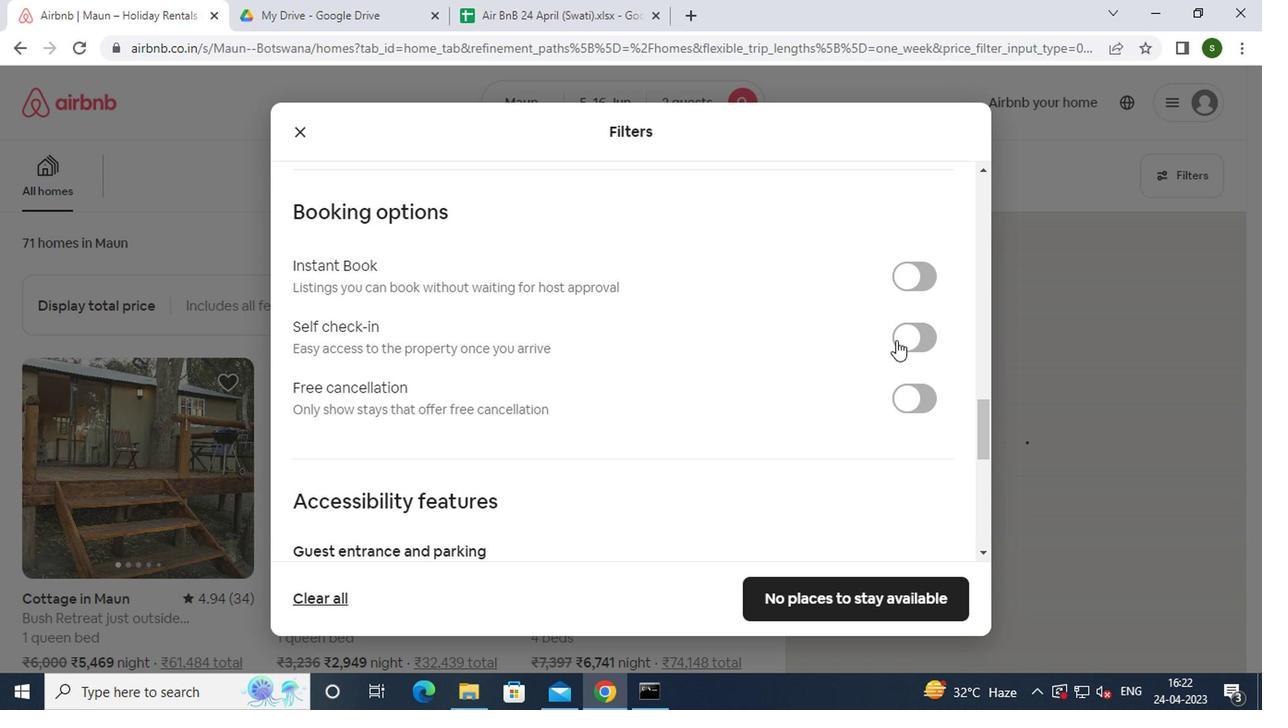 
Action: Mouse moved to (789, 360)
Screenshot: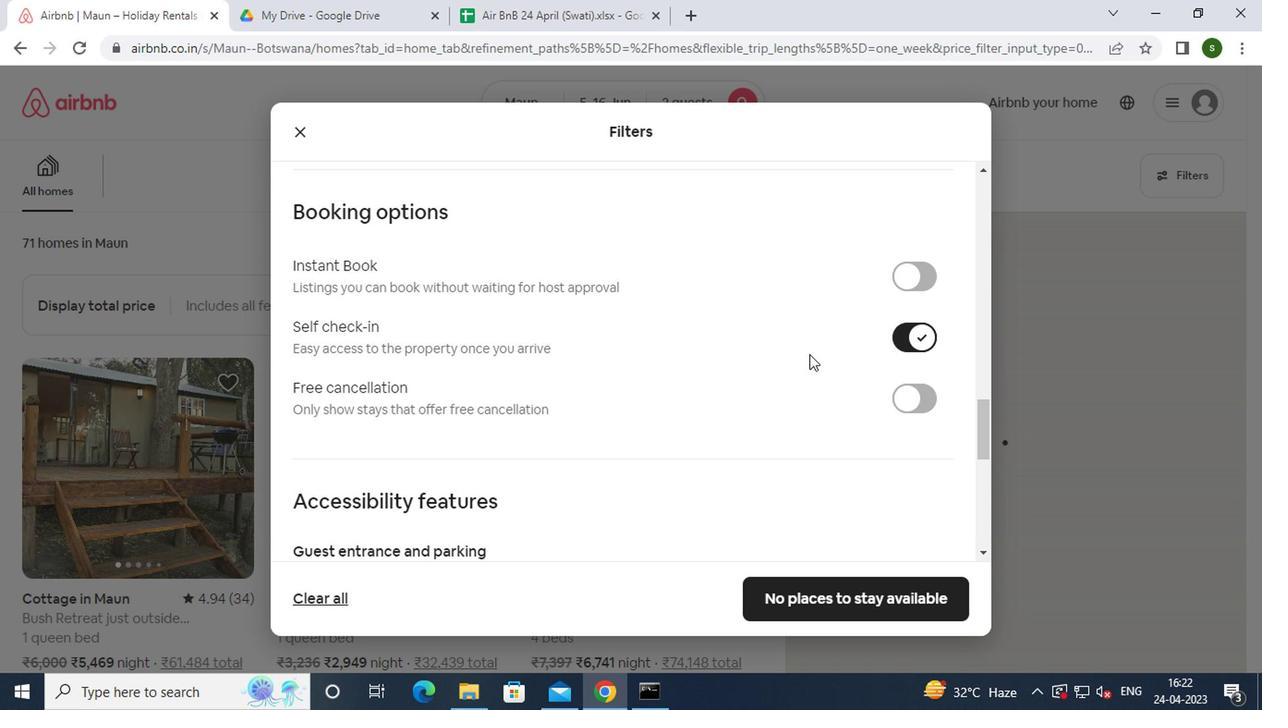 
Action: Mouse scrolled (789, 359) with delta (0, 0)
Screenshot: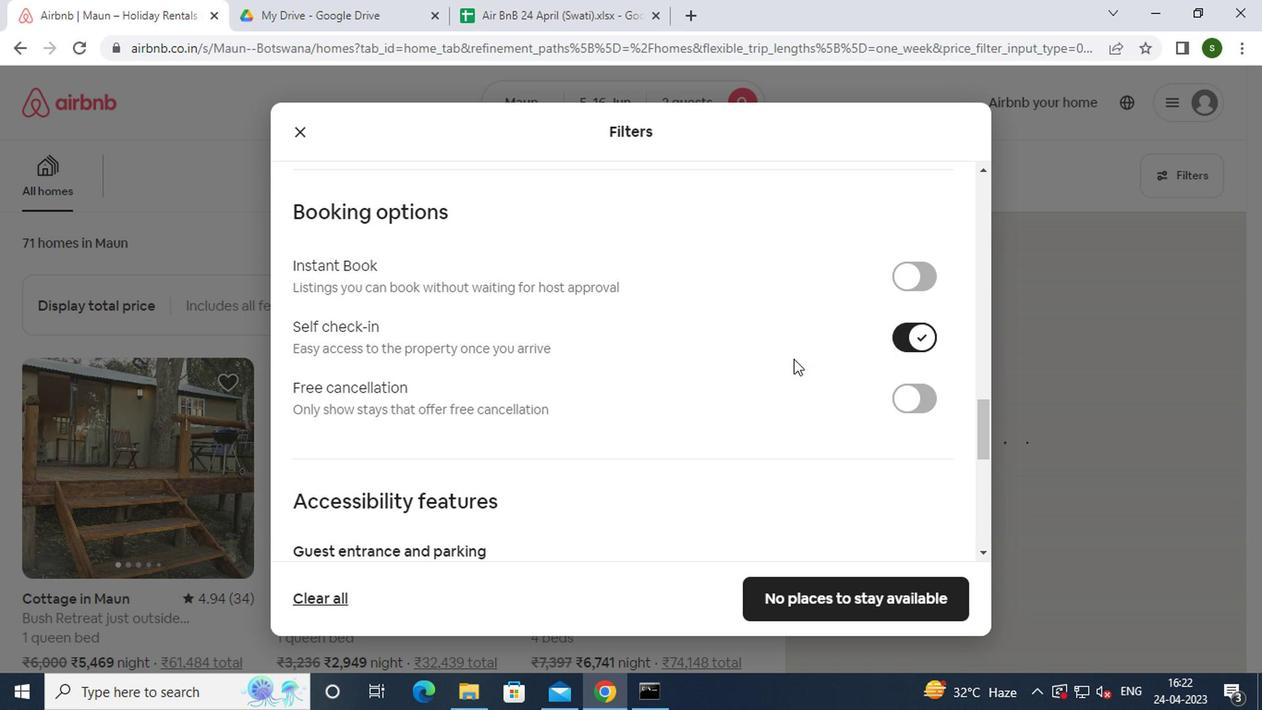 
Action: Mouse scrolled (789, 359) with delta (0, 0)
Screenshot: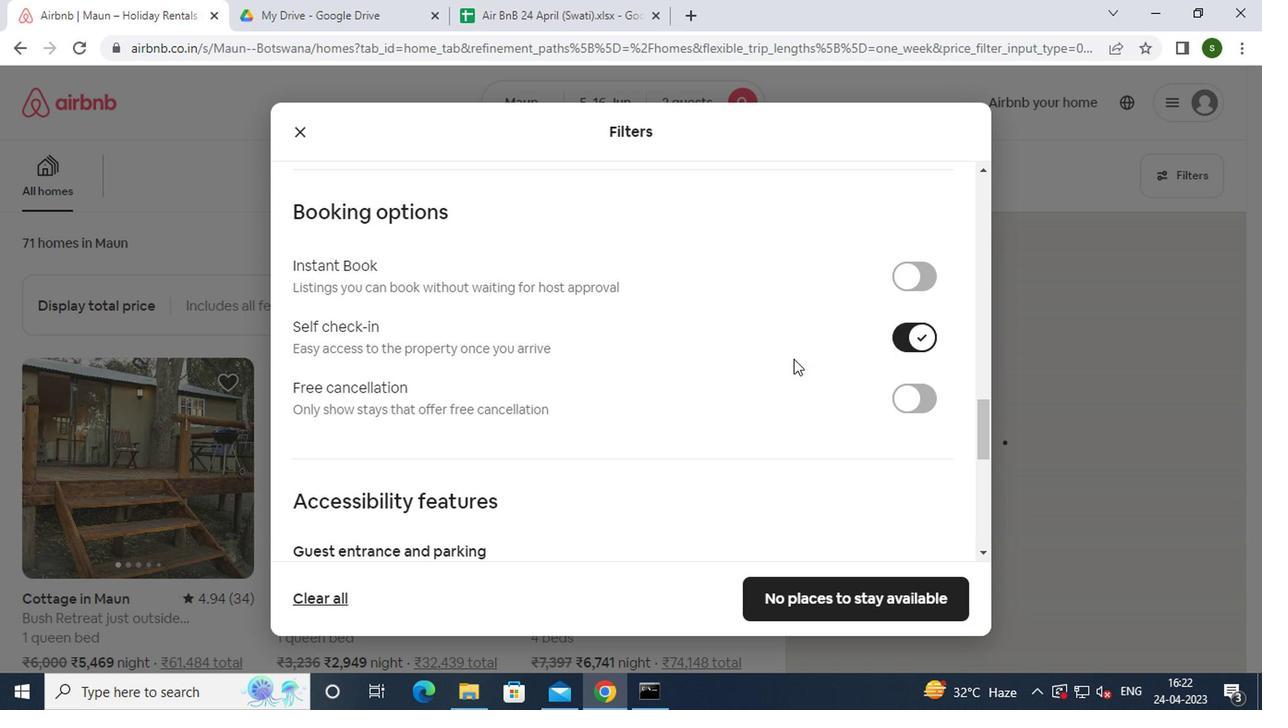 
Action: Mouse scrolled (789, 359) with delta (0, 0)
Screenshot: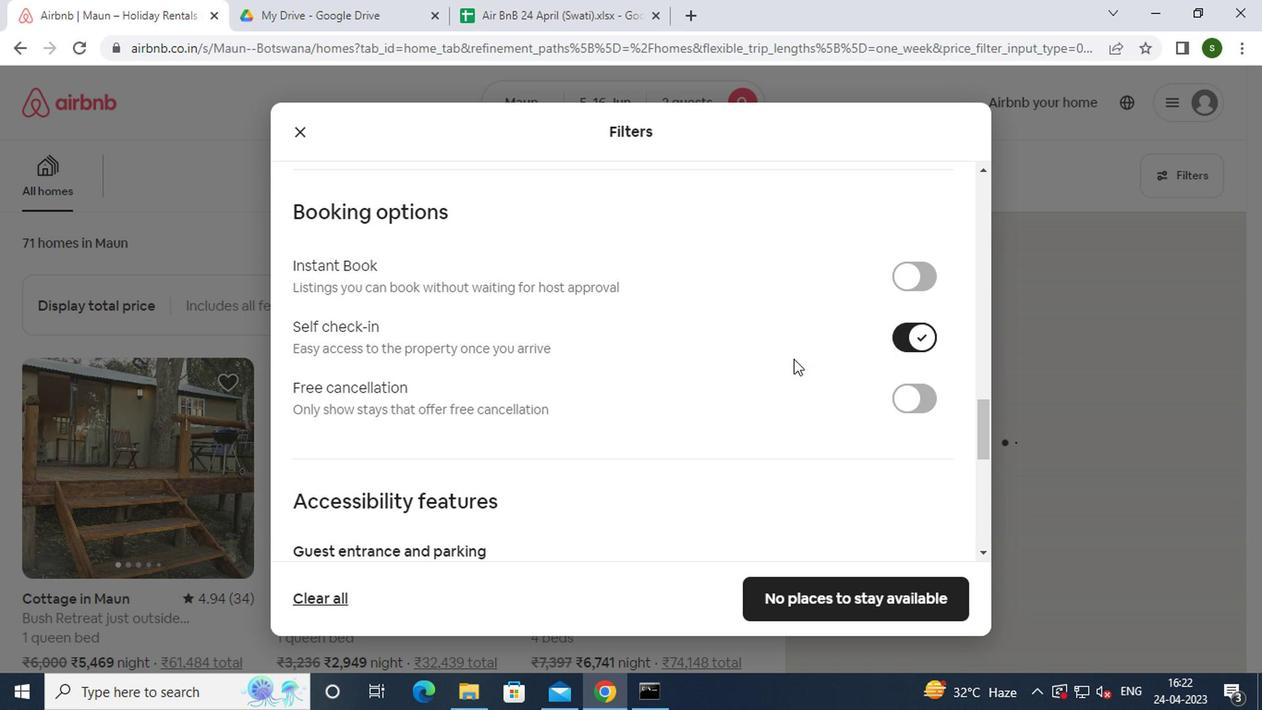 
Action: Mouse scrolled (789, 359) with delta (0, 0)
Screenshot: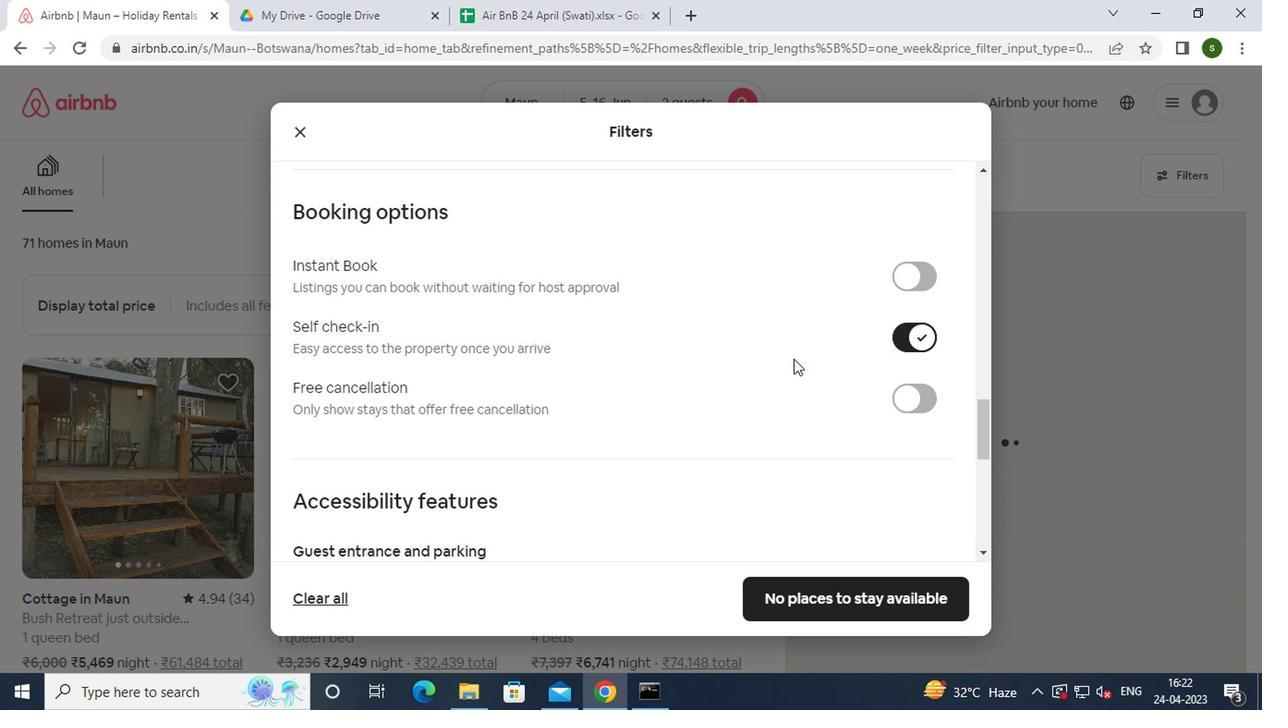 
Action: Mouse scrolled (789, 359) with delta (0, 0)
Screenshot: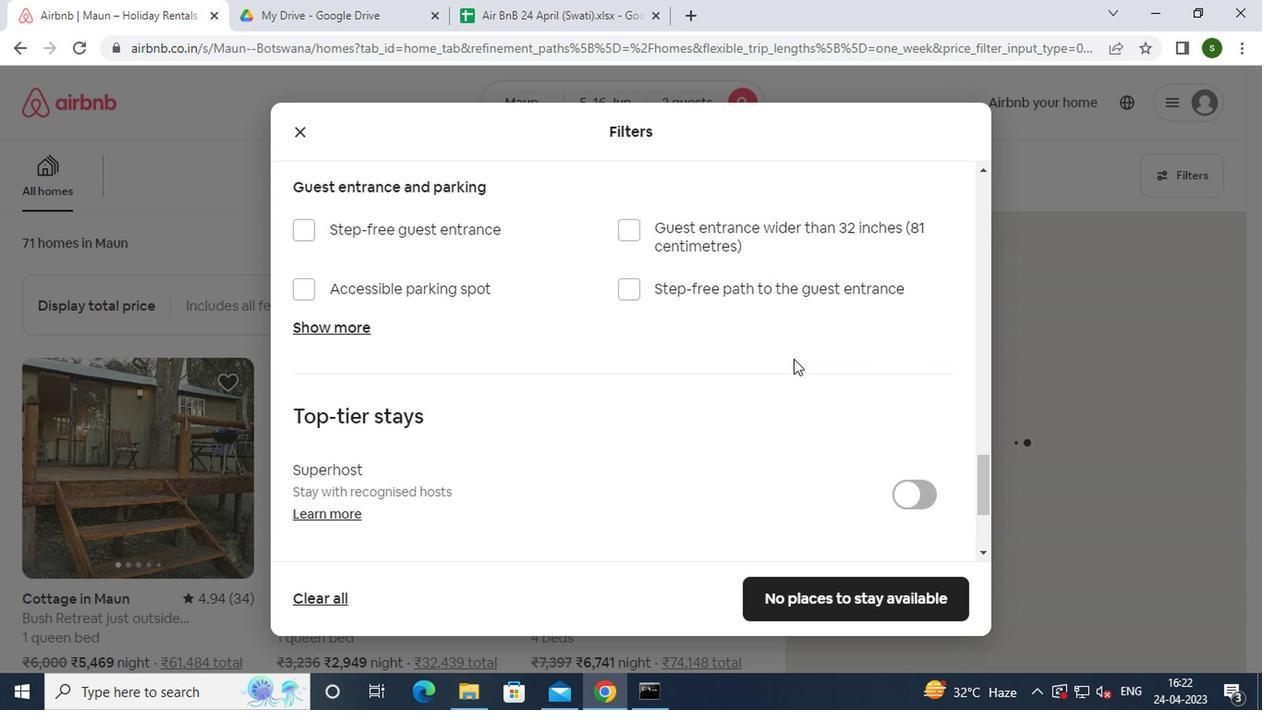 
Action: Mouse scrolled (789, 359) with delta (0, 0)
Screenshot: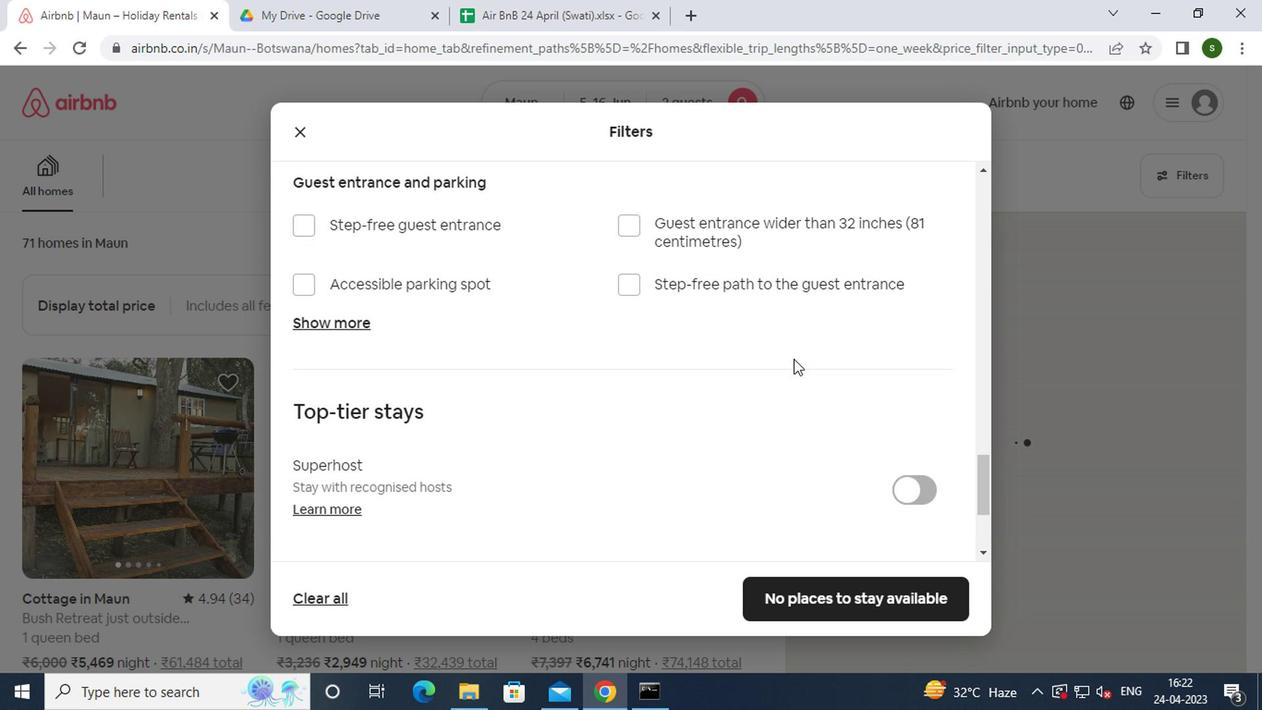 
Action: Mouse scrolled (789, 359) with delta (0, 0)
Screenshot: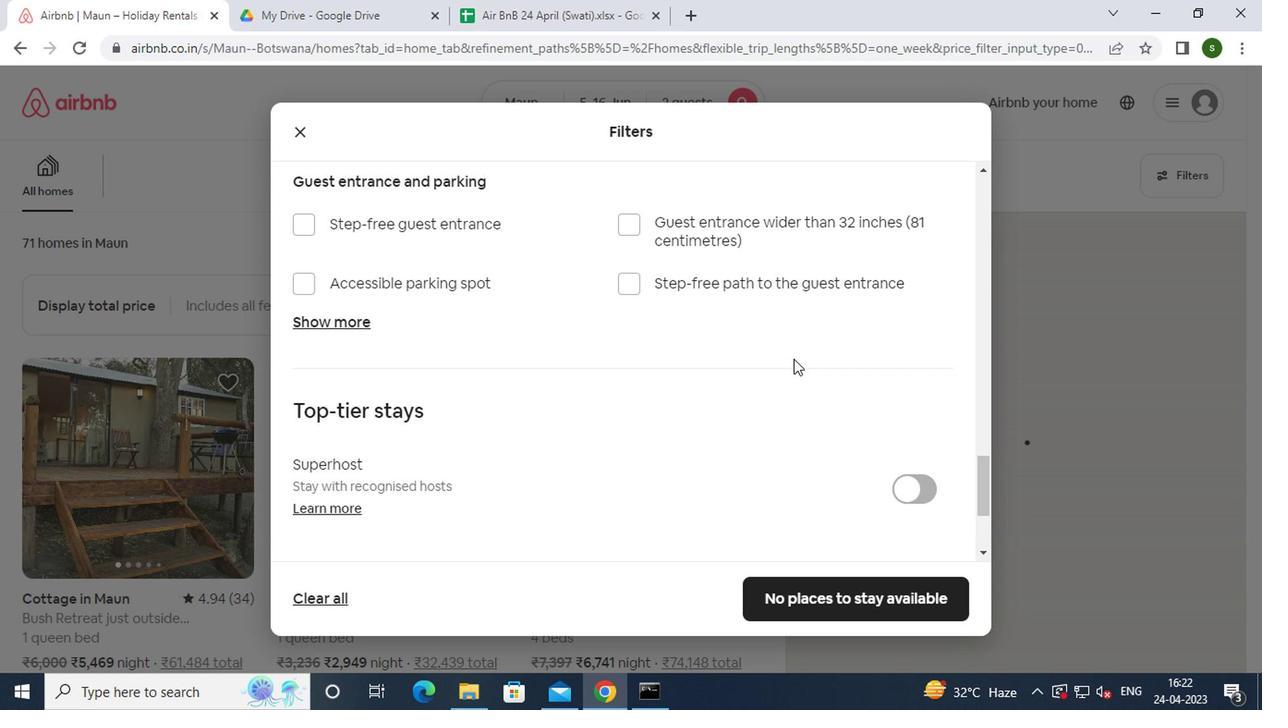 
Action: Mouse scrolled (789, 359) with delta (0, 0)
Screenshot: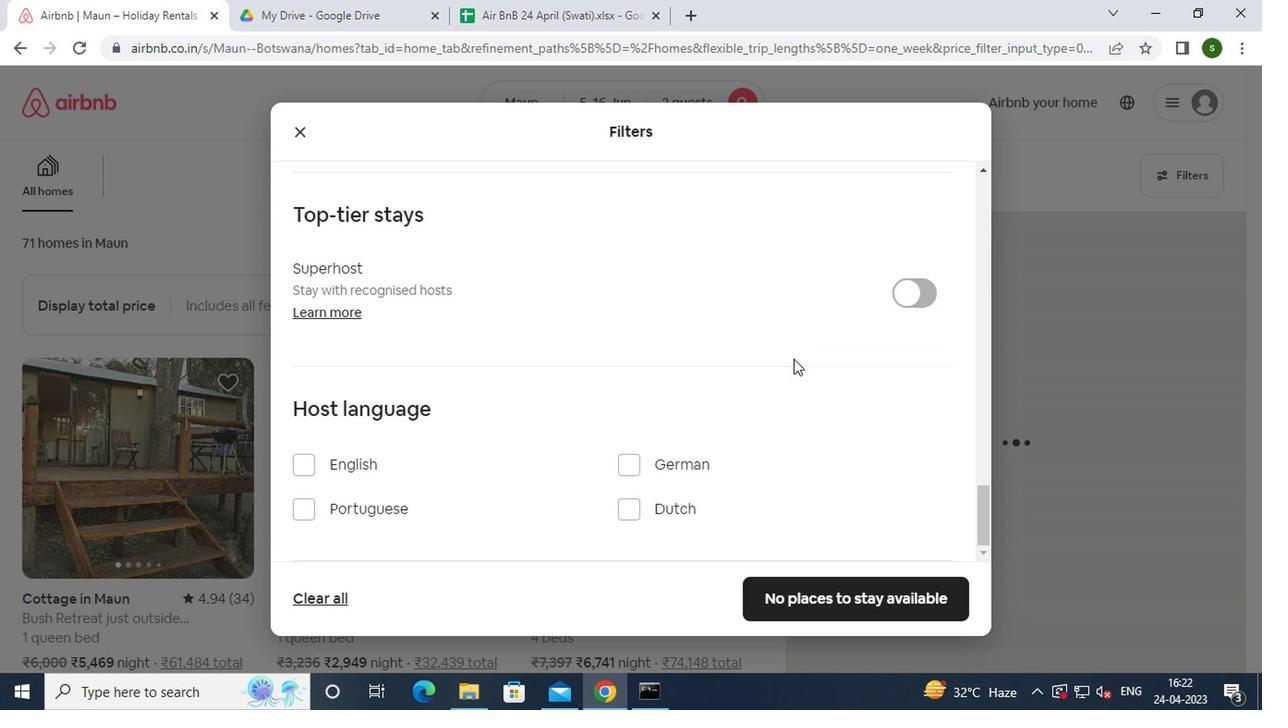 
Action: Mouse moved to (359, 463)
Screenshot: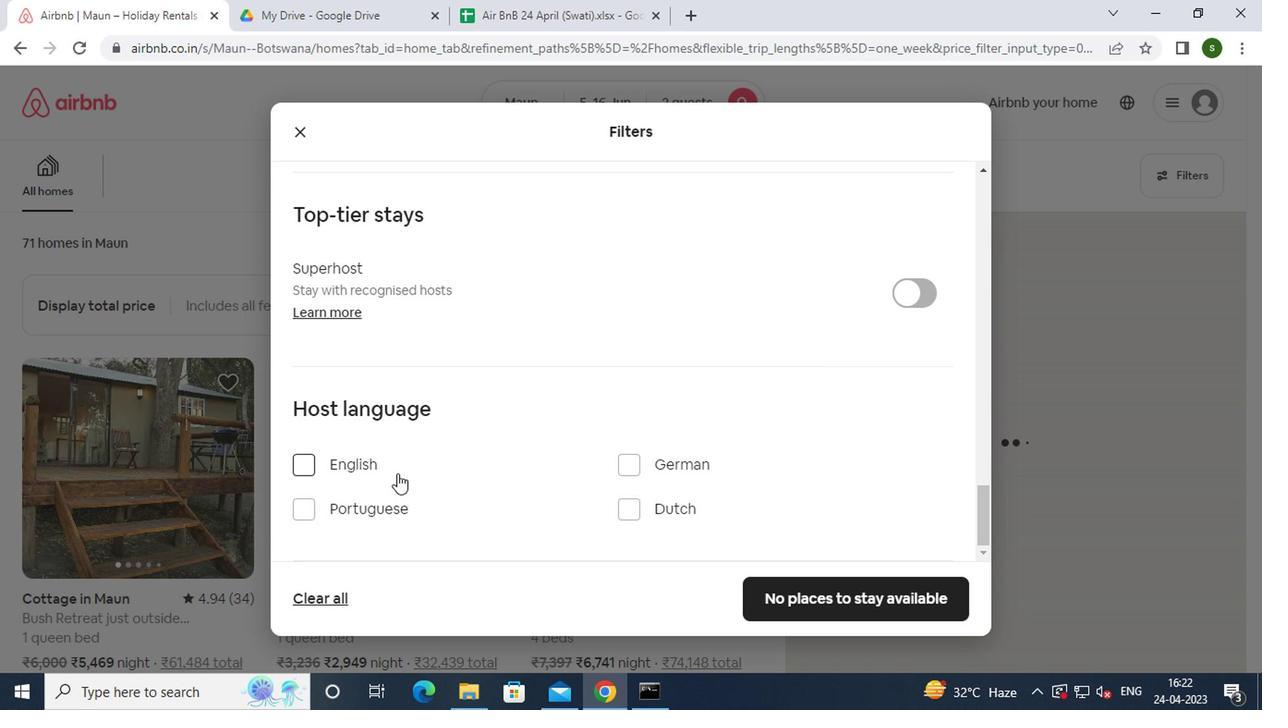 
Action: Mouse pressed left at (359, 463)
Screenshot: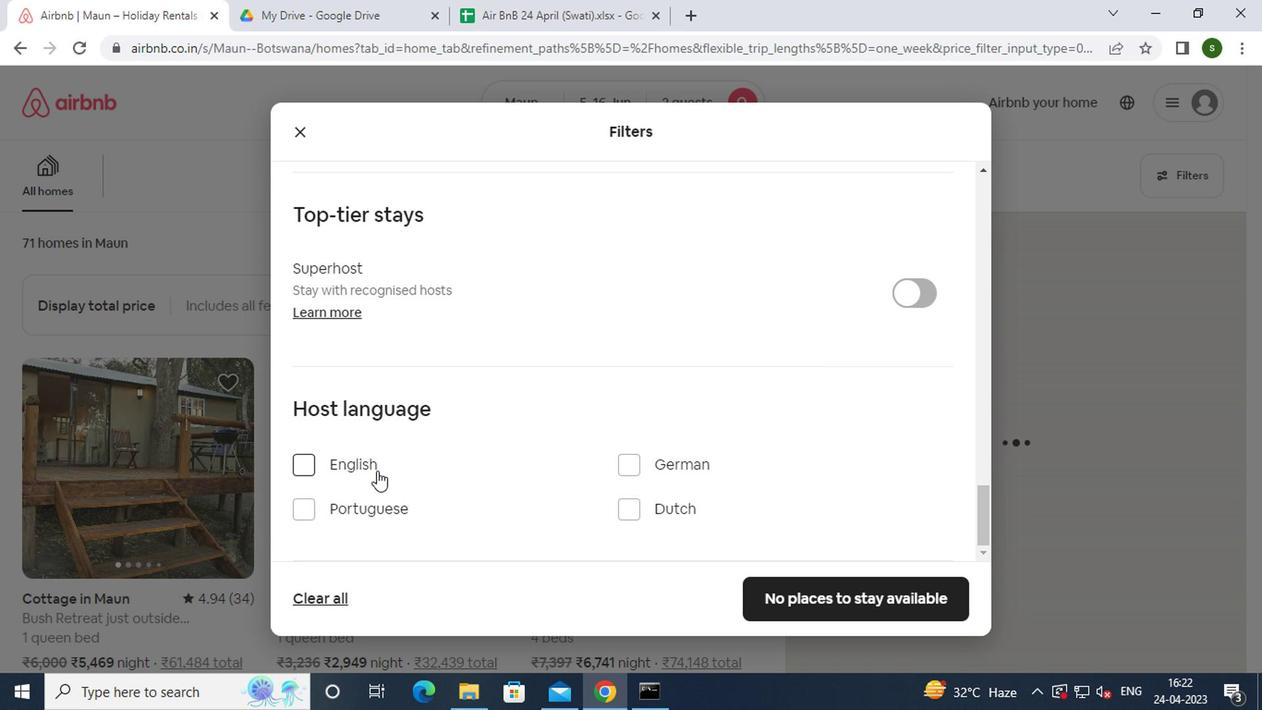 
Action: Mouse moved to (771, 592)
Screenshot: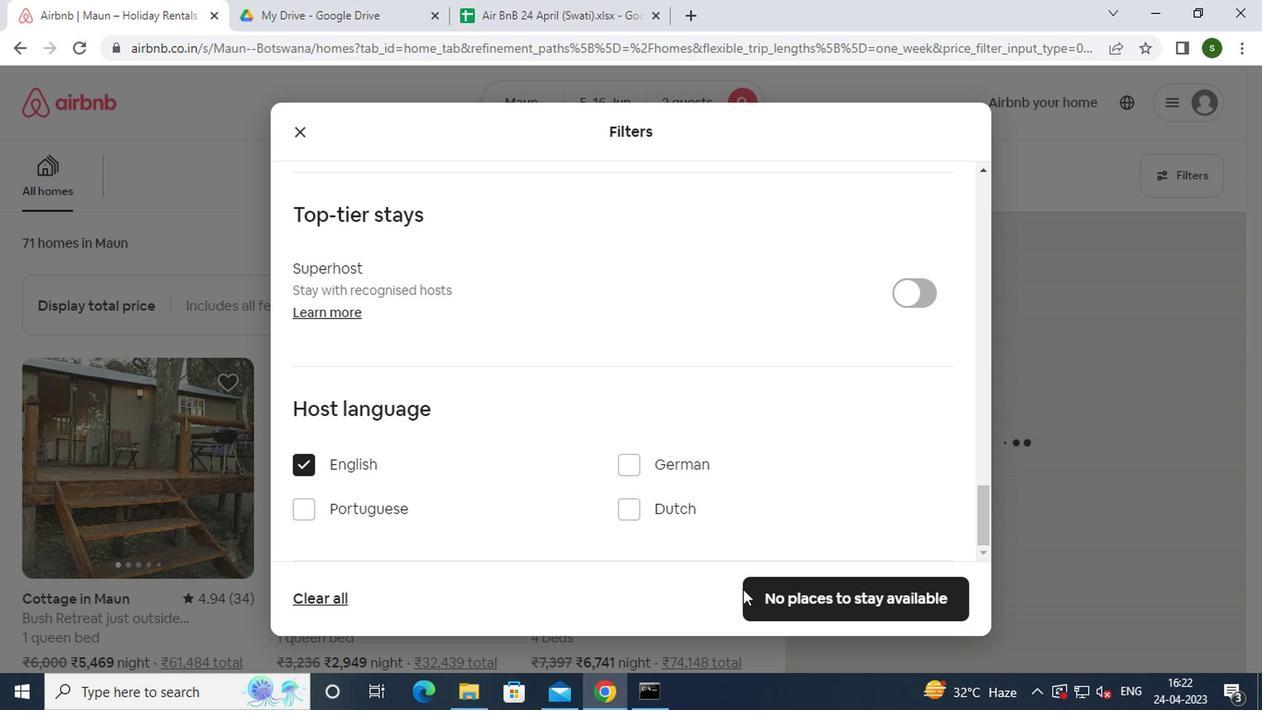 
Action: Mouse pressed left at (771, 592)
Screenshot: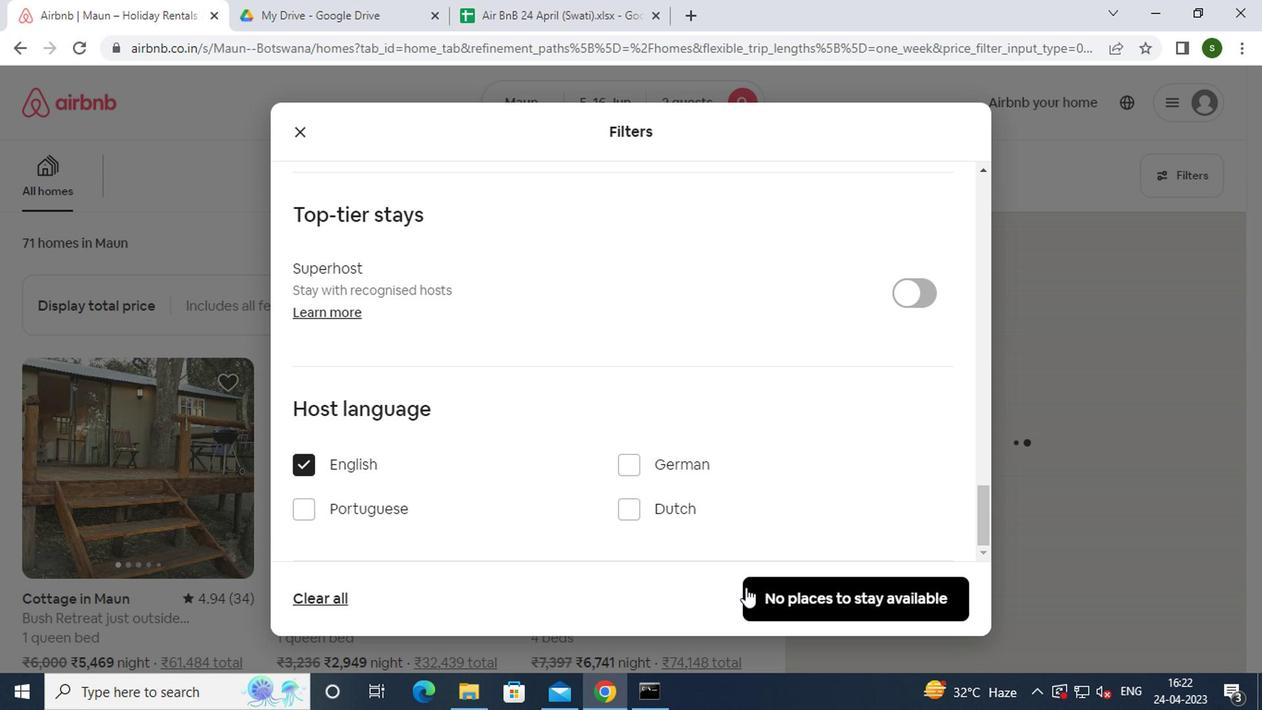 
Action: Mouse moved to (665, 210)
Screenshot: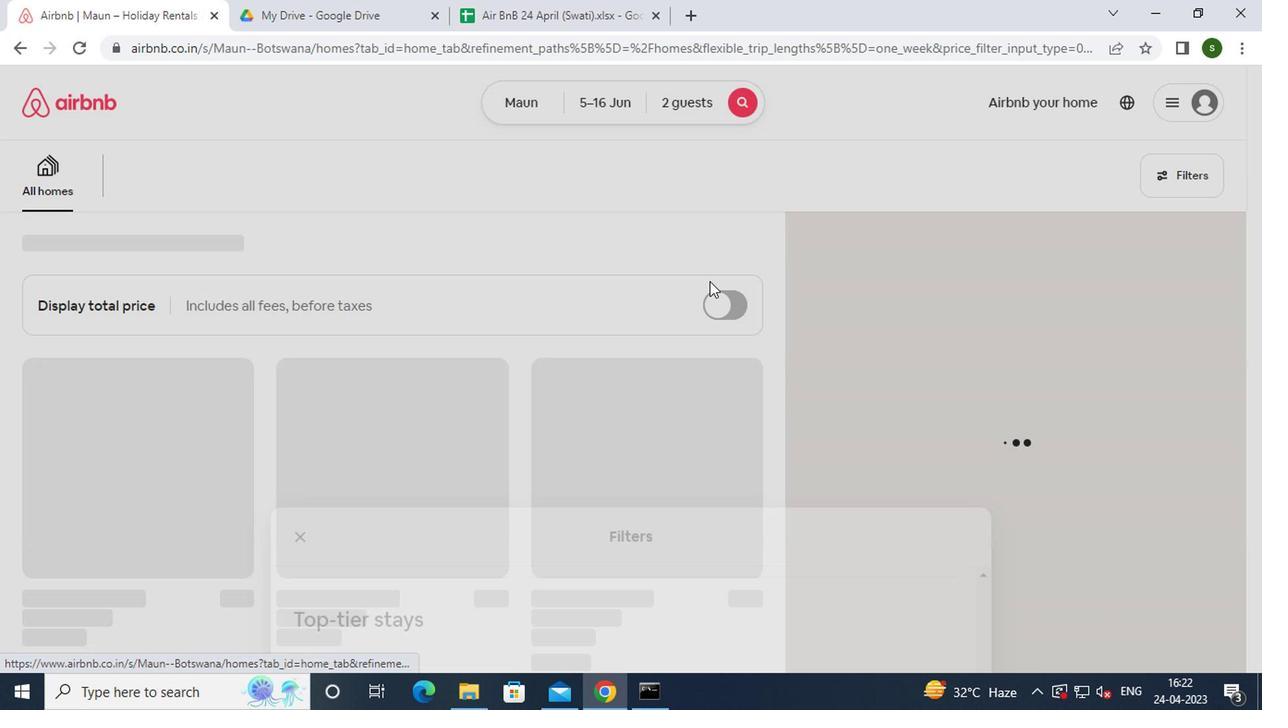 
